 Task: Open Card Data Backup and Recovery Review in Board Data Analytics Platforms and Tools to Workspace Business Travel Services and add a team member Softage.1@softage.net, a label Green, a checklist Data Warehousing, an attachment from your onedrive, a color Green and finally, add a card description 'Plan and execute company team-building retreat with a focus on employee well-being' and a comment 'Let us approach this task with a sense of data-driven decision-making, using metrics and analytics to inform our choices.'. Add a start date 'Jan 01, 1900' with a due date 'Jan 08, 1900'
Action: Mouse moved to (203, 156)
Screenshot: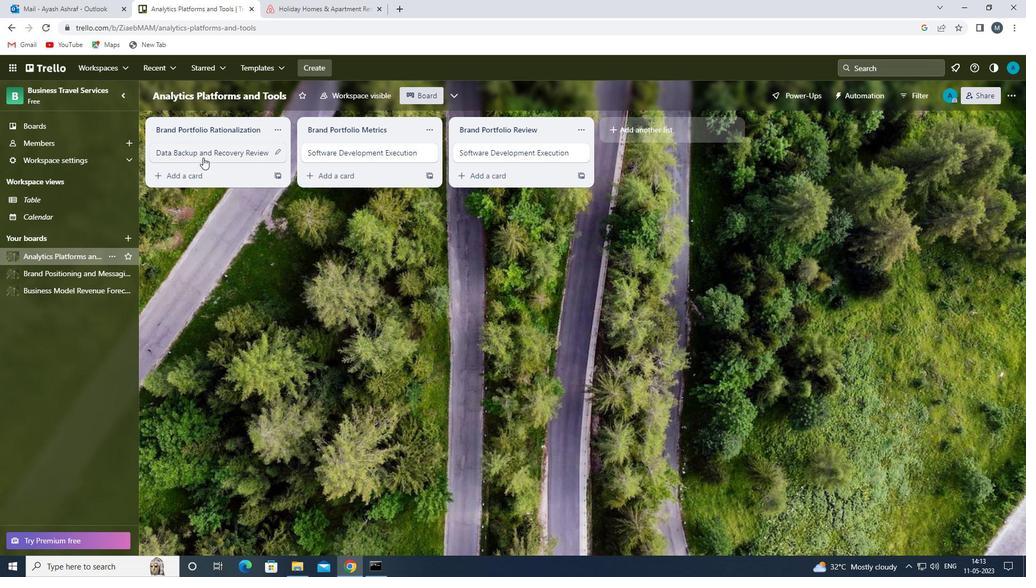 
Action: Mouse pressed left at (203, 156)
Screenshot: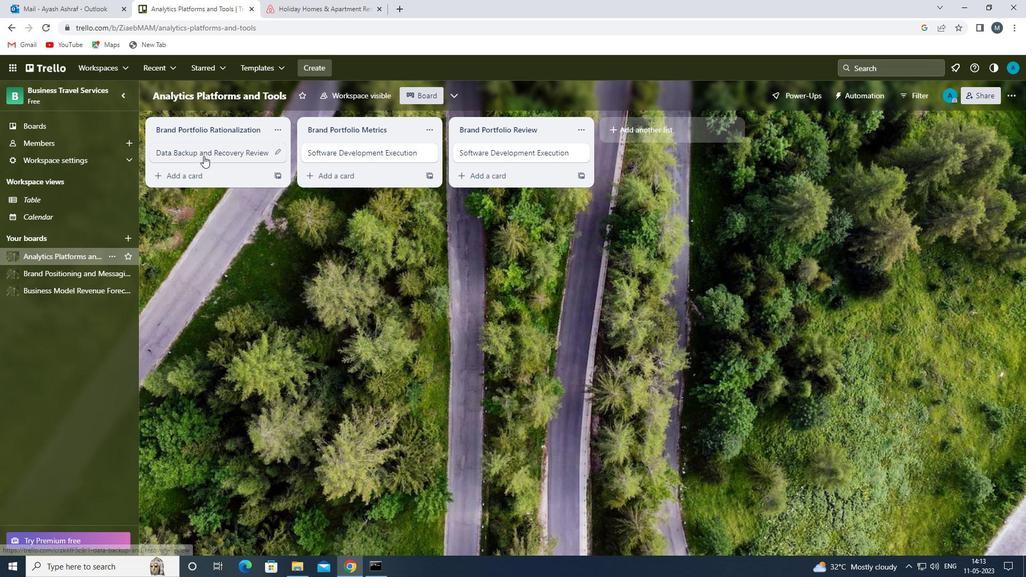 
Action: Mouse moved to (655, 153)
Screenshot: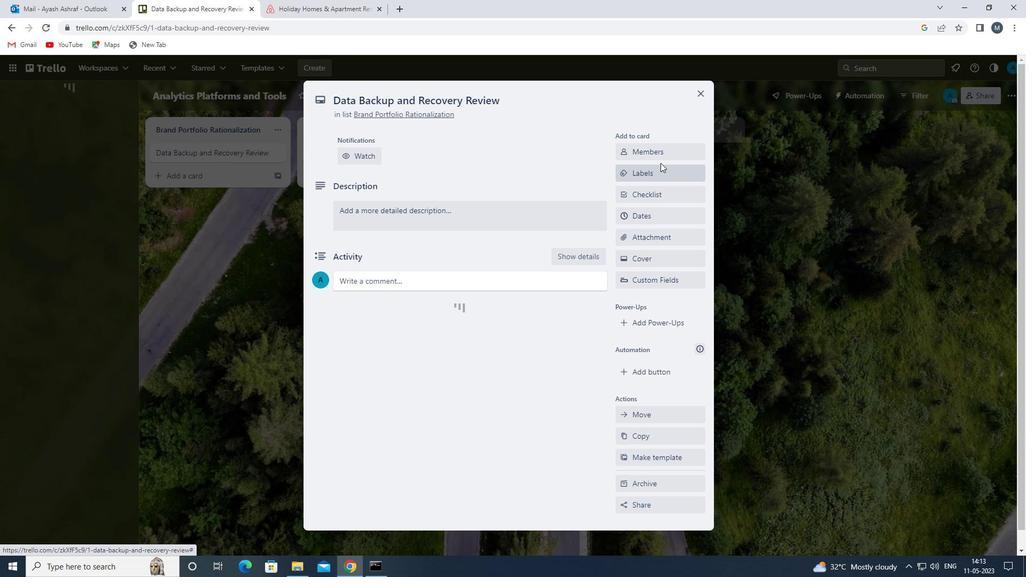 
Action: Mouse pressed left at (655, 153)
Screenshot: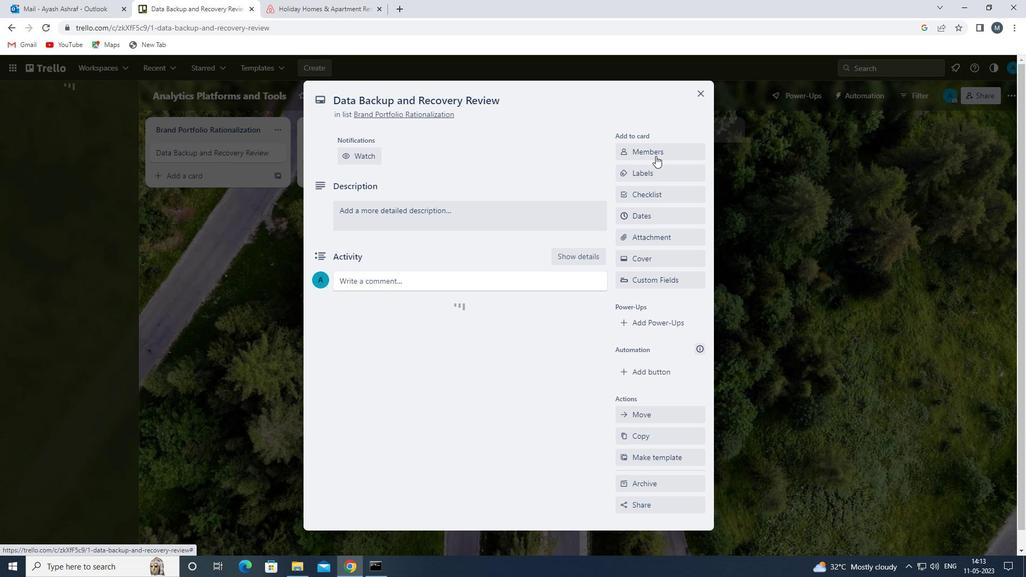 
Action: Mouse moved to (657, 202)
Screenshot: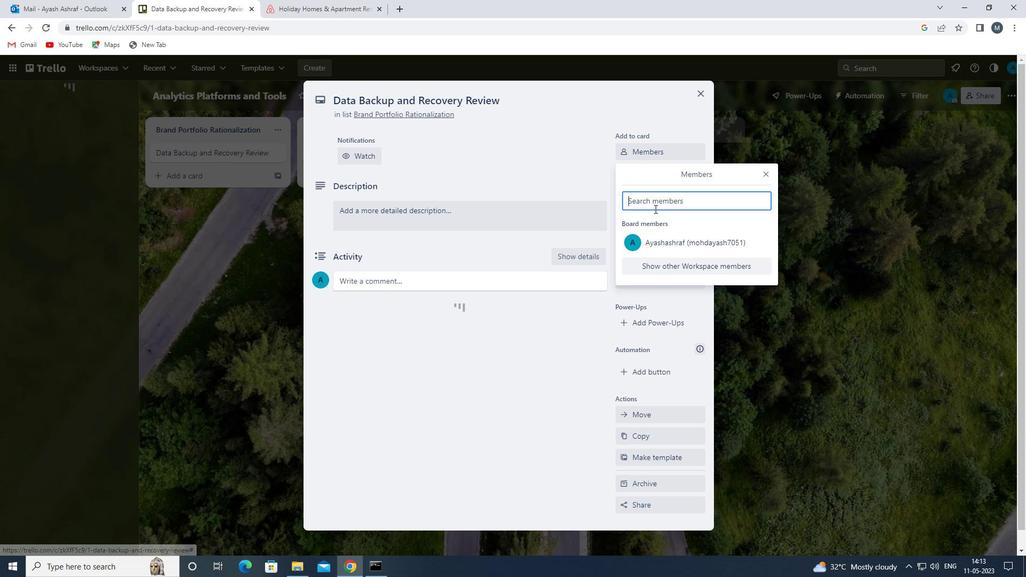 
Action: Mouse pressed left at (657, 202)
Screenshot: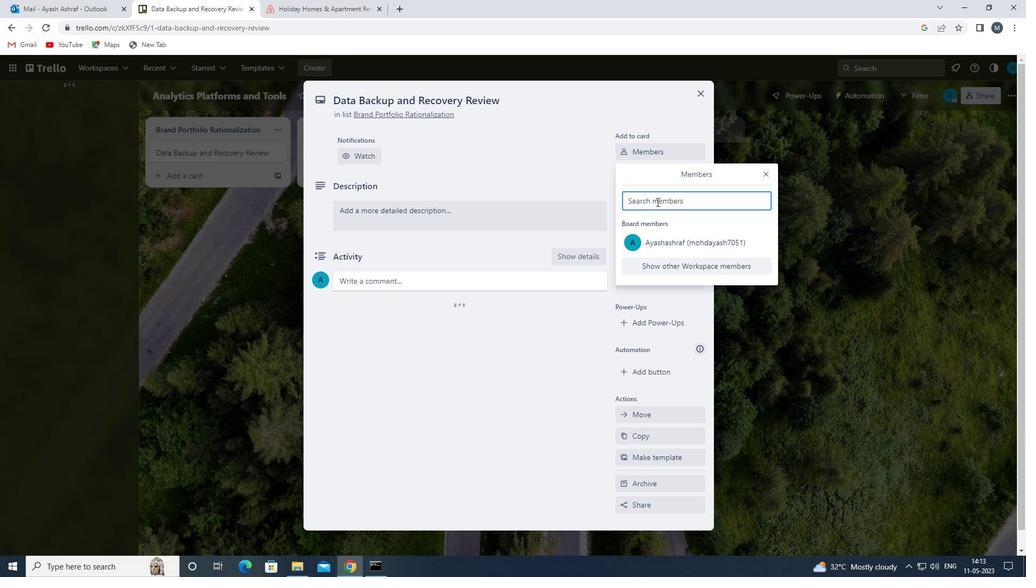 
Action: Mouse moved to (657, 202)
Screenshot: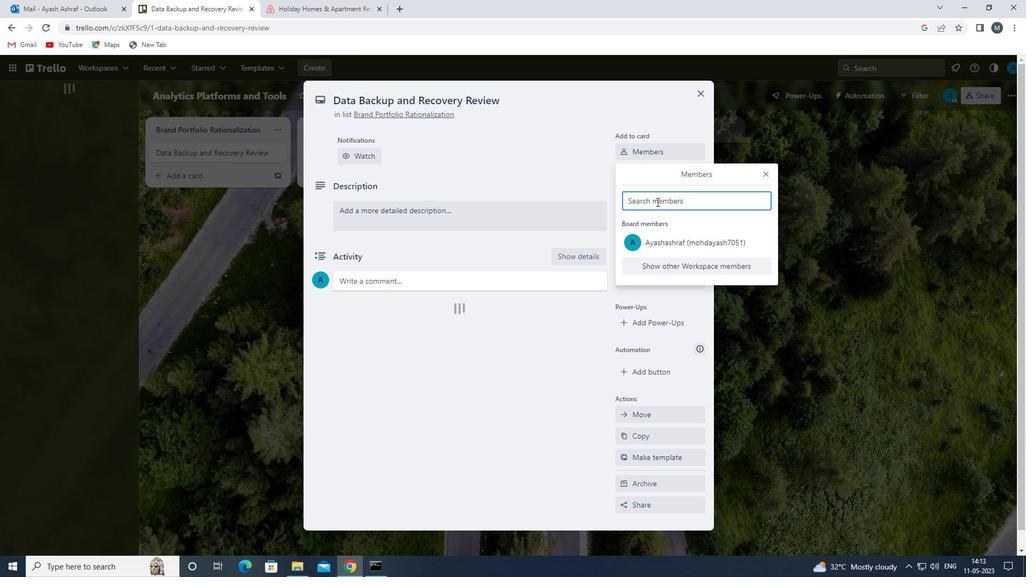 
Action: Key pressed softage.2<Key.backspace>1<Key.shift><Key.shift>@SOFTAGE.NET
Screenshot: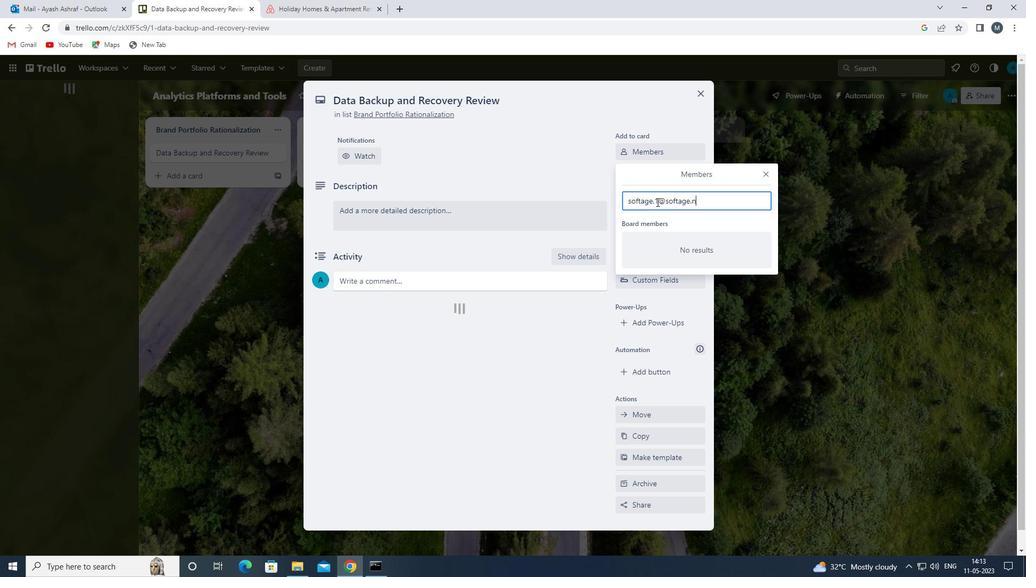 
Action: Mouse moved to (631, 201)
Screenshot: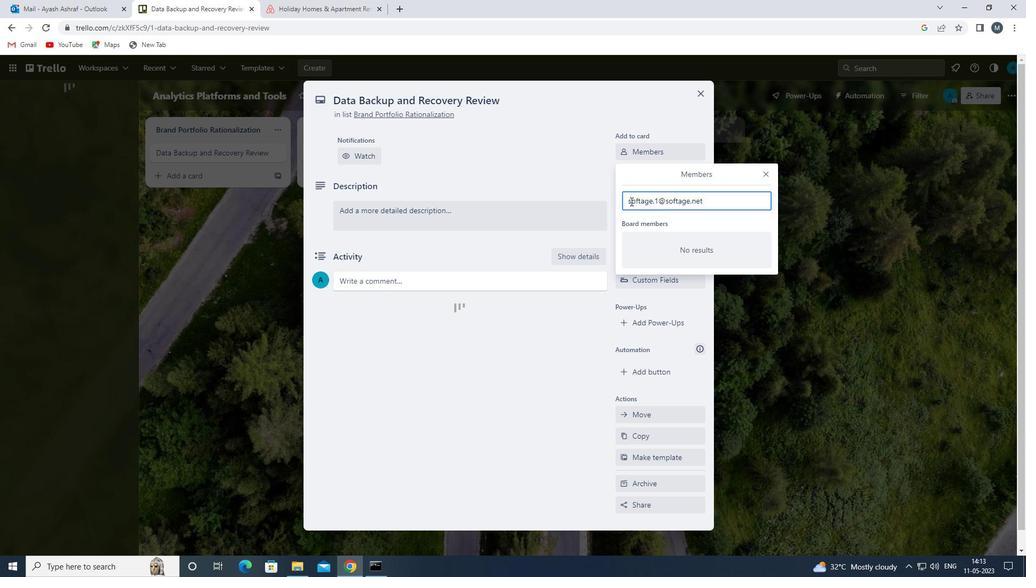 
Action: Mouse pressed left at (631, 201)
Screenshot: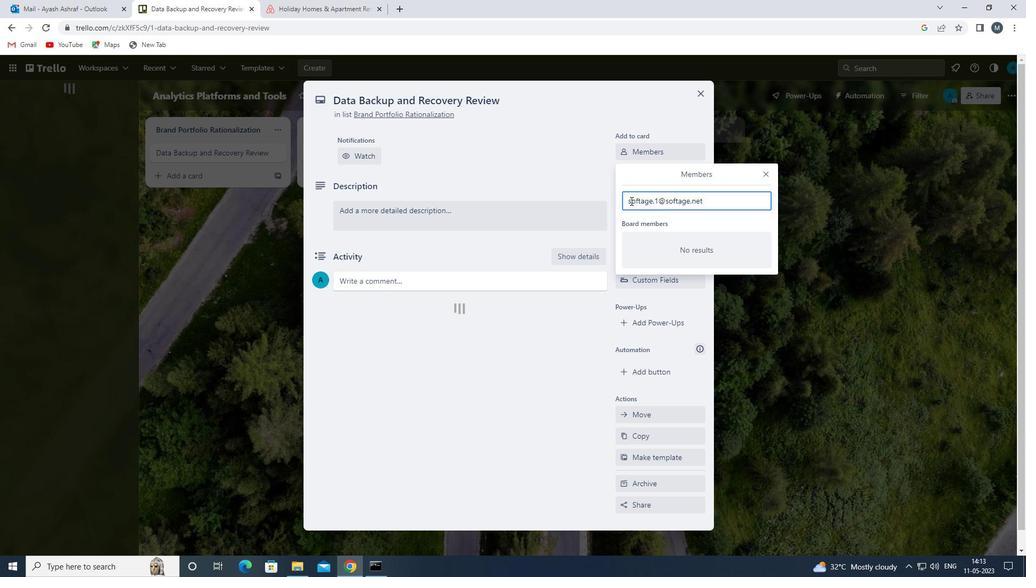 
Action: Mouse moved to (642, 205)
Screenshot: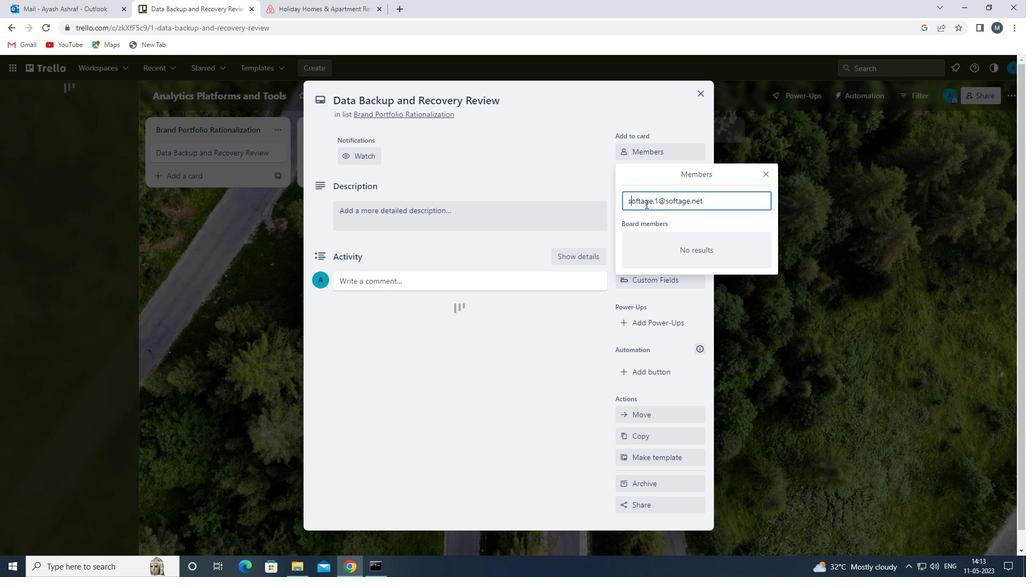 
Action: Key pressed <Key.shift><Key.shift><Key.shift><Key.shift><Key.shift><Key.shift><Key.backspace>S
Screenshot: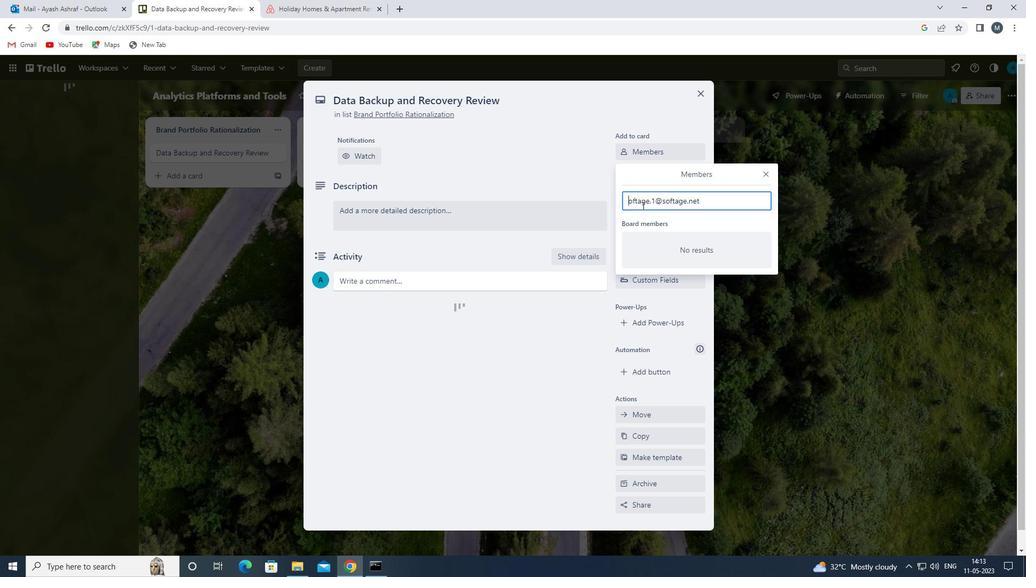 
Action: Mouse moved to (654, 200)
Screenshot: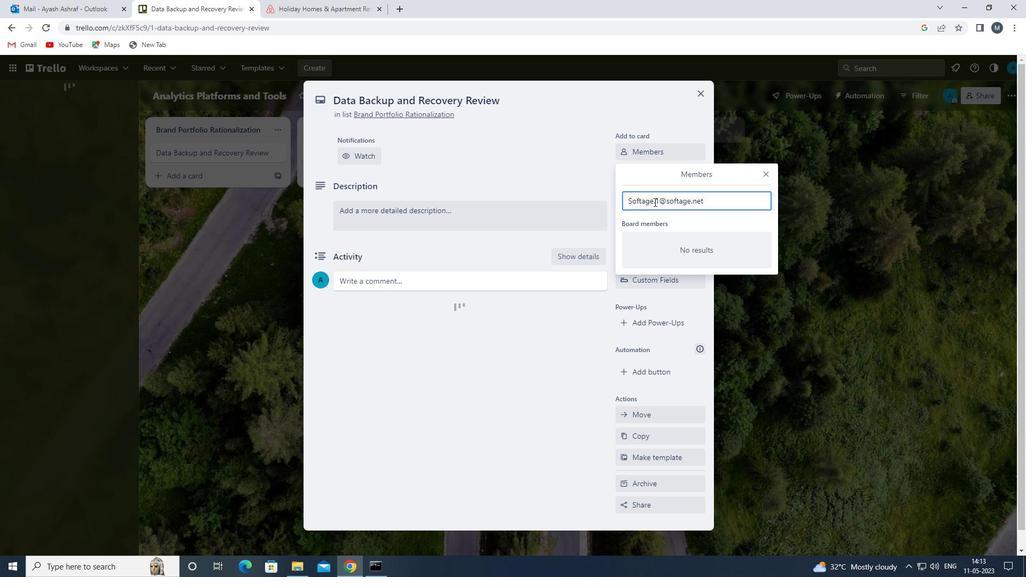 
Action: Mouse pressed left at (654, 200)
Screenshot: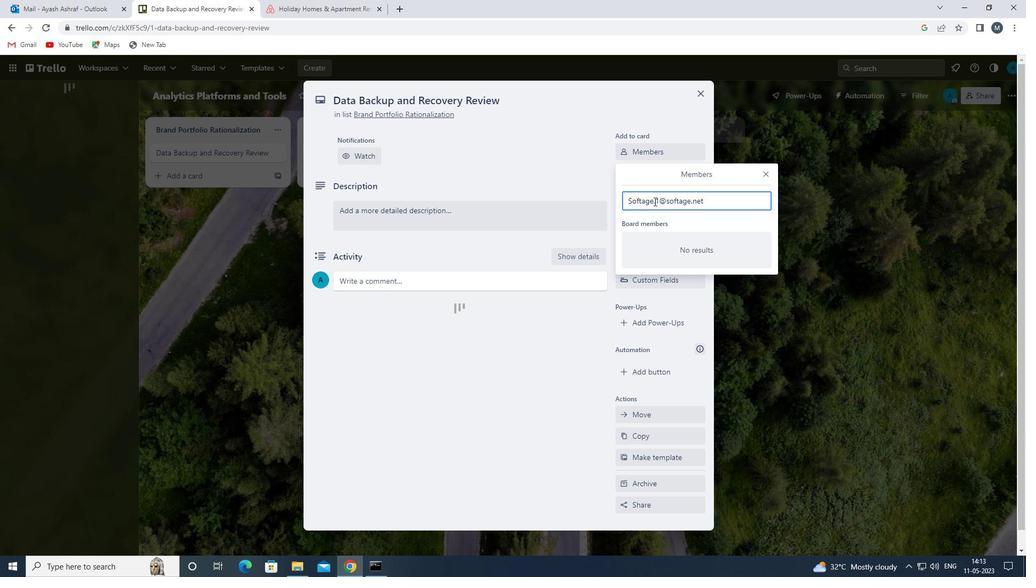 
Action: Mouse moved to (711, 200)
Screenshot: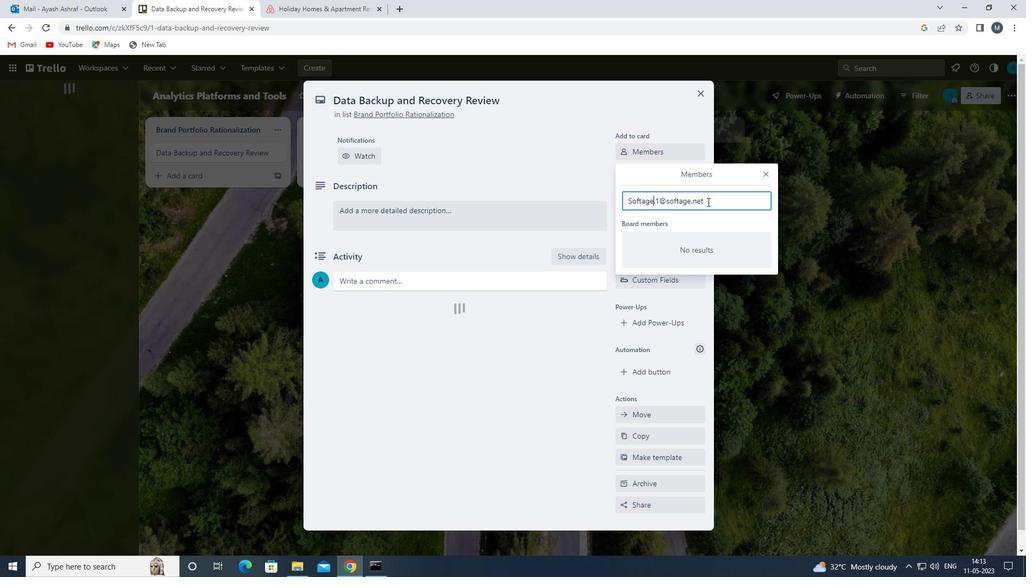
Action: Mouse pressed left at (711, 200)
Screenshot: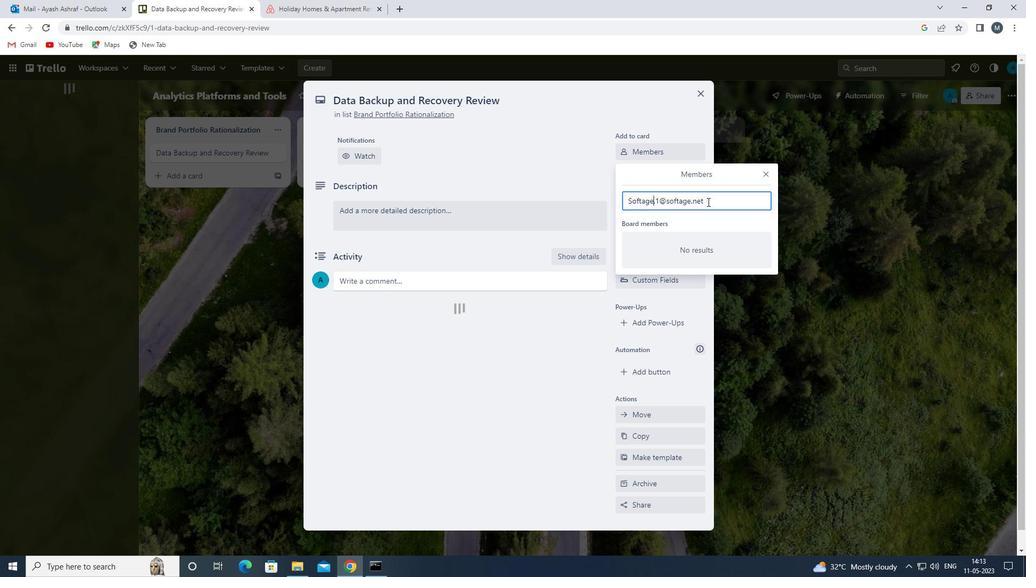 
Action: Mouse moved to (690, 254)
Screenshot: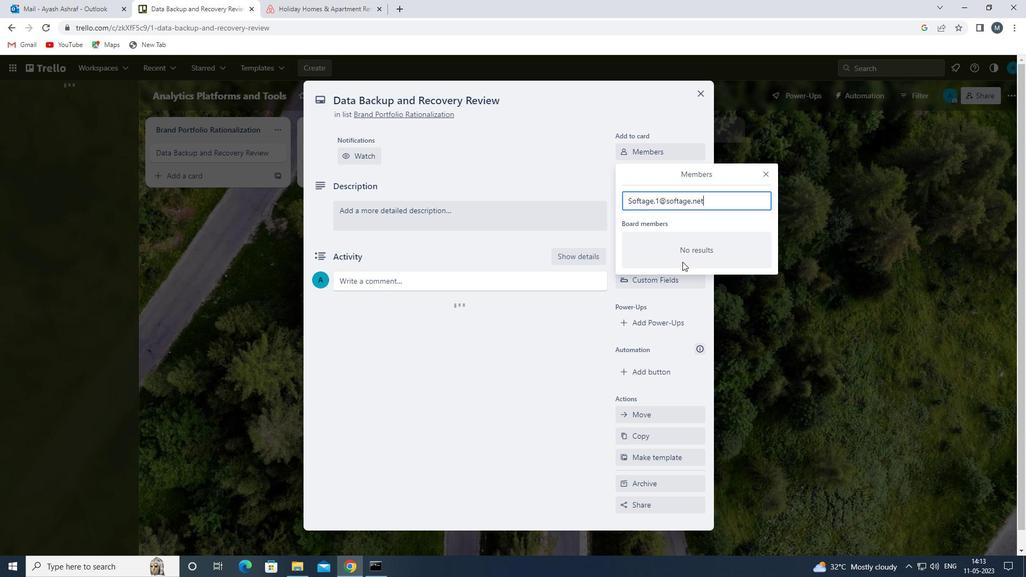 
Action: Mouse pressed left at (690, 254)
Screenshot: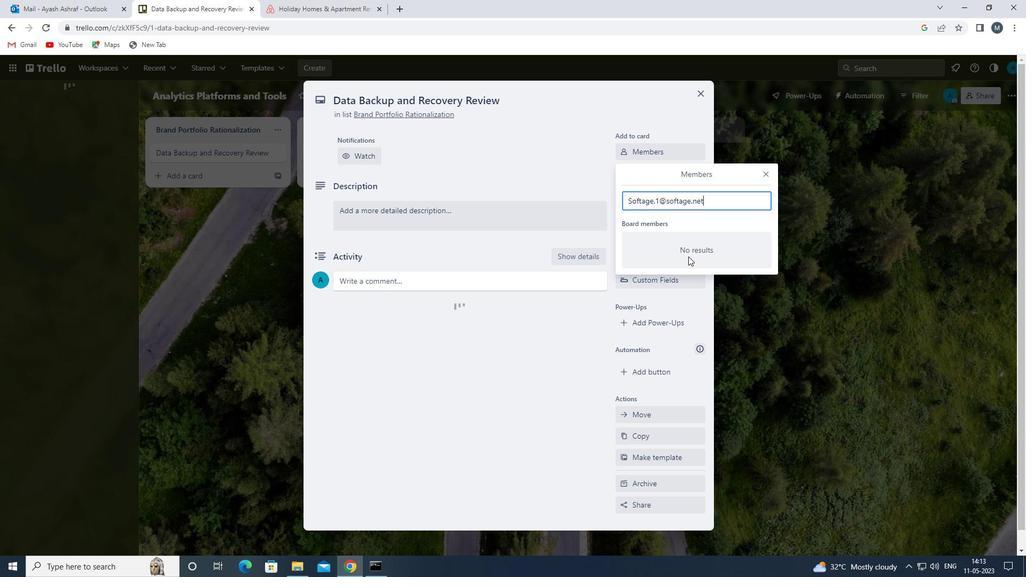 
Action: Mouse moved to (715, 198)
Screenshot: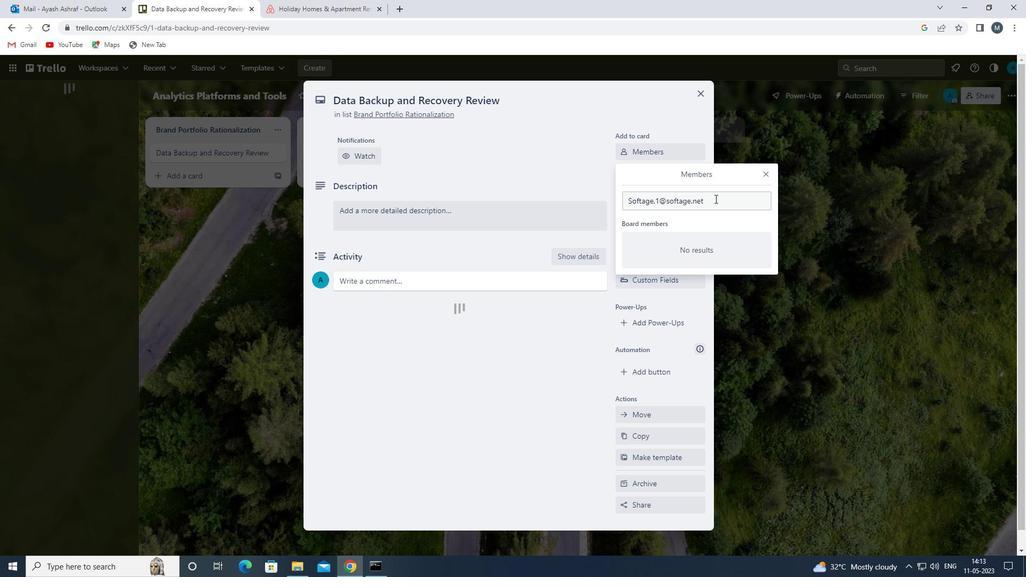 
Action: Mouse pressed left at (715, 198)
Screenshot: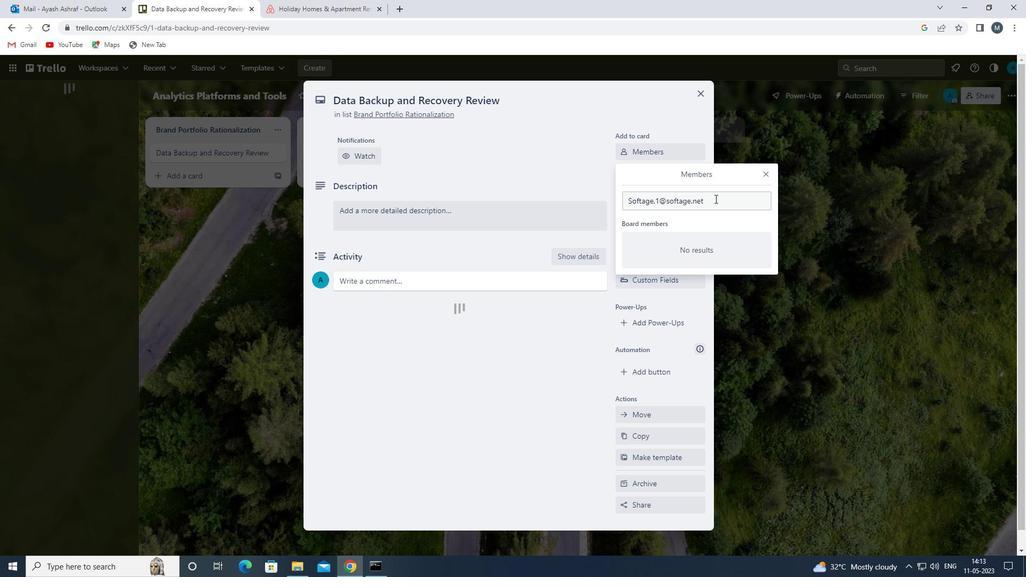 
Action: Mouse moved to (711, 201)
Screenshot: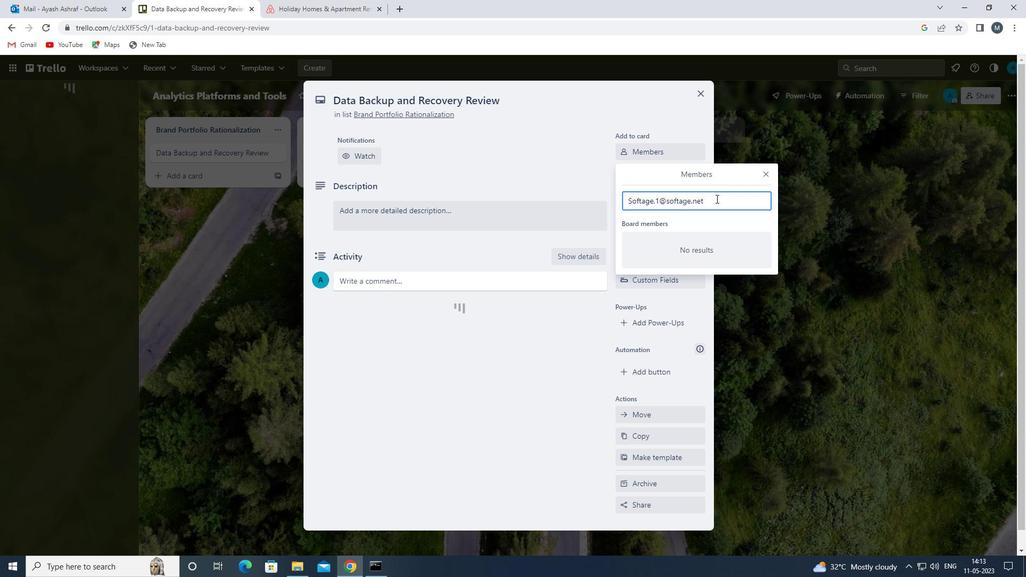 
Action: Key pressed <Key.backspace><Key.backspace><Key.backspace><Key.backspace><Key.backspace><Key.backspace><Key.backspace><Key.backspace><Key.backspace><Key.backspace><Key.backspace><Key.backspace><Key.backspace><Key.backspace><Key.backspace><Key.backspace><Key.backspace><Key.backspace><Key.backspace><Key.backspace><Key.backspace><Key.backspace><Key.backspace><Key.backspace><Key.backspace><Key.backspace><Key.backspace><Key.backspace><Key.backspace><Key.backspace><Key.backspace><Key.shift>SOFTAGE.1<Key.shift>@SOFTAGE.NET
Screenshot: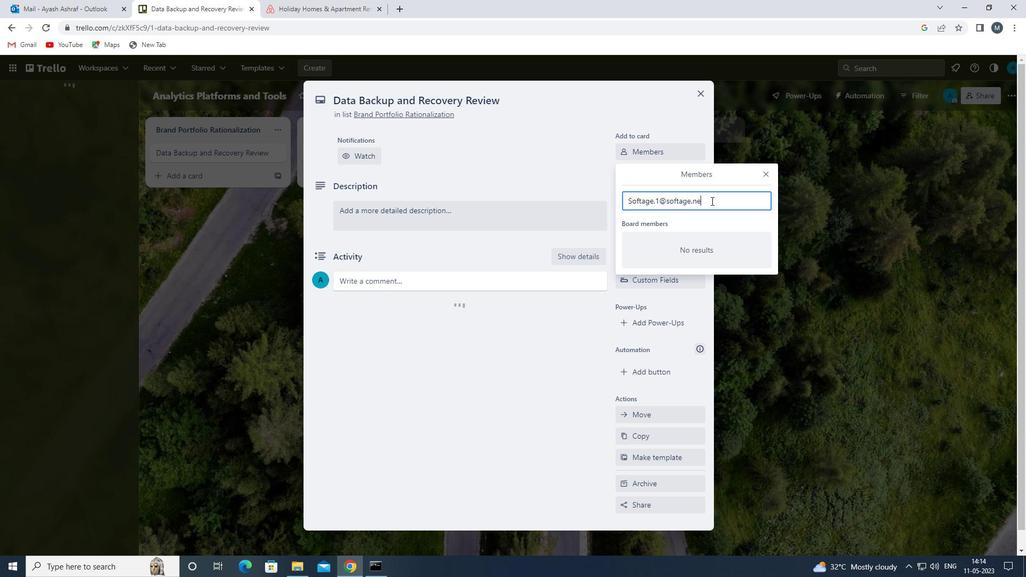 
Action: Mouse moved to (641, 283)
Screenshot: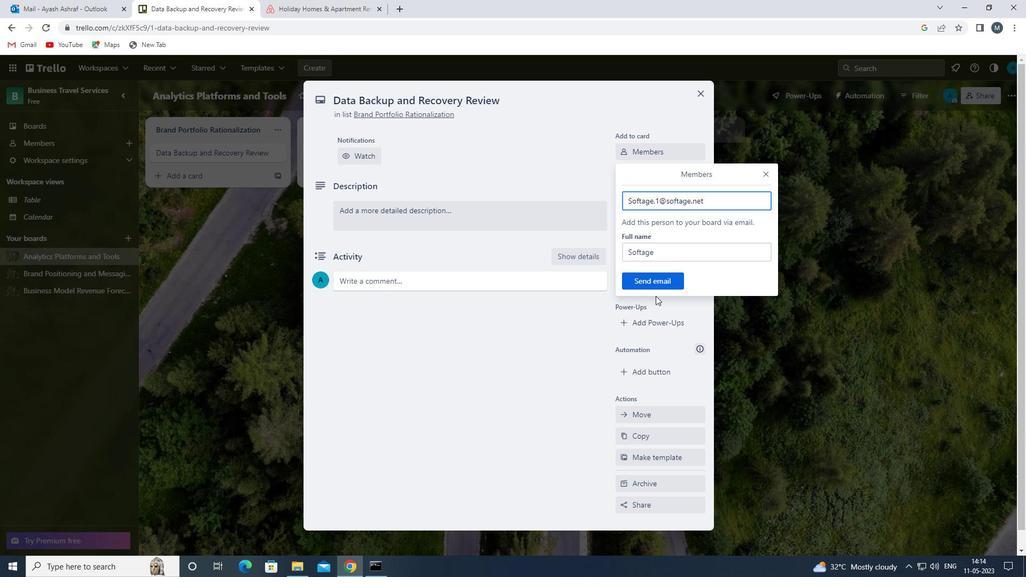 
Action: Mouse pressed left at (641, 283)
Screenshot: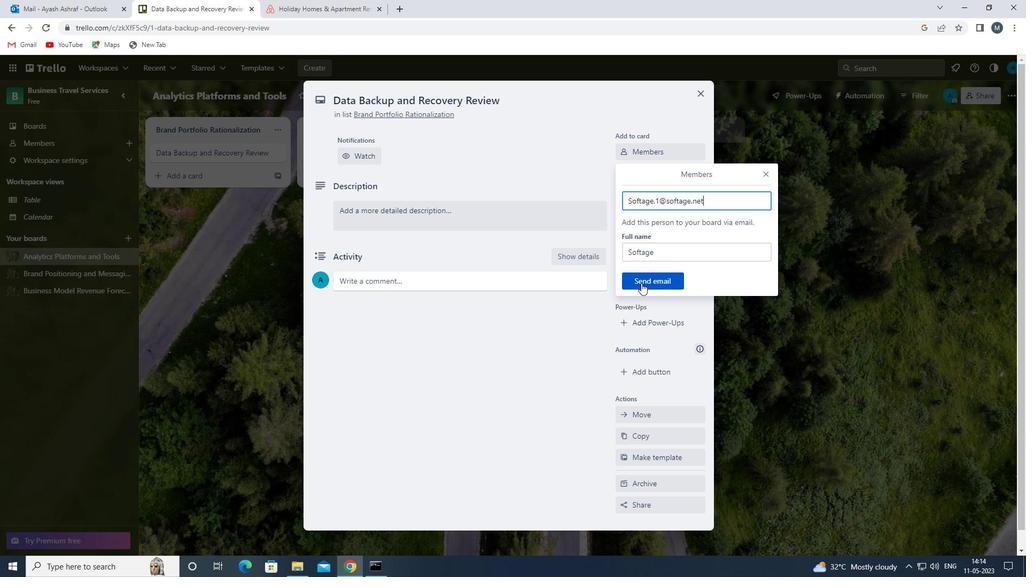 
Action: Mouse moved to (646, 208)
Screenshot: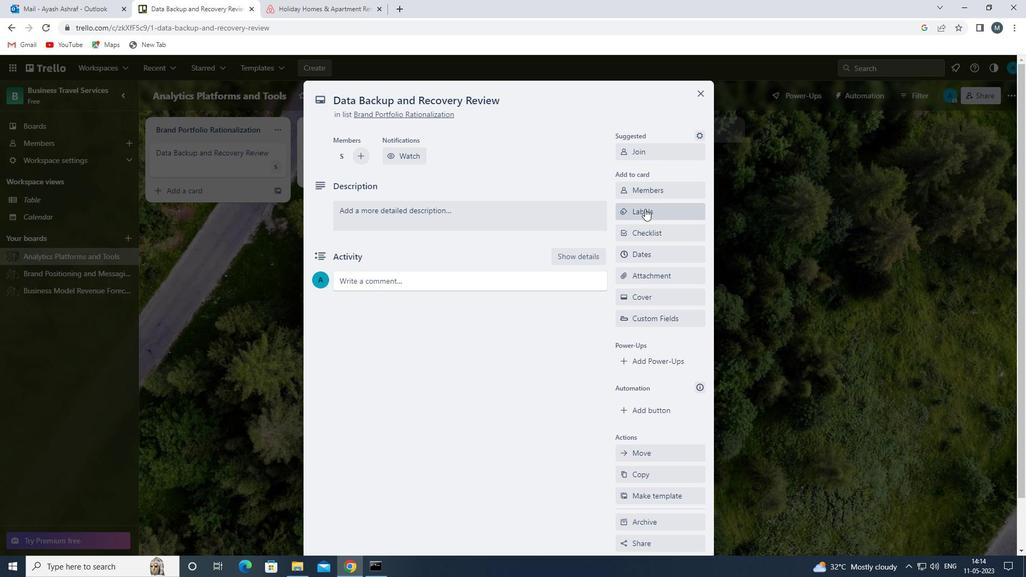 
Action: Mouse pressed left at (646, 208)
Screenshot: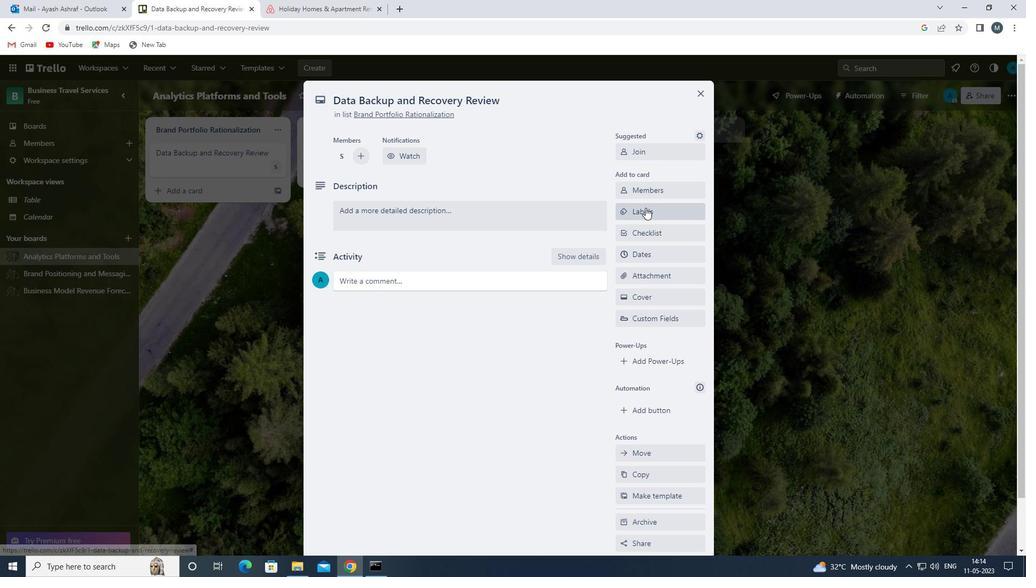 
Action: Mouse moved to (630, 297)
Screenshot: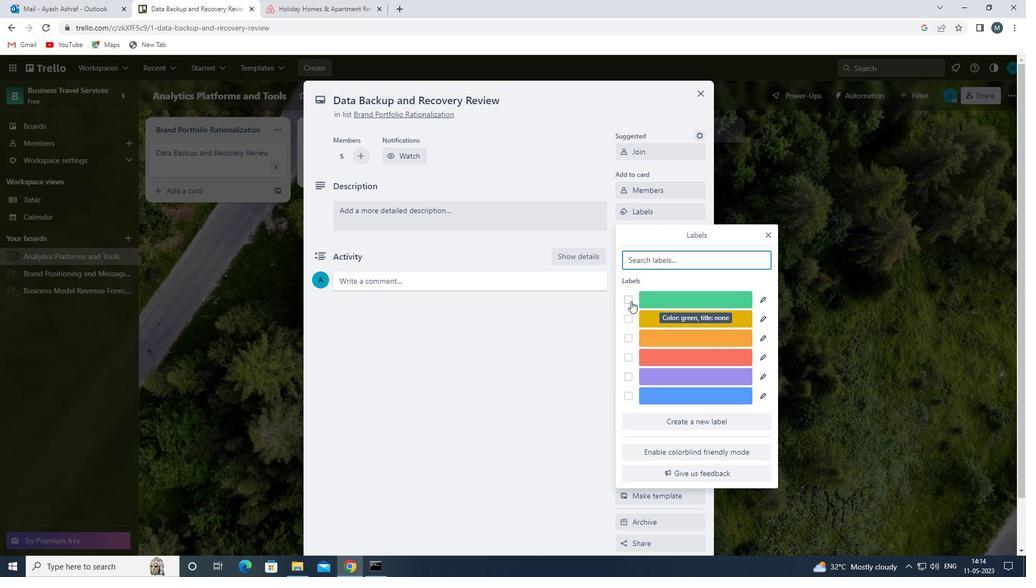 
Action: Mouse pressed left at (630, 297)
Screenshot: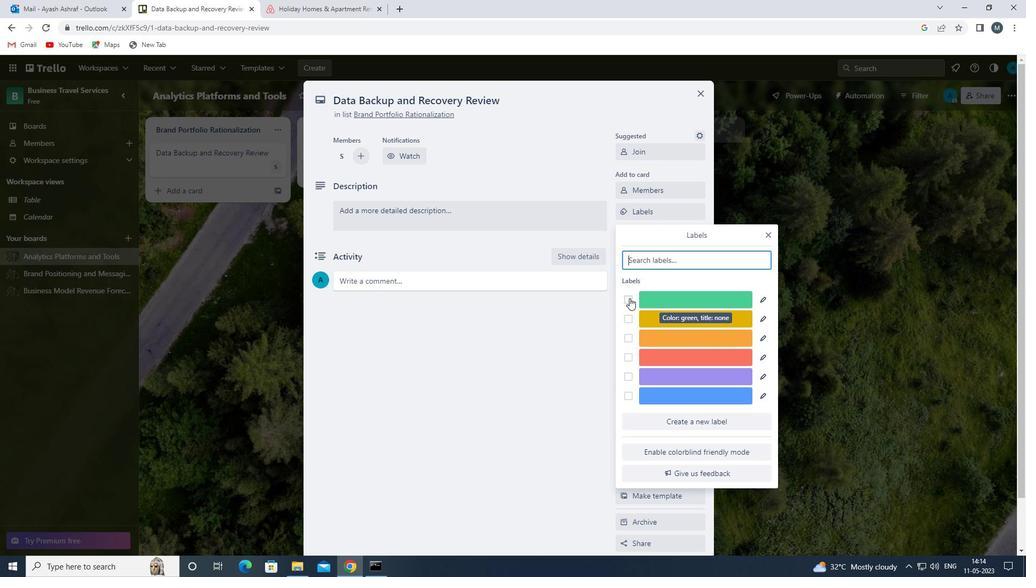 
Action: Mouse moved to (772, 234)
Screenshot: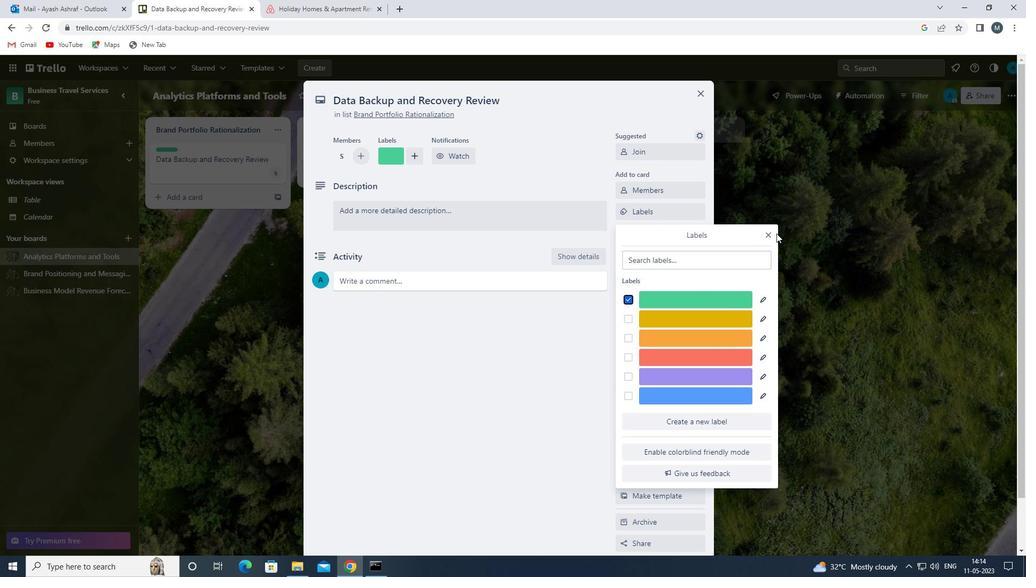 
Action: Mouse pressed left at (772, 234)
Screenshot: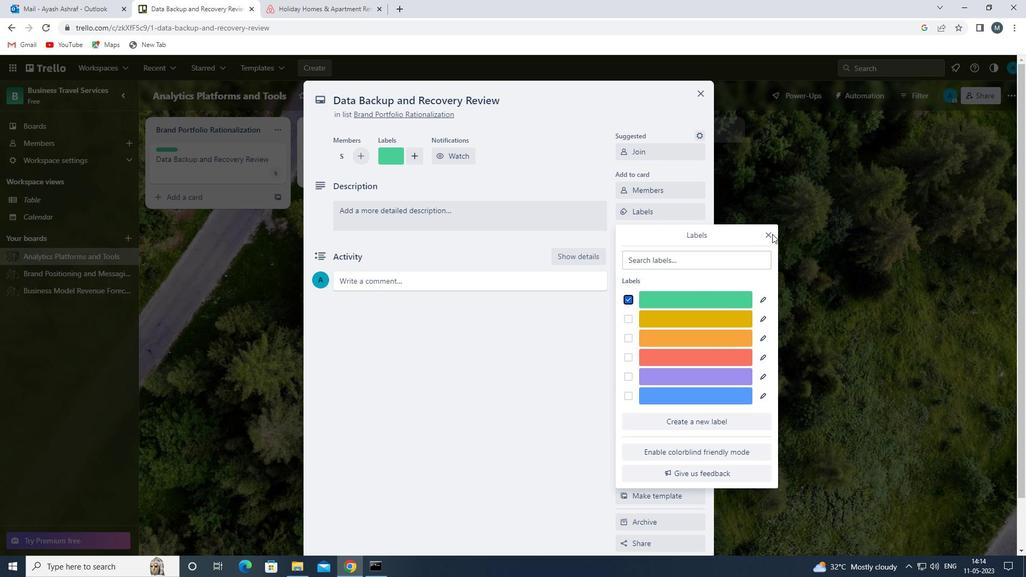 
Action: Mouse moved to (770, 235)
Screenshot: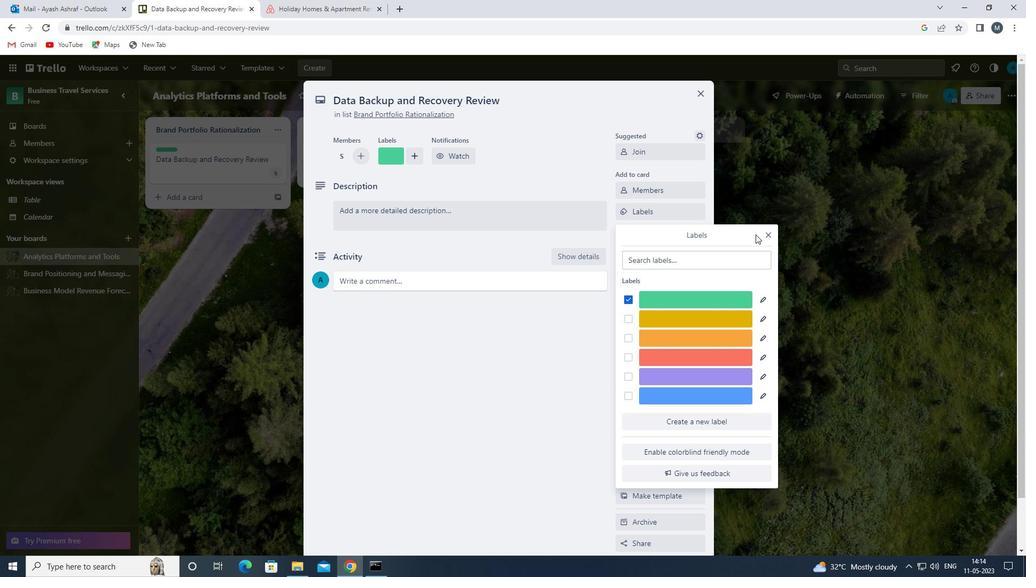 
Action: Mouse pressed left at (770, 235)
Screenshot: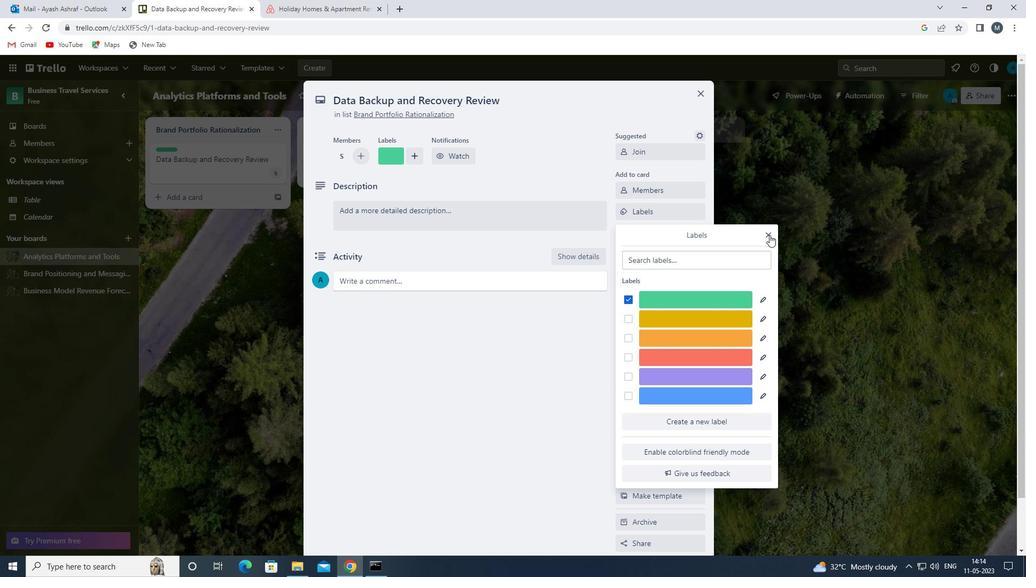 
Action: Mouse moved to (659, 231)
Screenshot: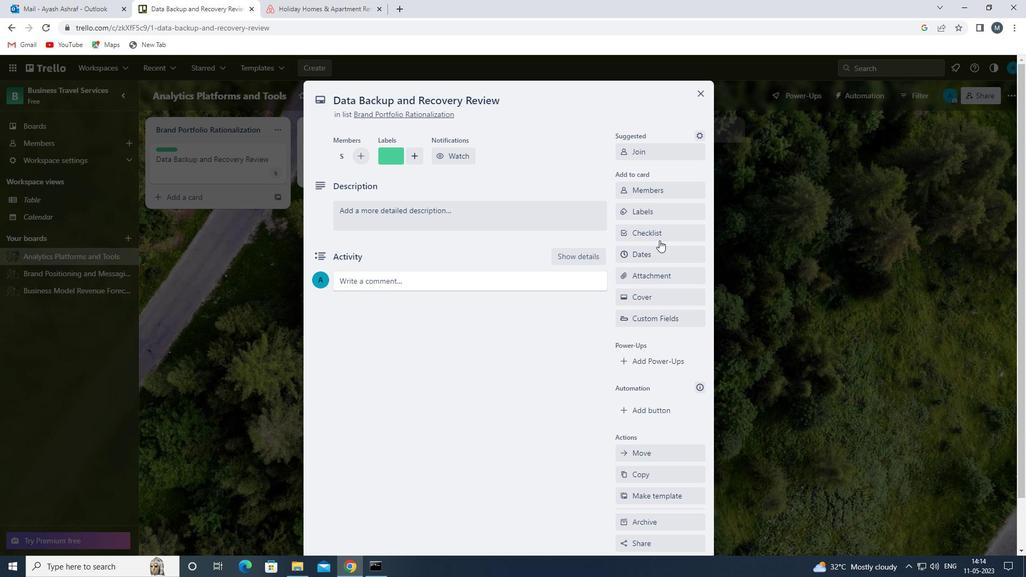 
Action: Mouse pressed left at (659, 231)
Screenshot: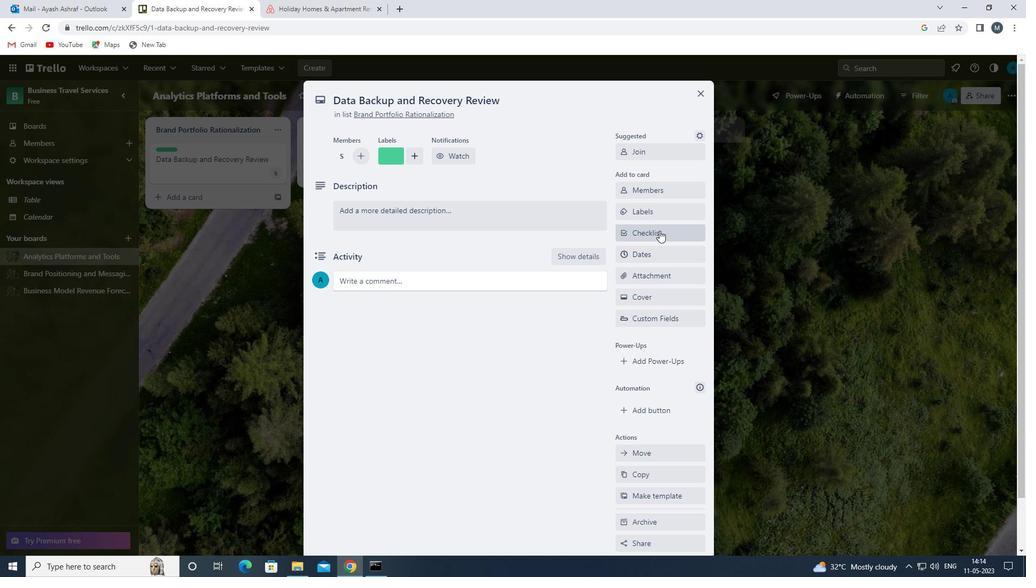 
Action: Mouse moved to (673, 290)
Screenshot: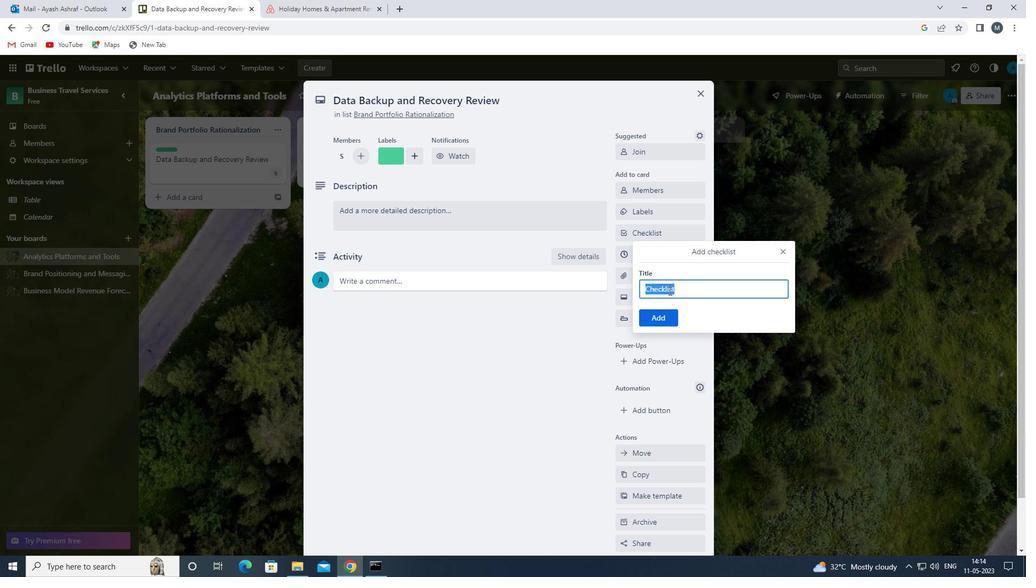 
Action: Key pressed <Key.shift>DATA<Key.space><Key.shift>WAREHOUSING<Key.space>
Screenshot: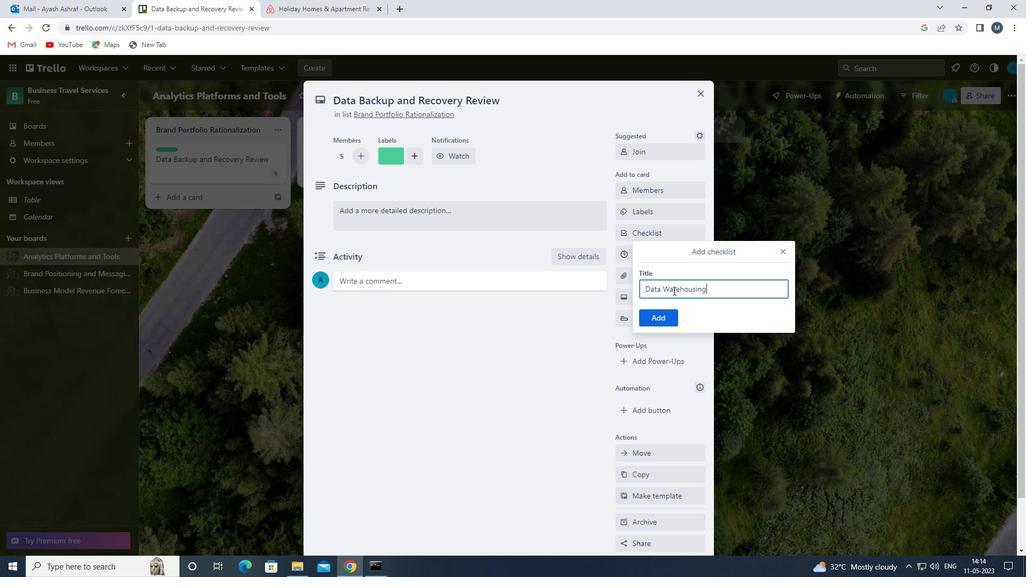 
Action: Mouse moved to (666, 316)
Screenshot: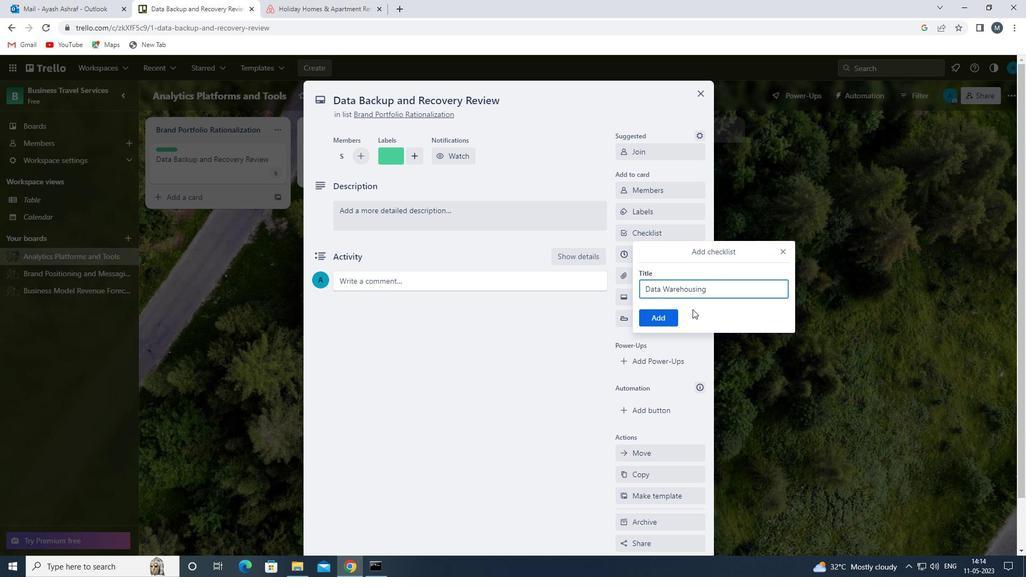 
Action: Mouse pressed left at (666, 316)
Screenshot: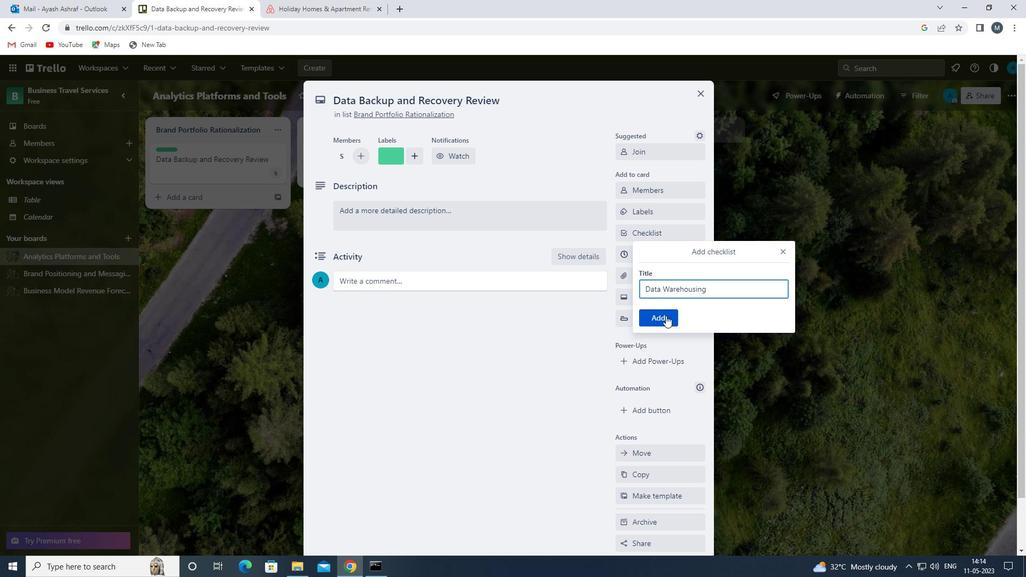 
Action: Mouse moved to (655, 272)
Screenshot: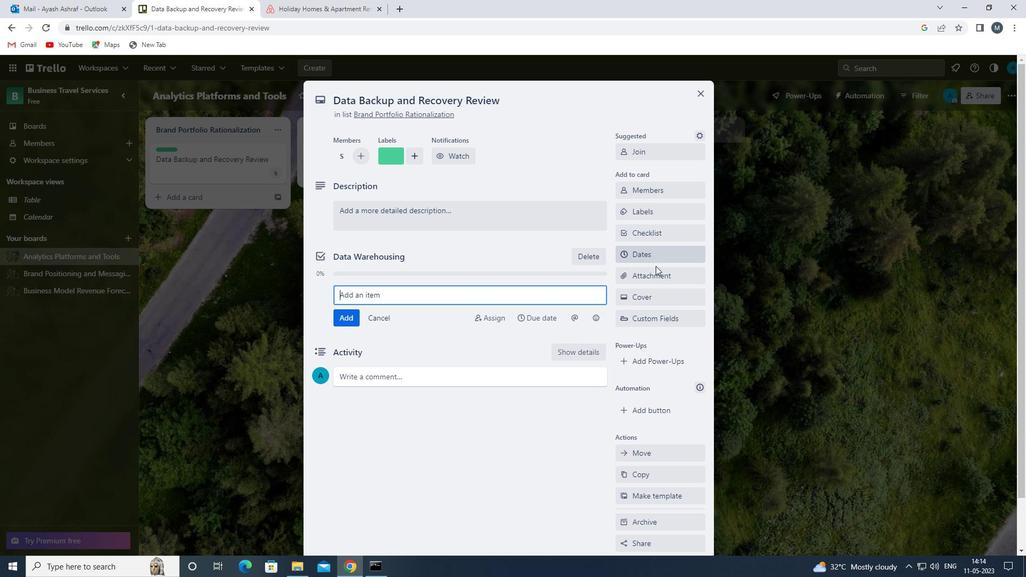 
Action: Mouse pressed left at (655, 272)
Screenshot: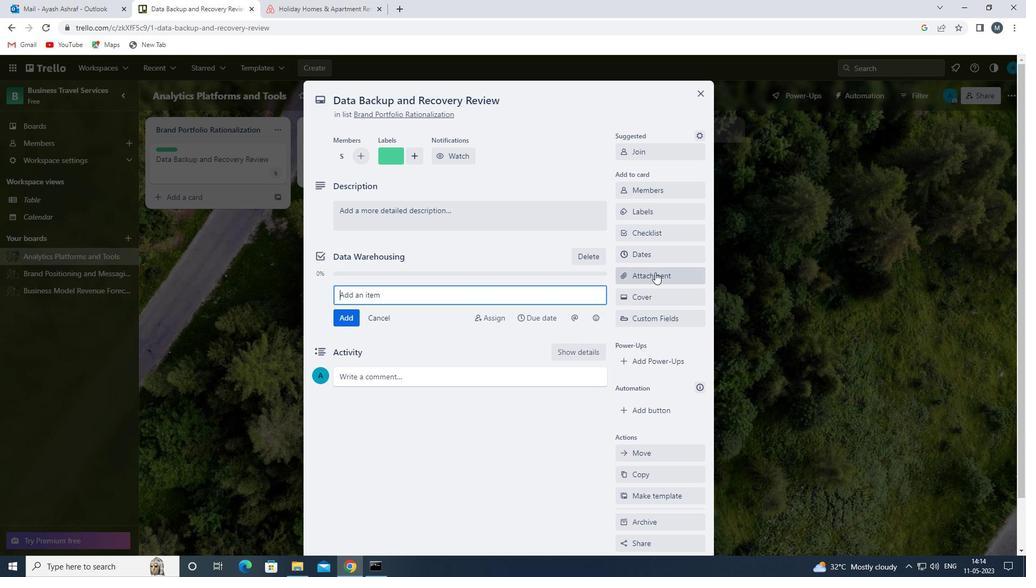 
Action: Mouse moved to (658, 412)
Screenshot: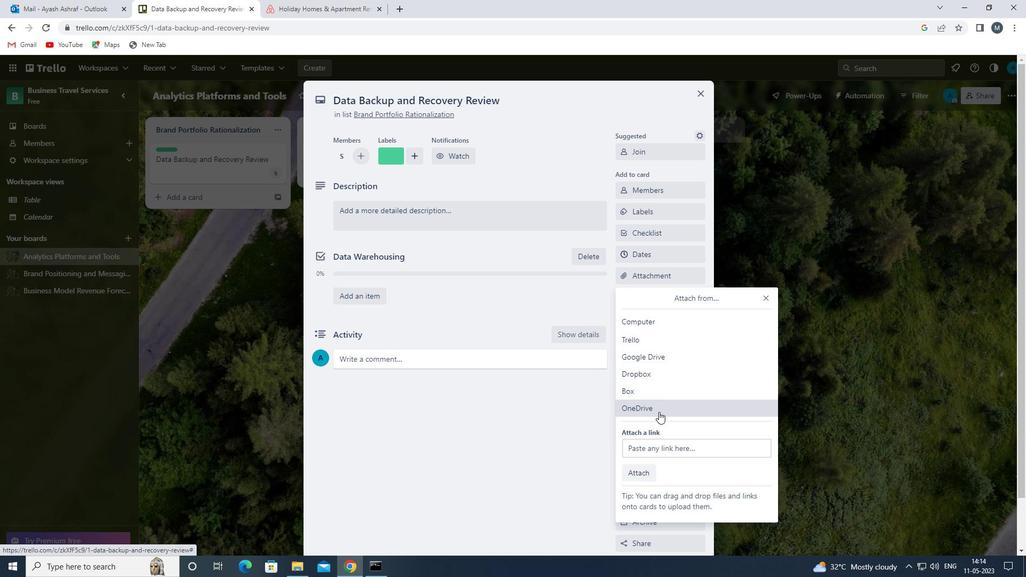 
Action: Mouse pressed left at (658, 412)
Screenshot: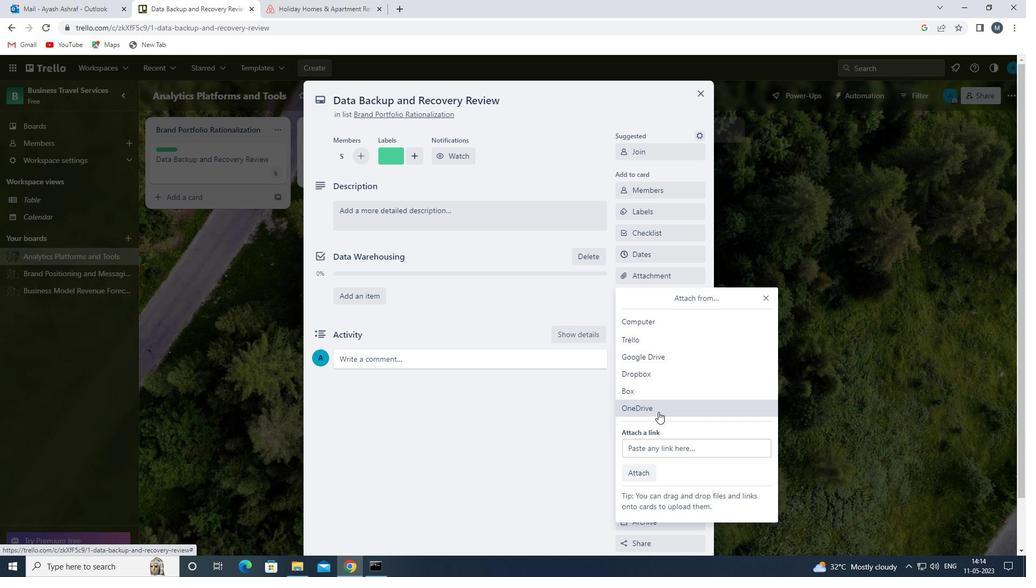 
Action: Mouse moved to (395, 260)
Screenshot: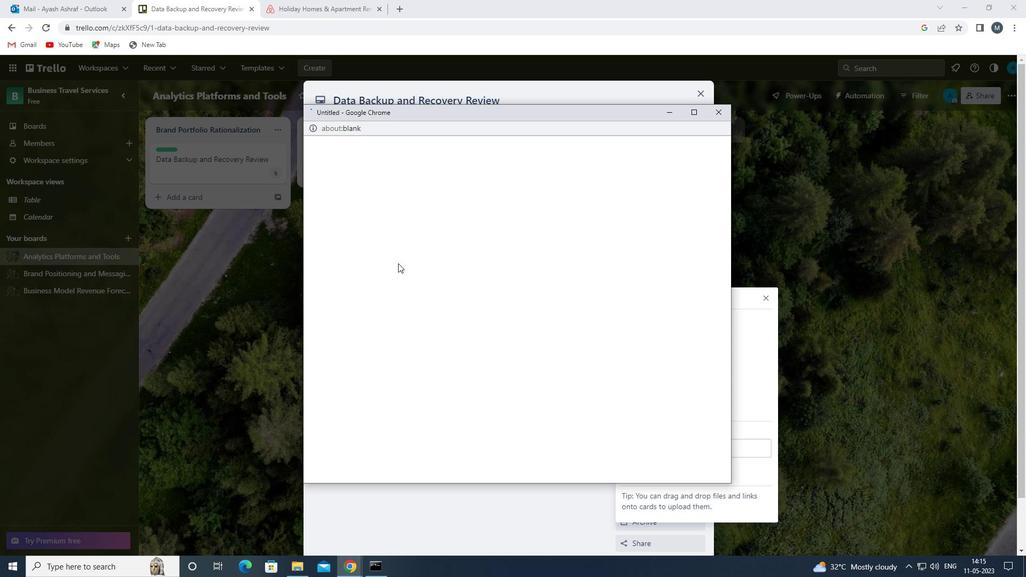 
Action: Mouse scrolled (395, 260) with delta (0, 0)
Screenshot: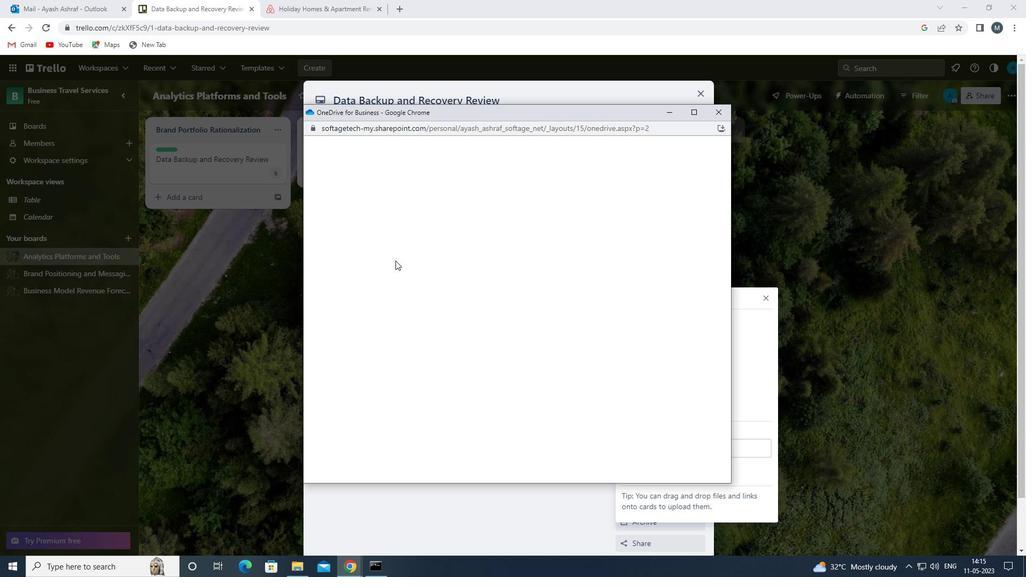 
Action: Mouse scrolled (395, 260) with delta (0, 0)
Screenshot: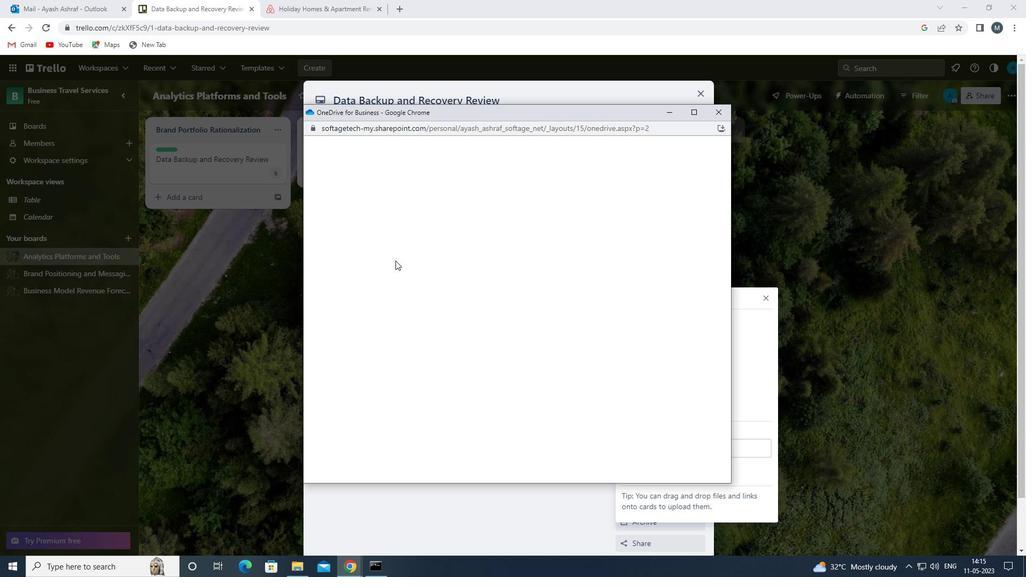 
Action: Mouse scrolled (395, 261) with delta (0, 0)
Screenshot: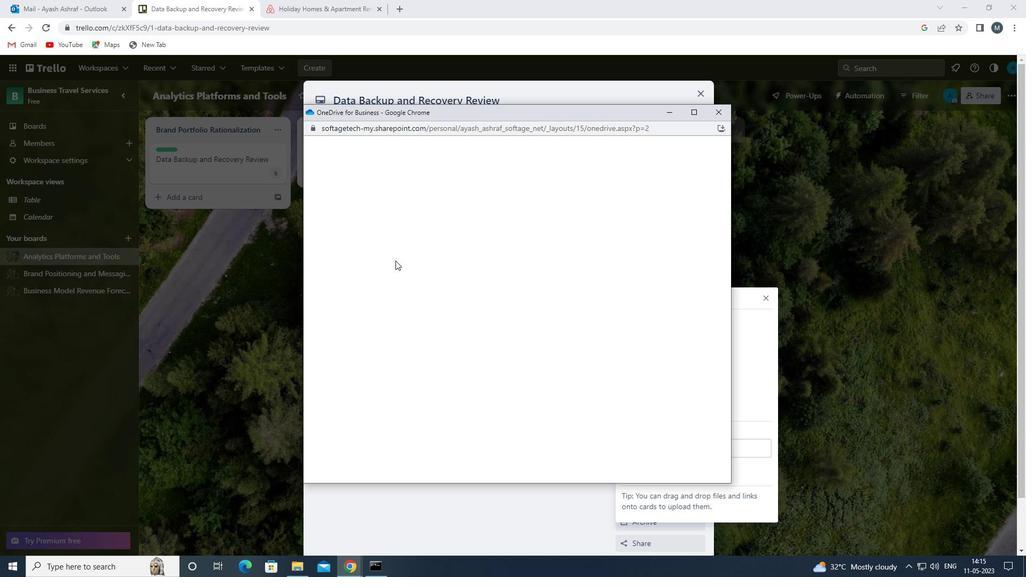 
Action: Mouse scrolled (395, 261) with delta (0, 0)
Screenshot: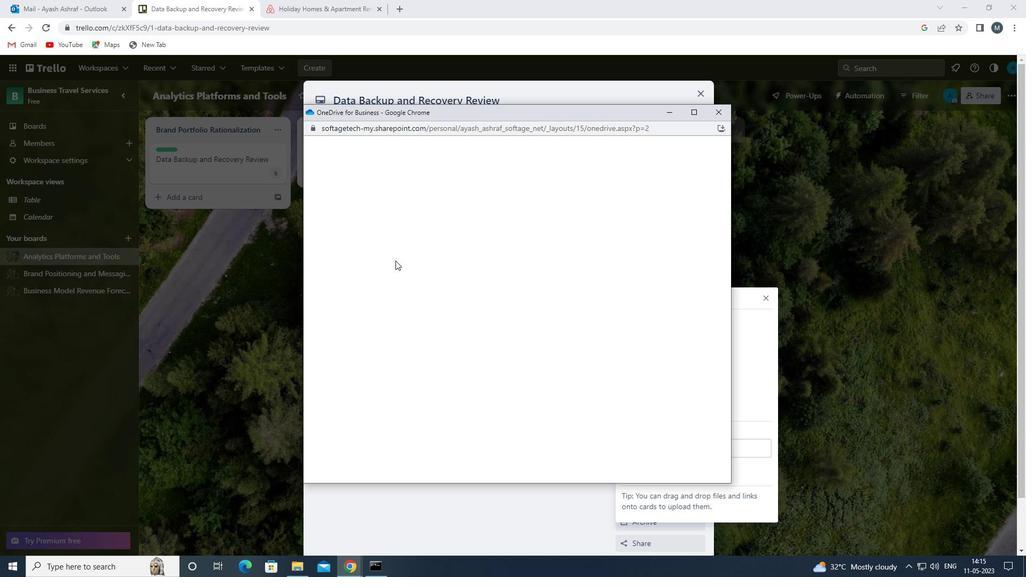 
Action: Mouse scrolled (395, 261) with delta (0, 0)
Screenshot: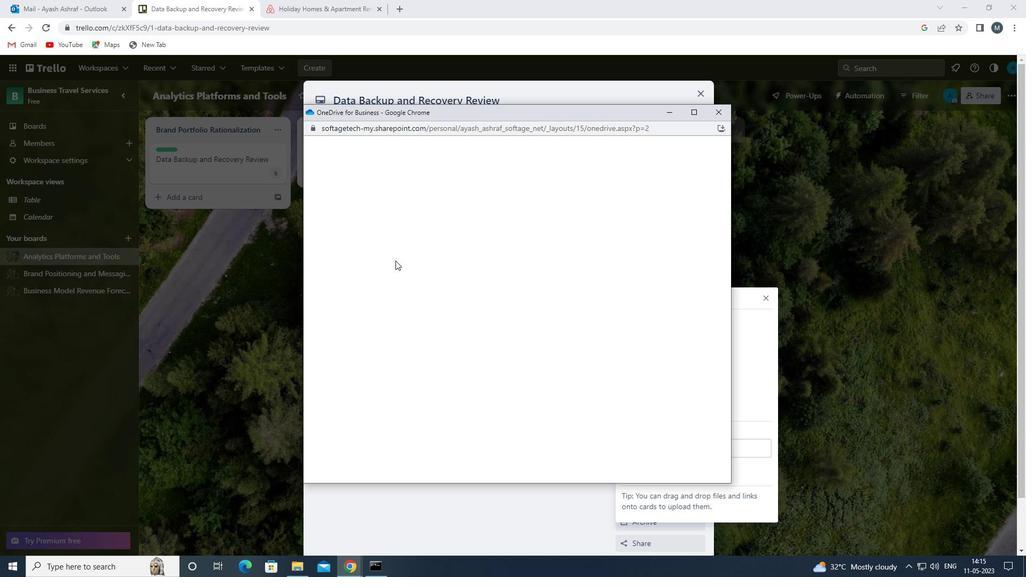 
Action: Mouse moved to (440, 216)
Screenshot: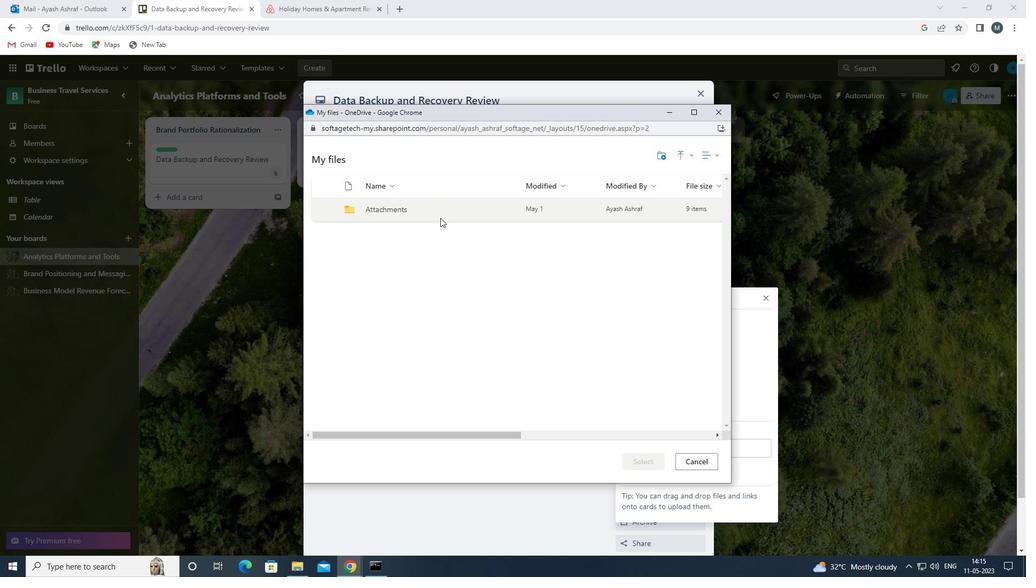 
Action: Mouse pressed left at (440, 216)
Screenshot: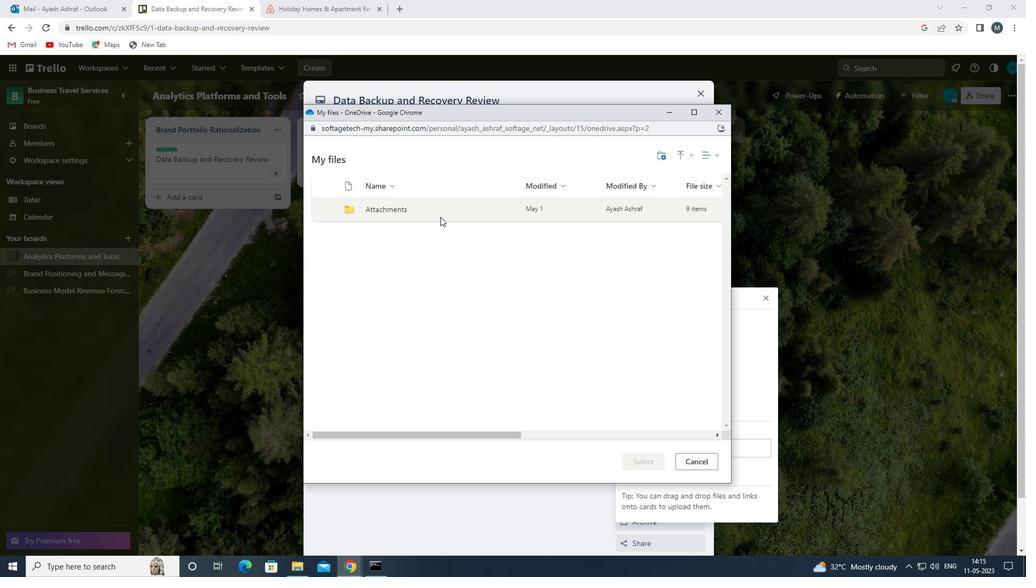 
Action: Mouse moved to (444, 211)
Screenshot: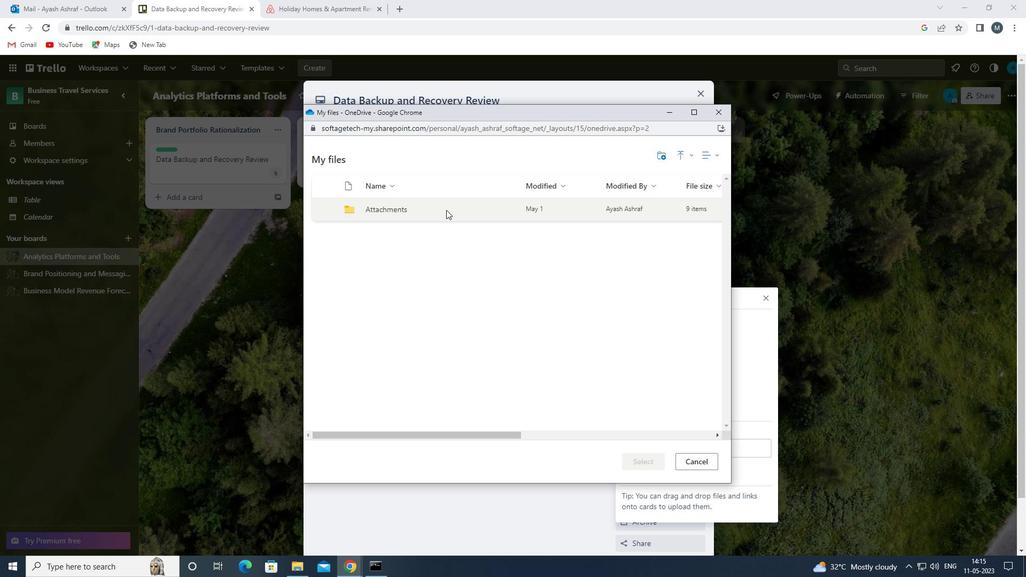 
Action: Mouse pressed left at (444, 211)
Screenshot: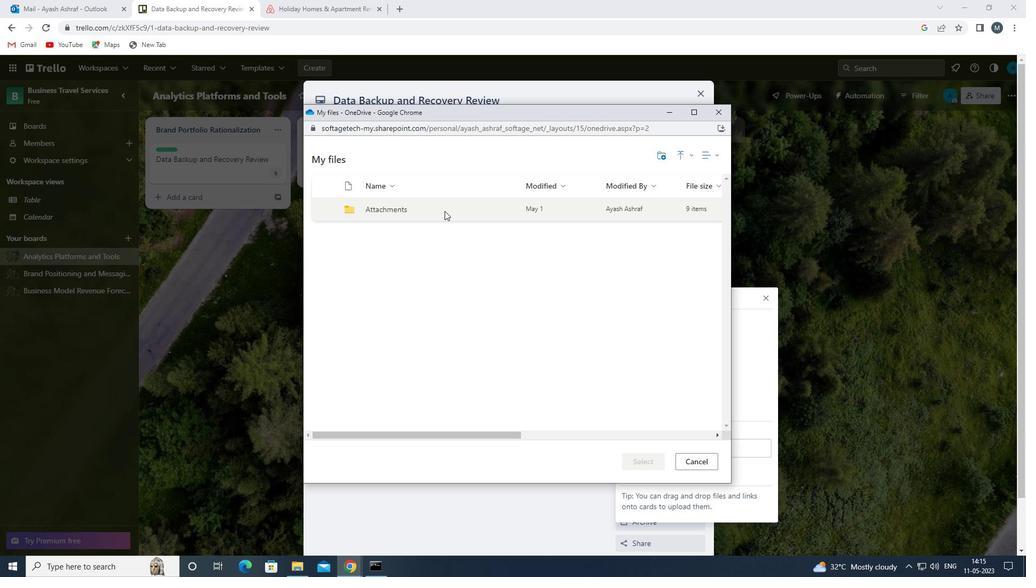 
Action: Mouse pressed left at (444, 211)
Screenshot: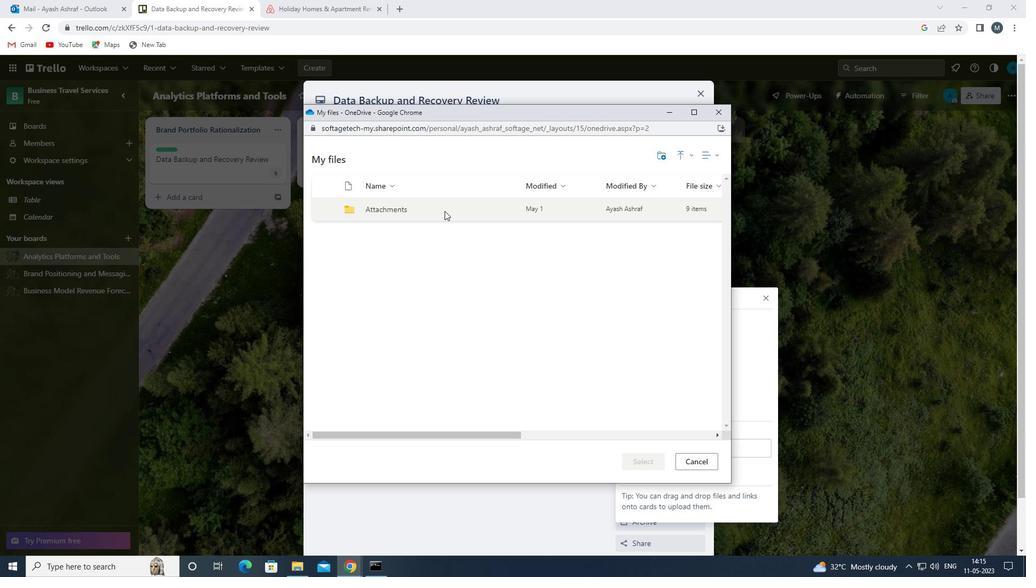 
Action: Mouse pressed left at (444, 211)
Screenshot: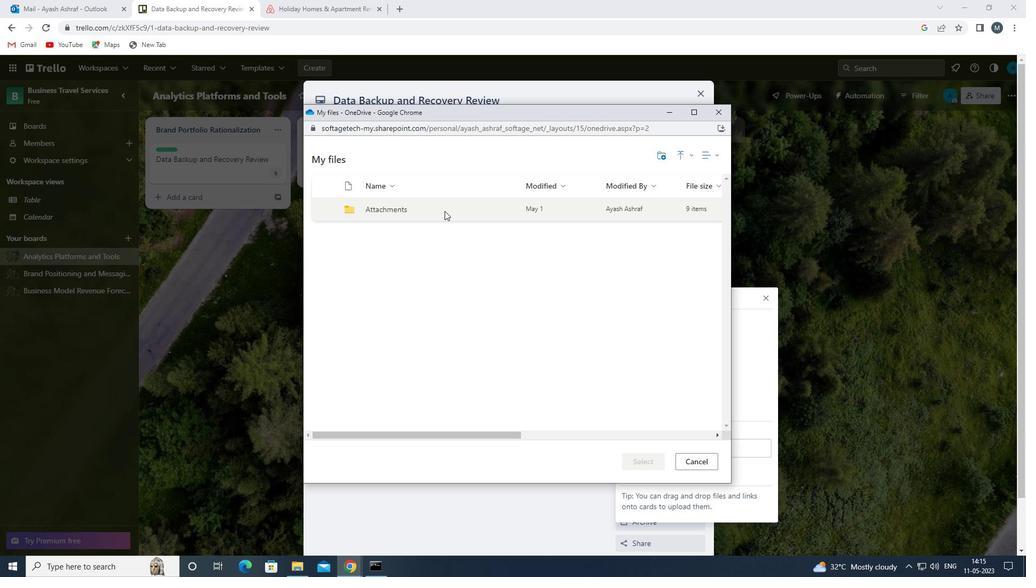 
Action: Mouse moved to (435, 231)
Screenshot: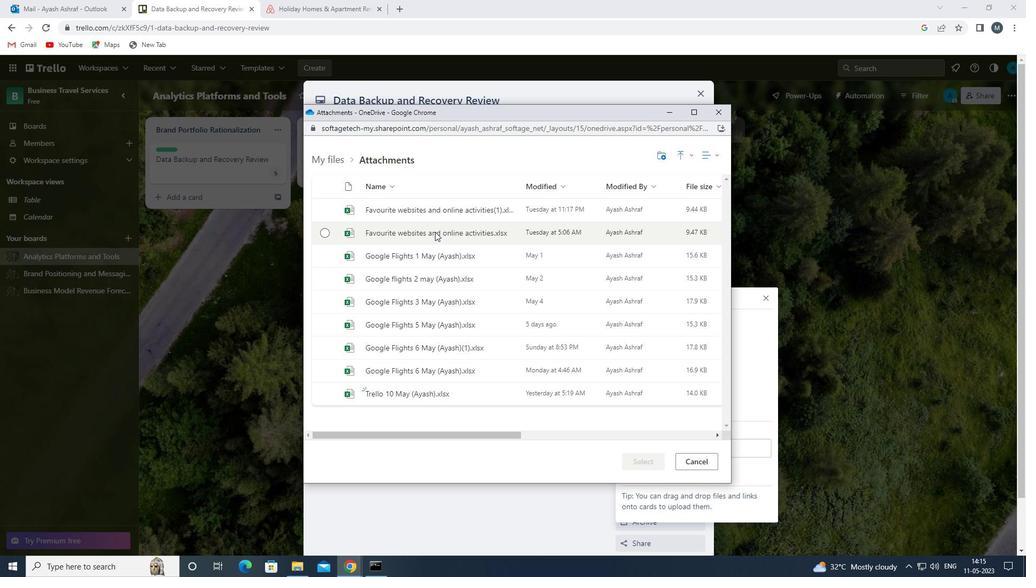 
Action: Mouse pressed left at (435, 231)
Screenshot: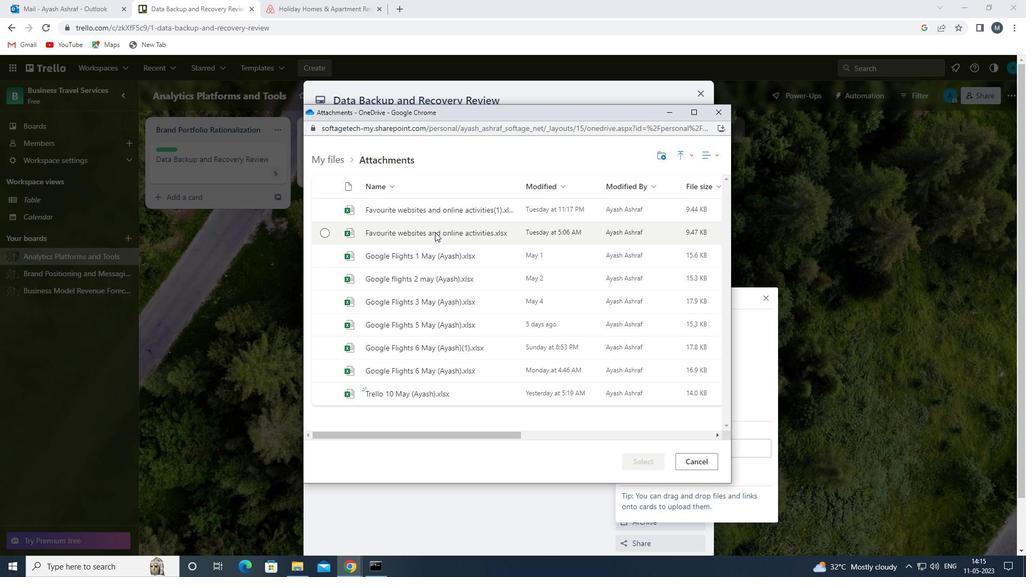 
Action: Mouse moved to (629, 457)
Screenshot: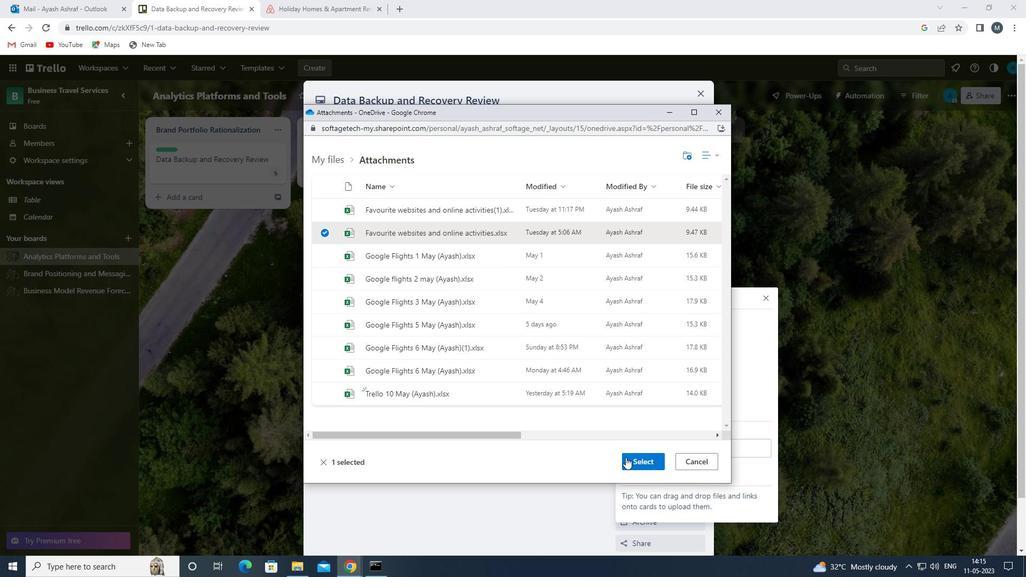 
Action: Mouse pressed left at (629, 457)
Screenshot: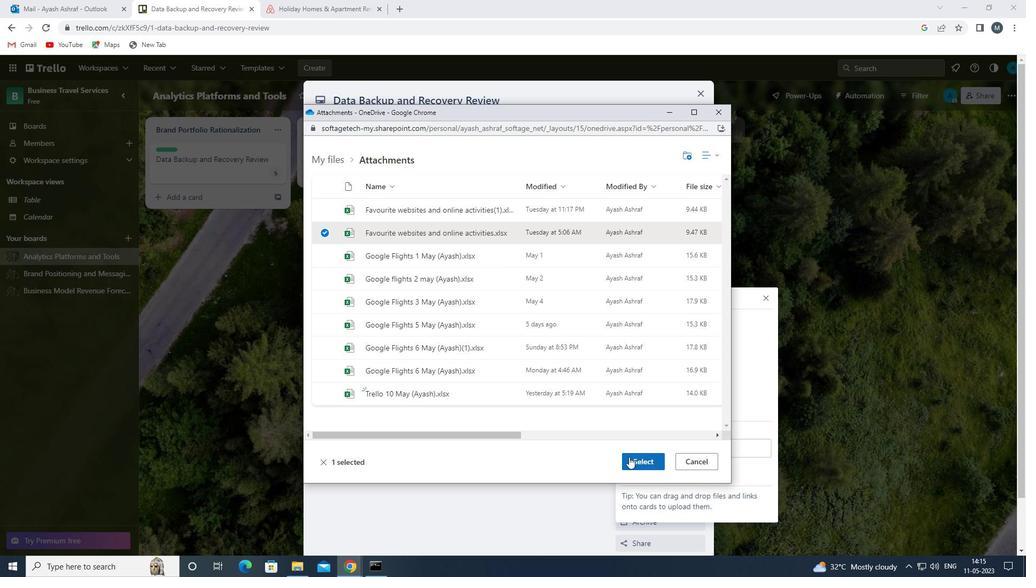 
Action: Mouse moved to (640, 459)
Screenshot: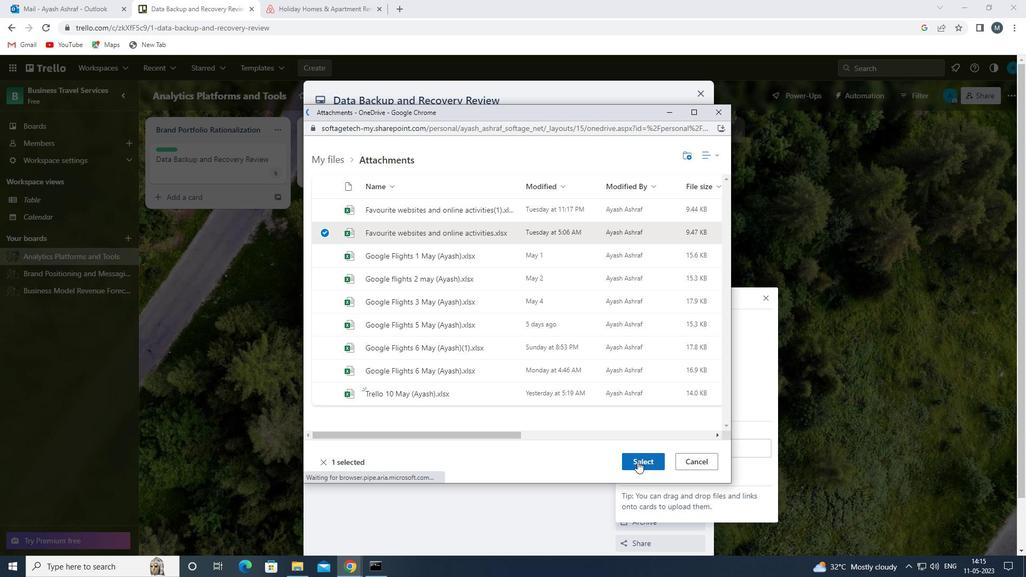 
Action: Mouse pressed left at (640, 459)
Screenshot: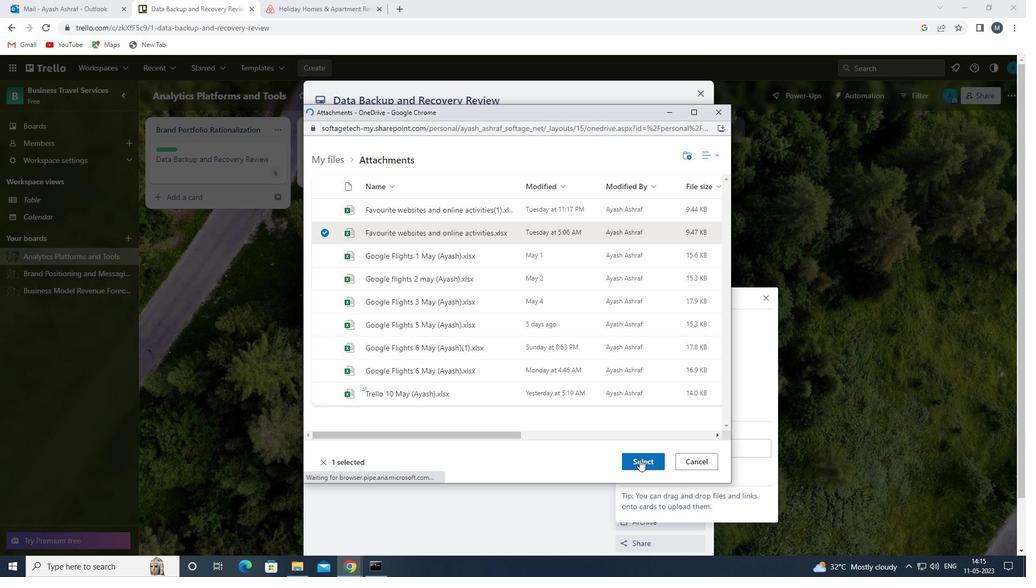 
Action: Mouse moved to (762, 297)
Screenshot: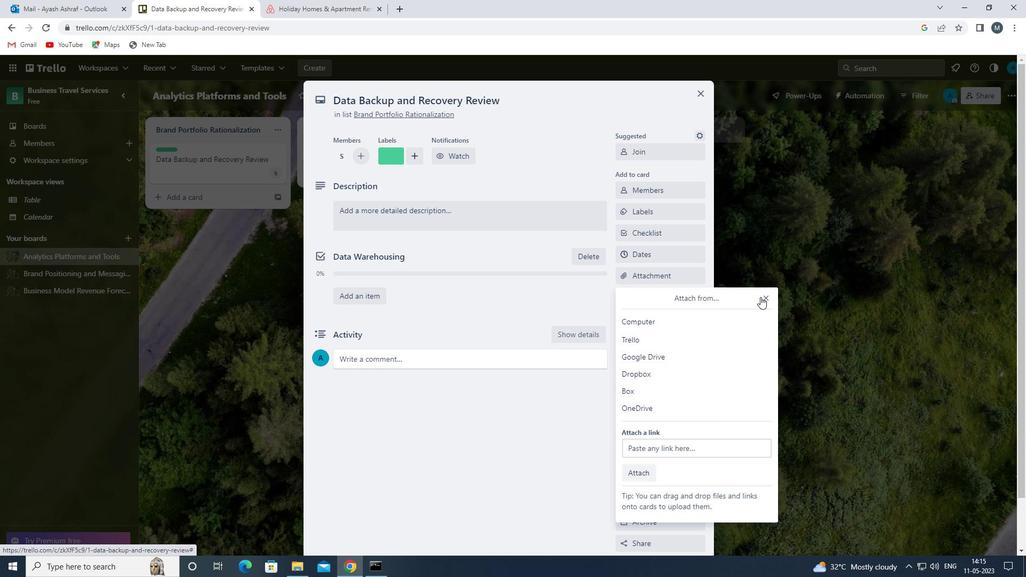 
Action: Mouse pressed left at (762, 297)
Screenshot: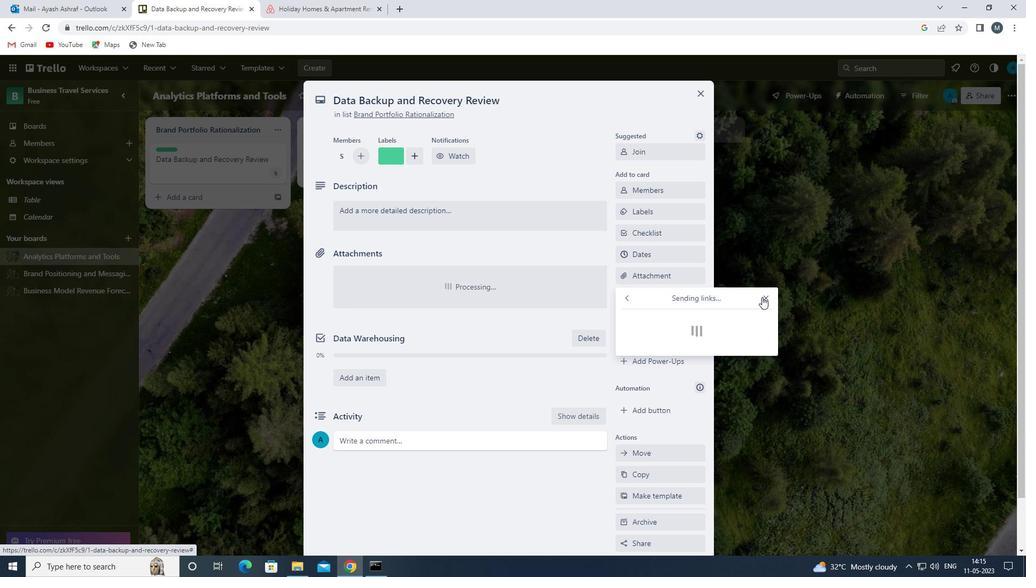 
Action: Mouse moved to (656, 293)
Screenshot: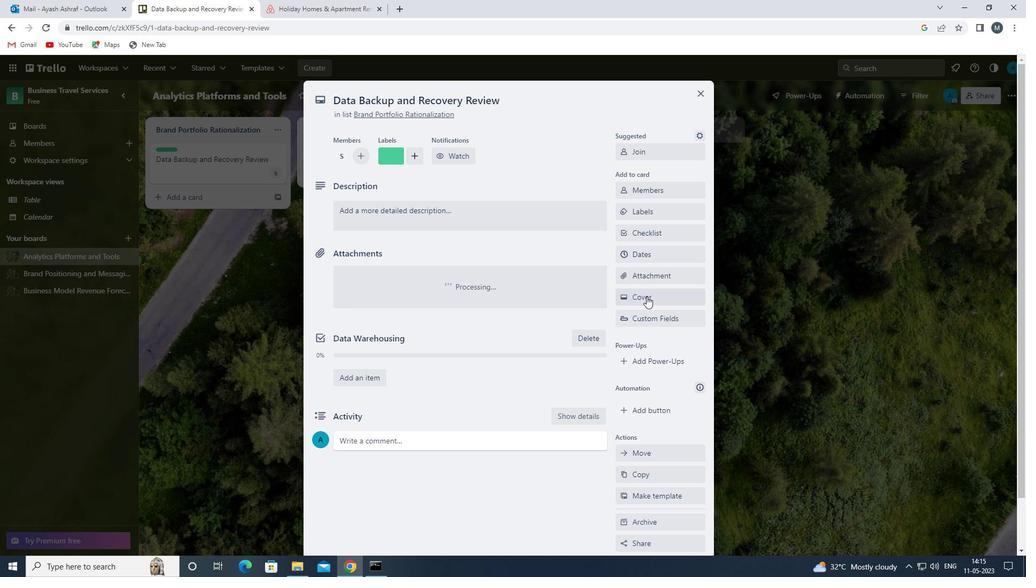 
Action: Mouse pressed left at (656, 293)
Screenshot: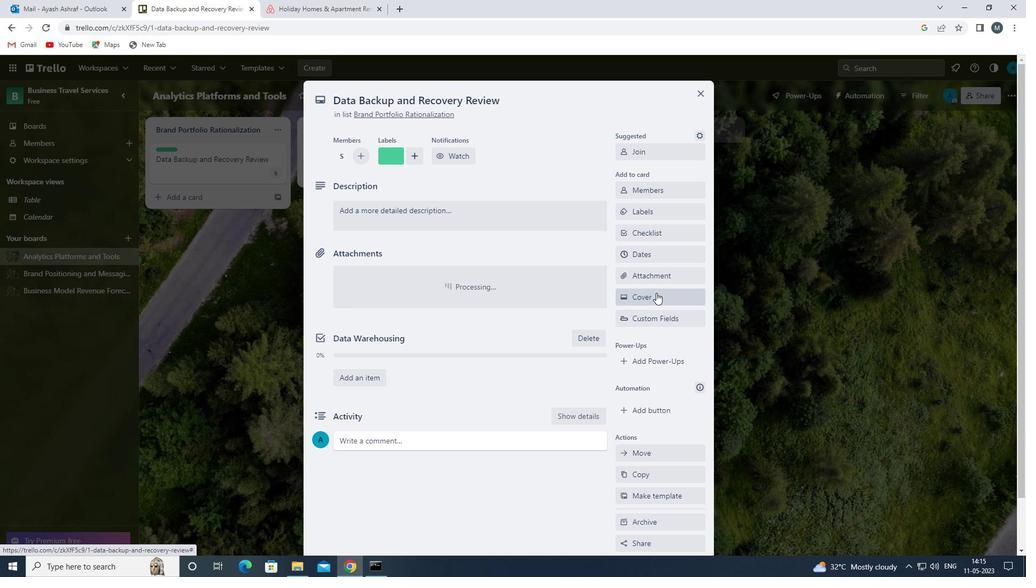 
Action: Mouse moved to (653, 295)
Screenshot: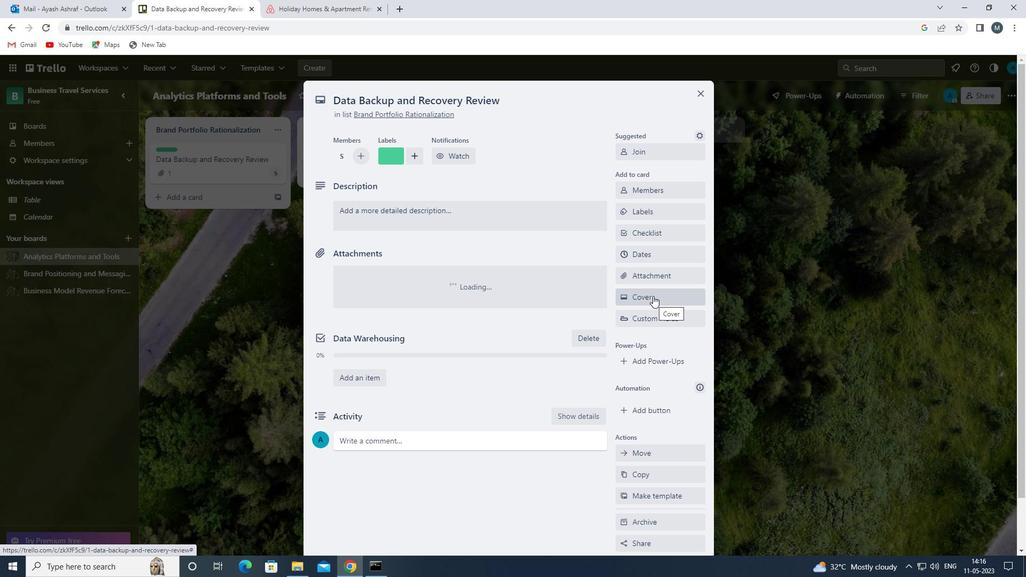 
Action: Mouse pressed left at (653, 295)
Screenshot: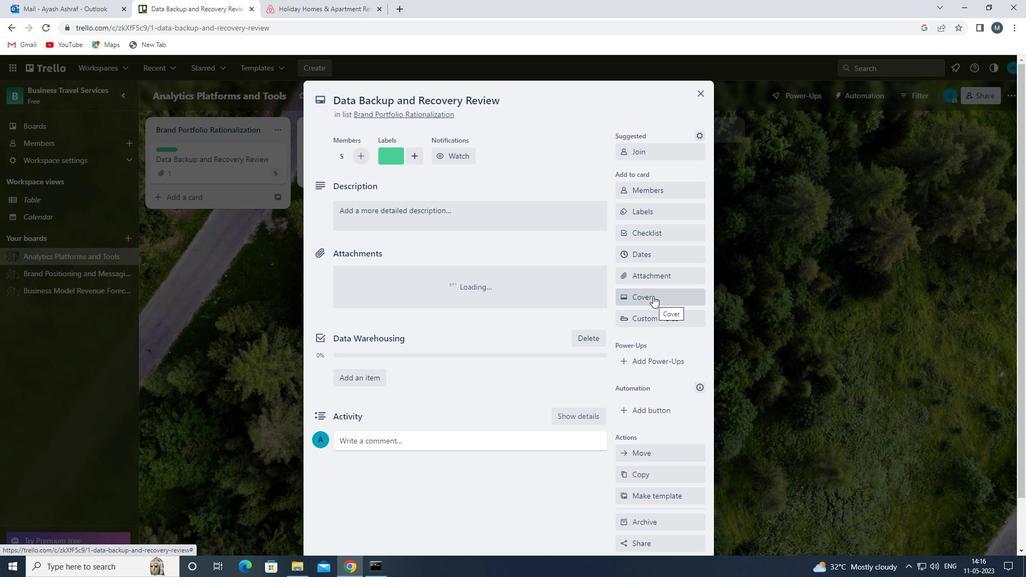 
Action: Mouse moved to (626, 337)
Screenshot: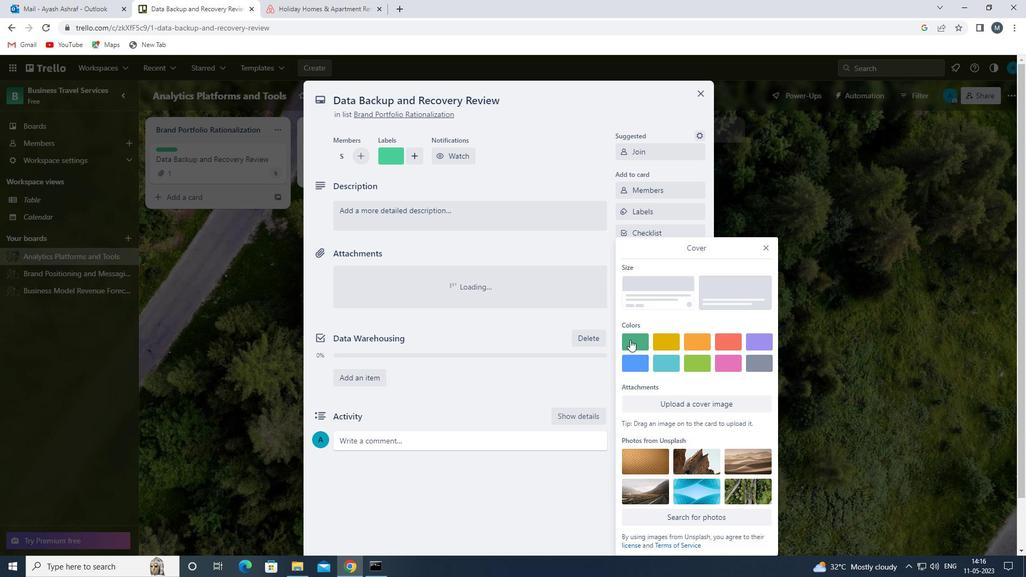 
Action: Mouse pressed left at (626, 337)
Screenshot: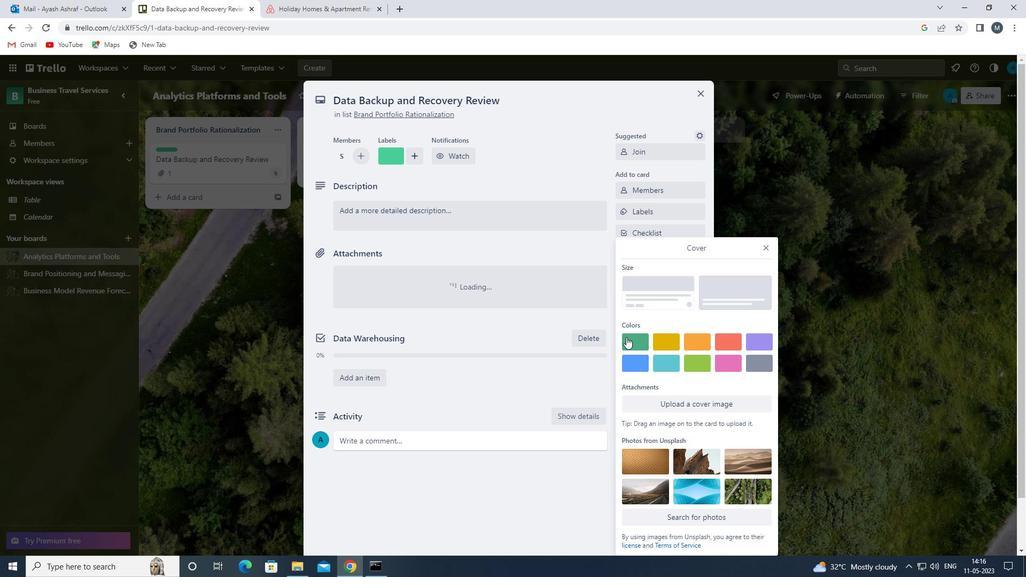 
Action: Mouse moved to (766, 228)
Screenshot: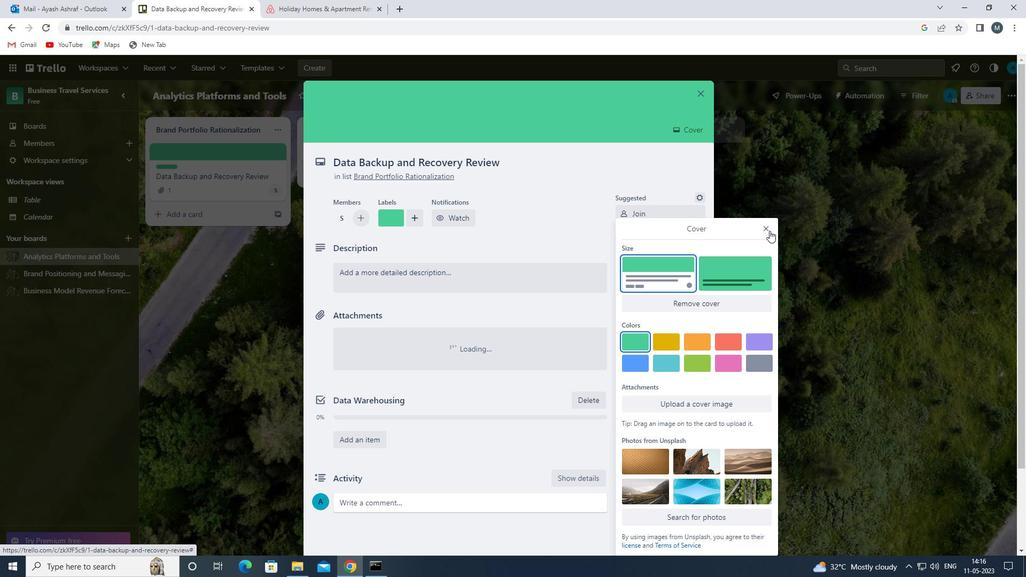 
Action: Mouse pressed left at (766, 228)
Screenshot: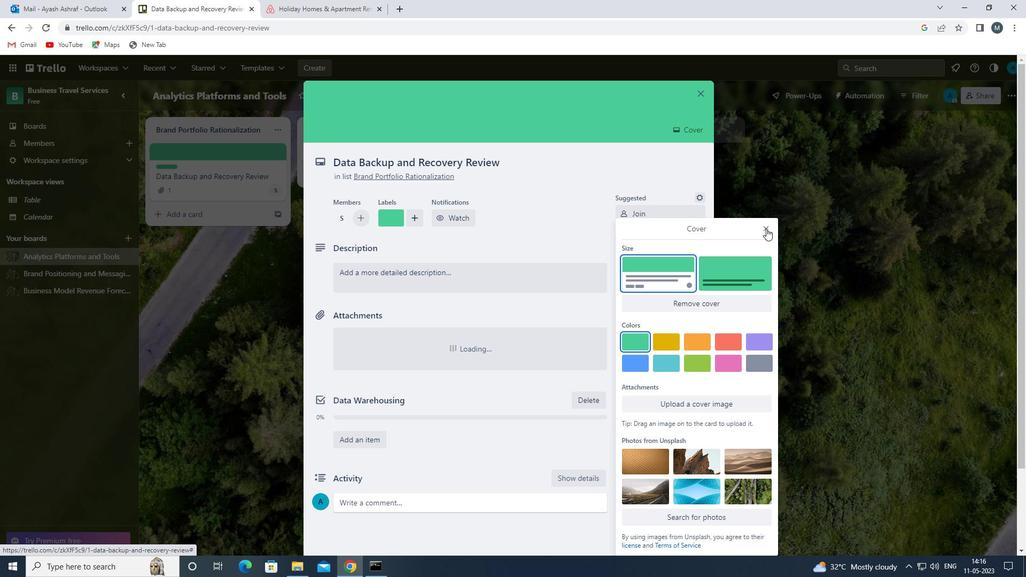 
Action: Mouse moved to (387, 279)
Screenshot: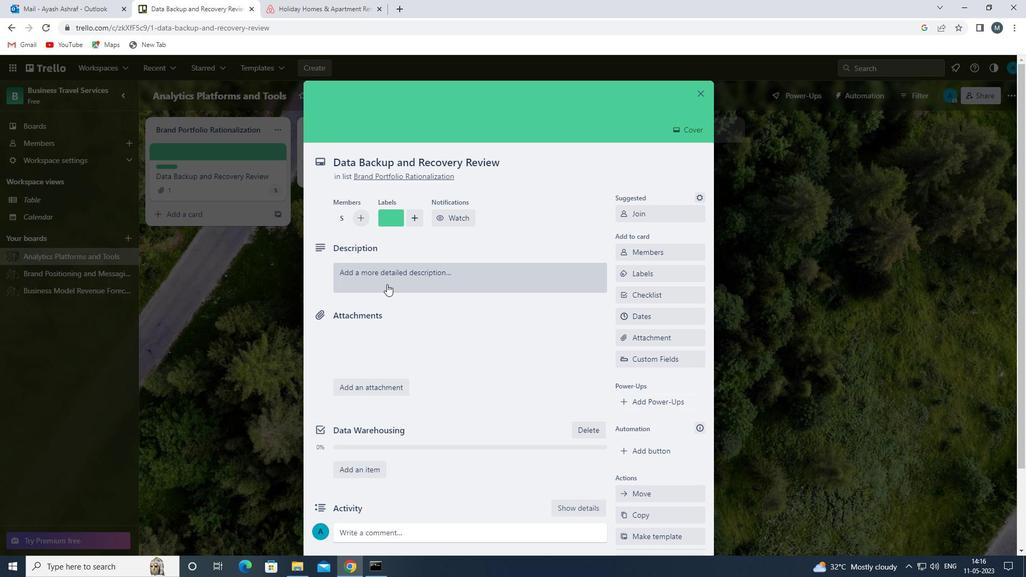 
Action: Mouse pressed left at (387, 279)
Screenshot: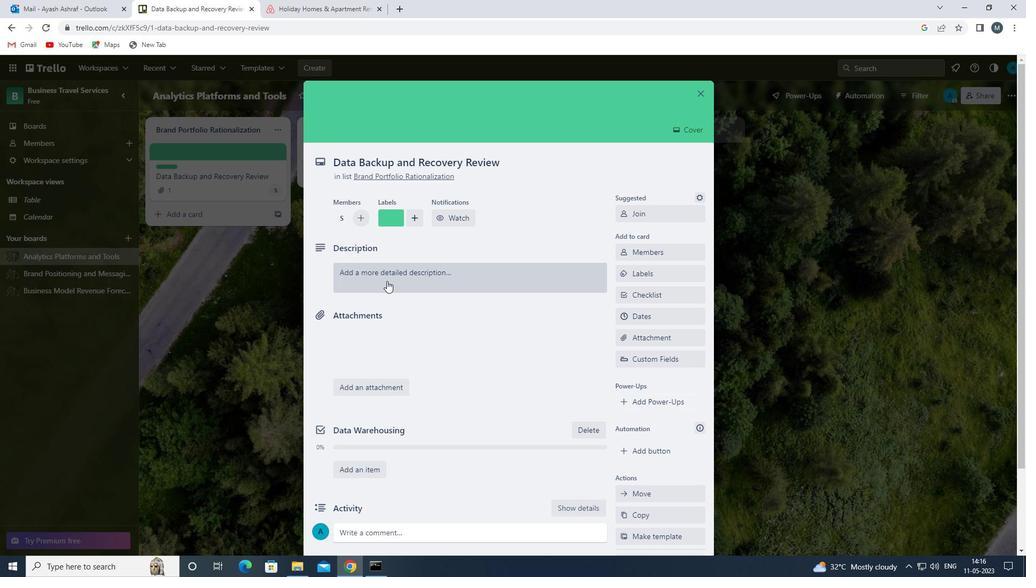 
Action: Mouse moved to (379, 311)
Screenshot: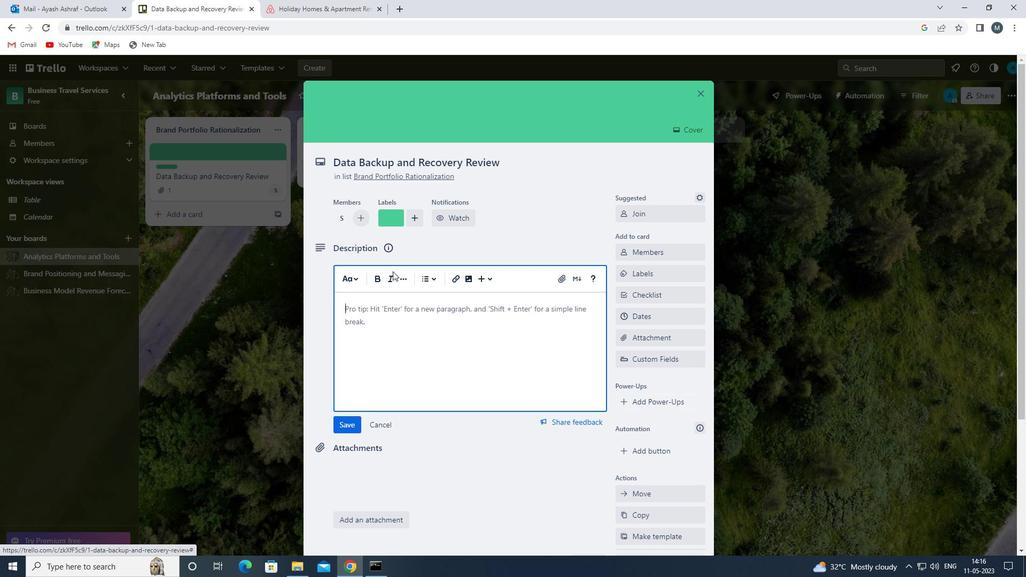 
Action: Mouse pressed left at (379, 311)
Screenshot: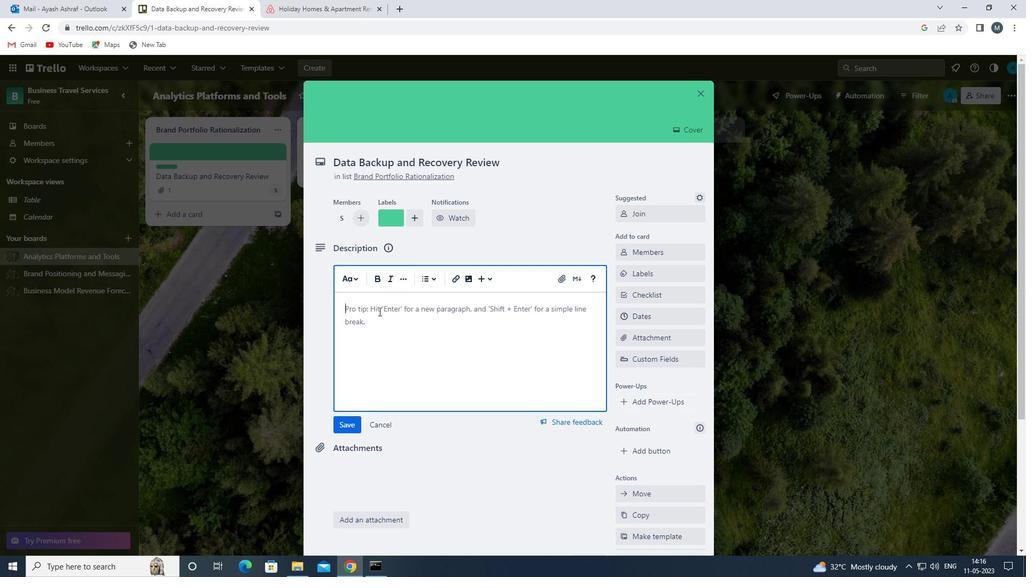 
Action: Mouse moved to (622, 275)
Screenshot: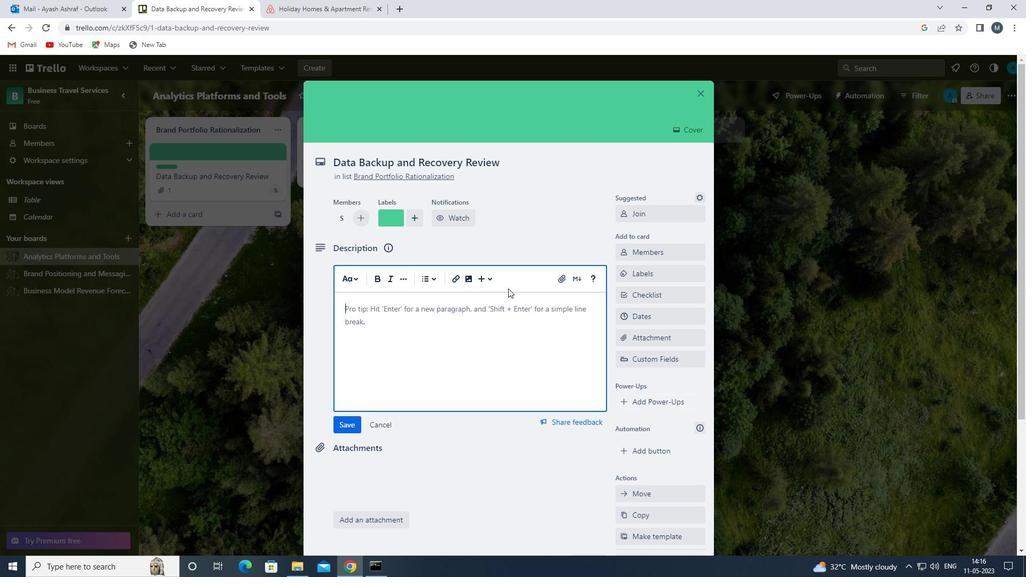 
Action: Key pressed <Key.shift>PLAN<Key.space>AND<Key.space>EXECUTE<Key.space>COMPANY<Key.space>TEAM-BUILDING<Key.space>RETREAT<Key.space>WITH<Key.space>A<Key.space>FOCUS<Key.space>ON<Key.space>EMPLOT<Key.backspace>YEE<Key.space>WELL-BEING
Screenshot: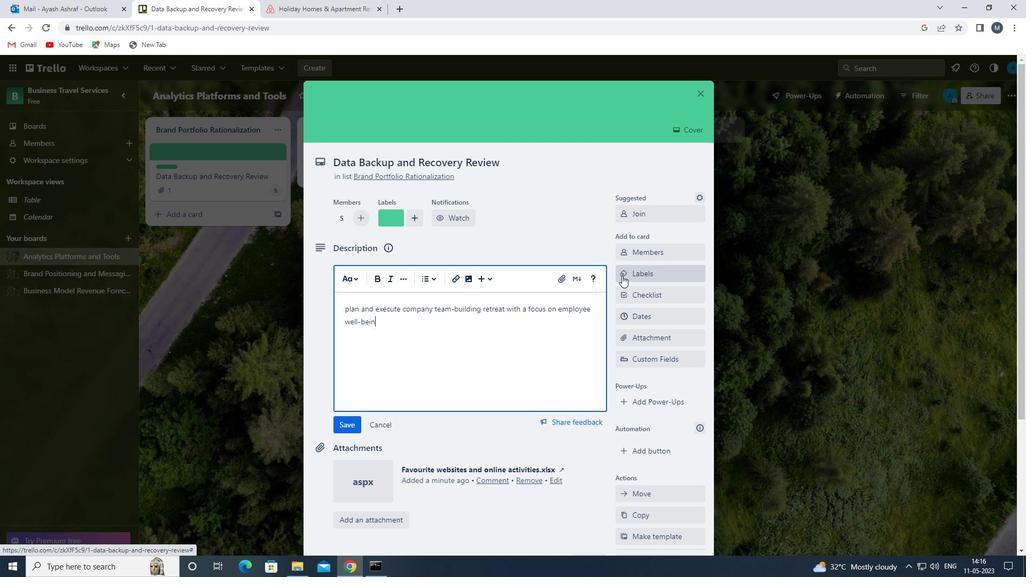 
Action: Mouse moved to (356, 423)
Screenshot: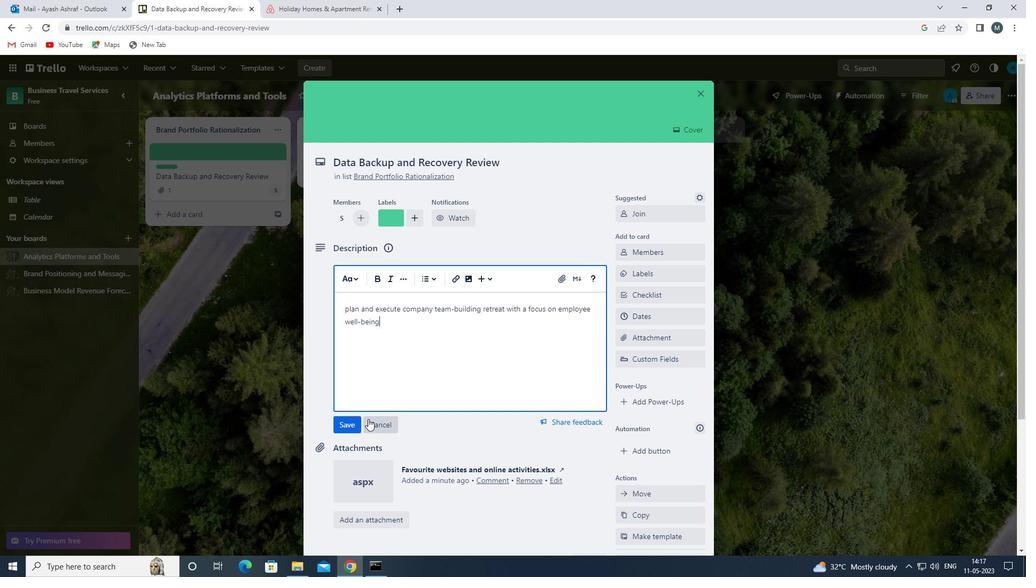 
Action: Mouse pressed left at (356, 423)
Screenshot: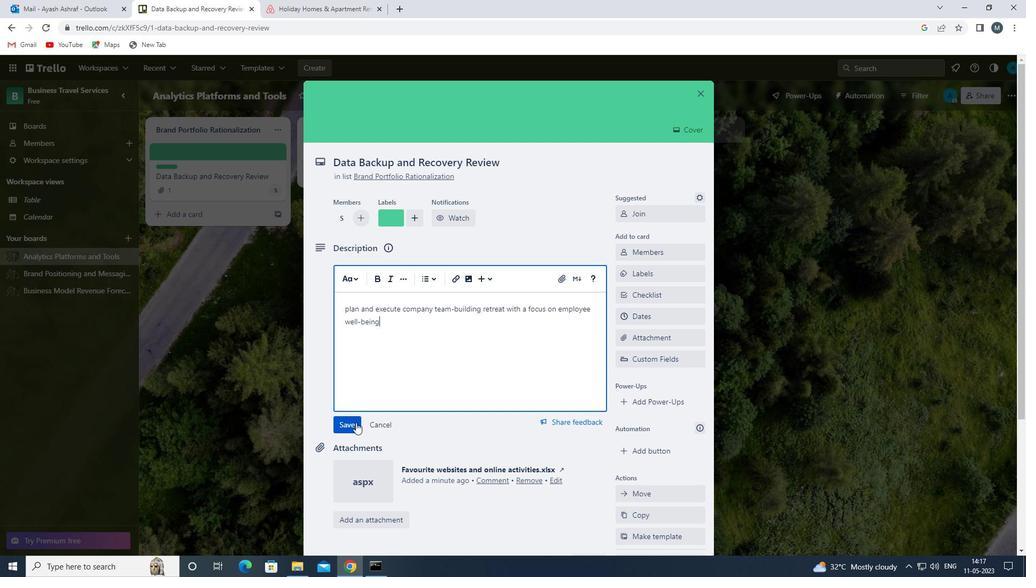 
Action: Mouse moved to (400, 390)
Screenshot: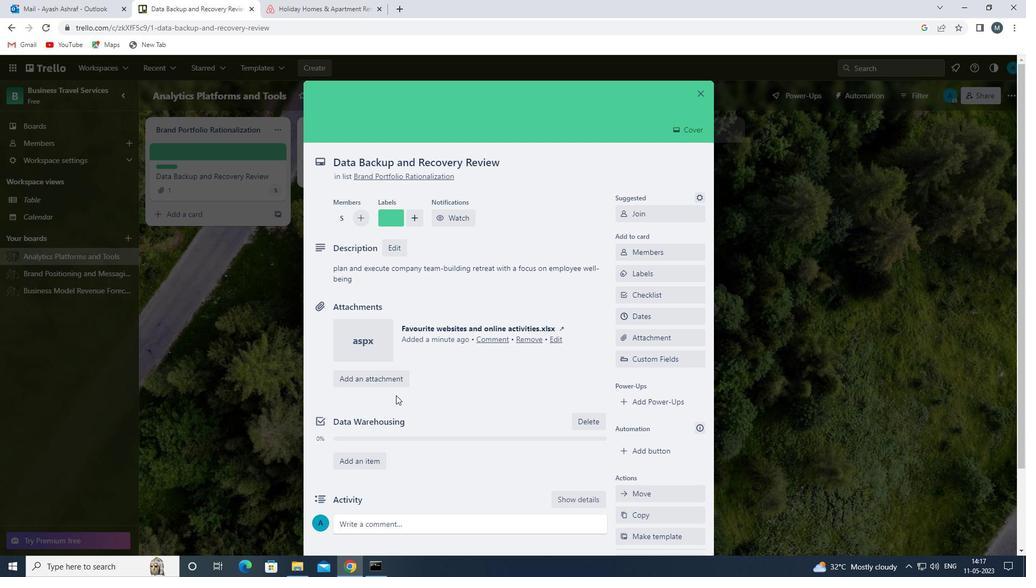 
Action: Mouse scrolled (400, 390) with delta (0, 0)
Screenshot: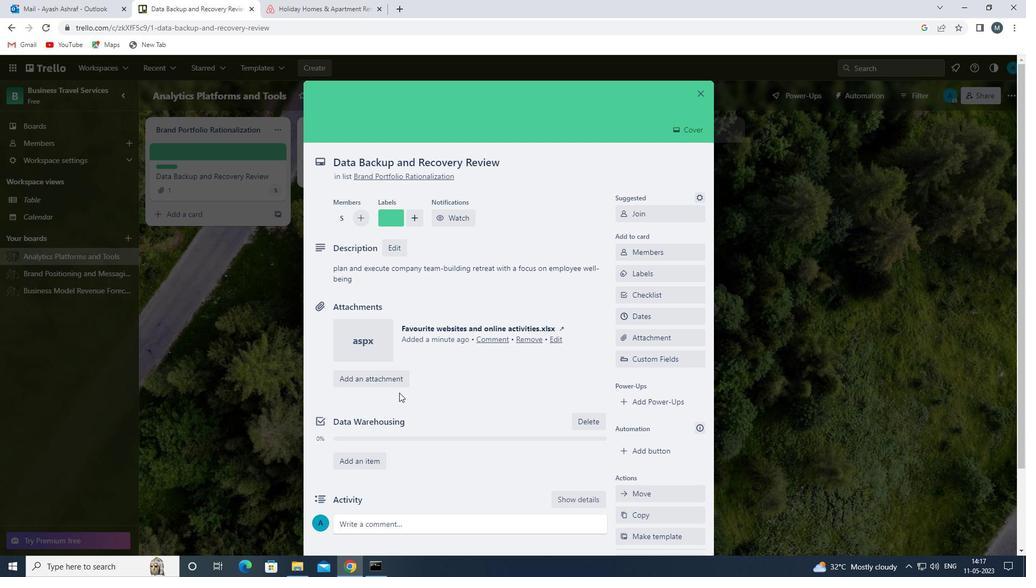 
Action: Mouse scrolled (400, 390) with delta (0, 0)
Screenshot: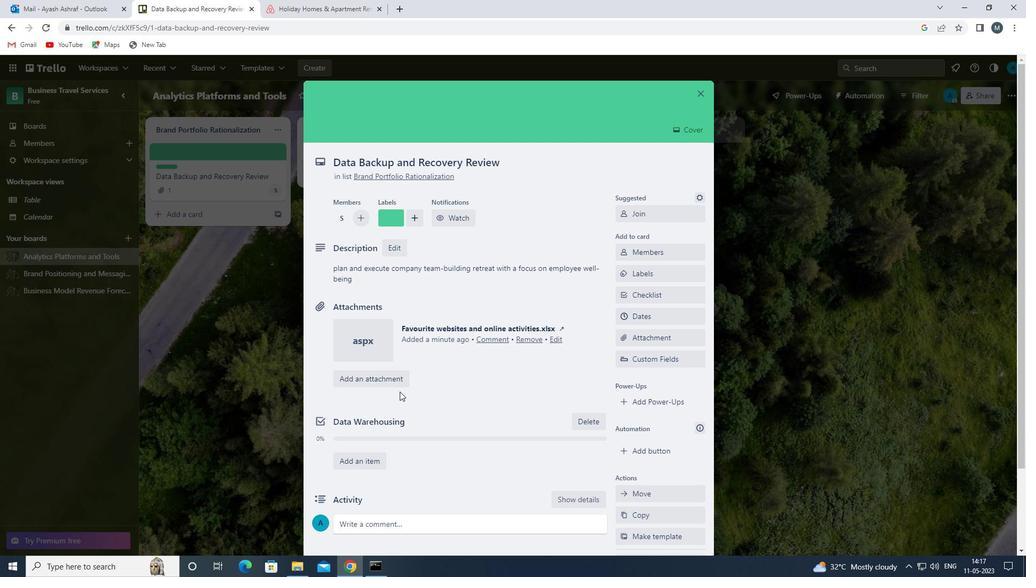 
Action: Mouse moved to (395, 430)
Screenshot: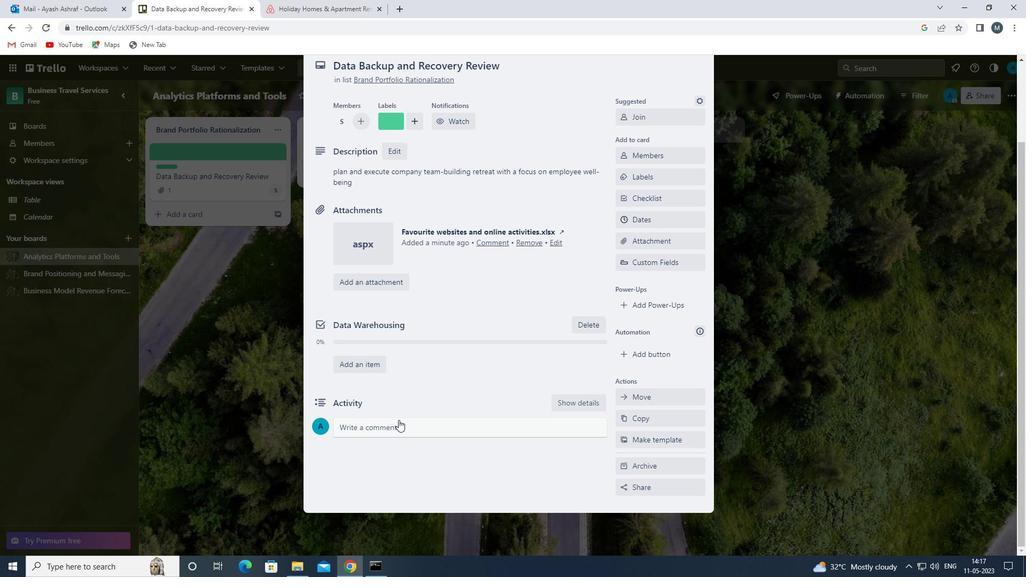 
Action: Mouse pressed left at (395, 430)
Screenshot: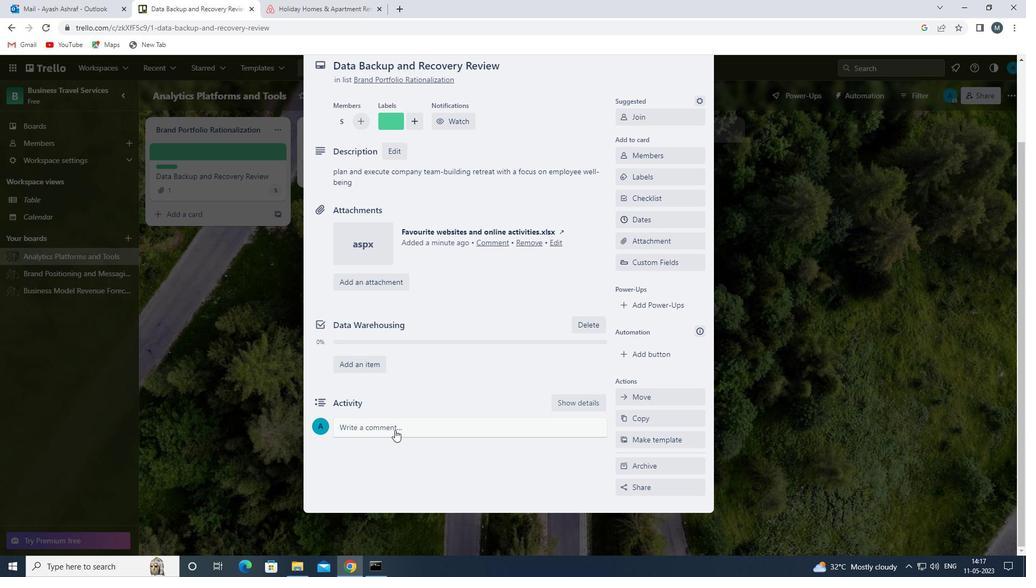 
Action: Mouse moved to (393, 460)
Screenshot: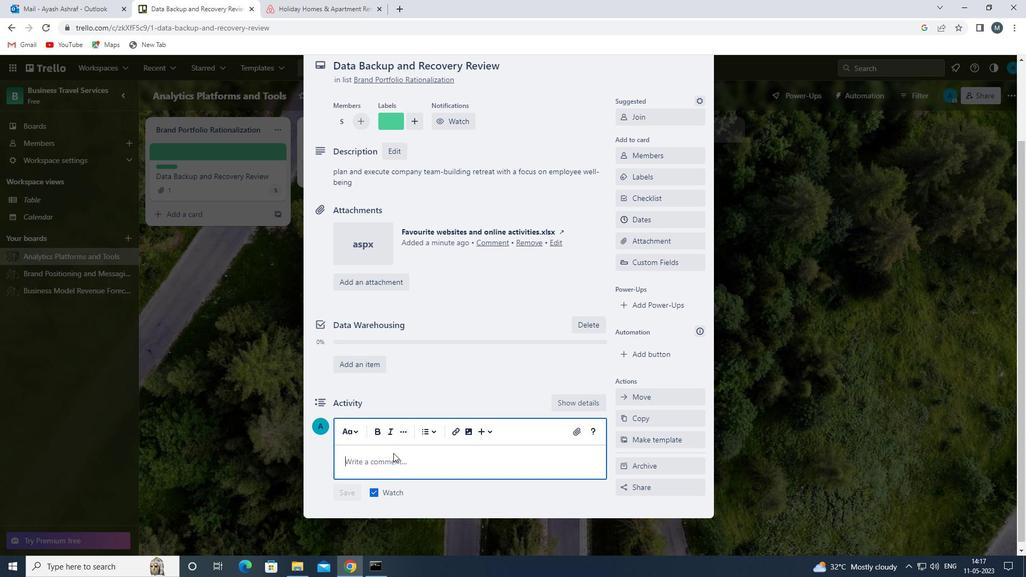 
Action: Mouse pressed left at (393, 460)
Screenshot: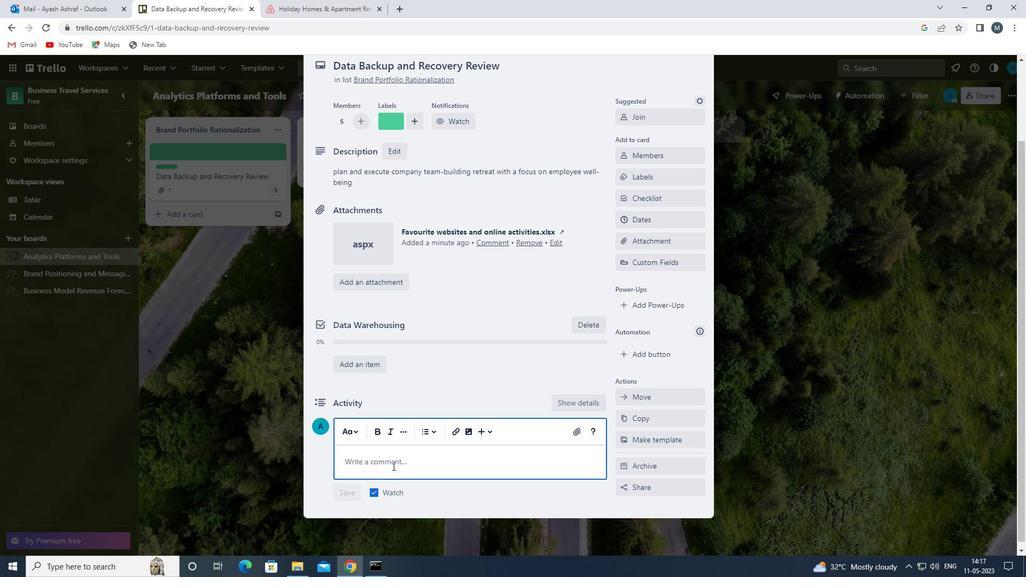 
Action: Mouse moved to (396, 448)
Screenshot: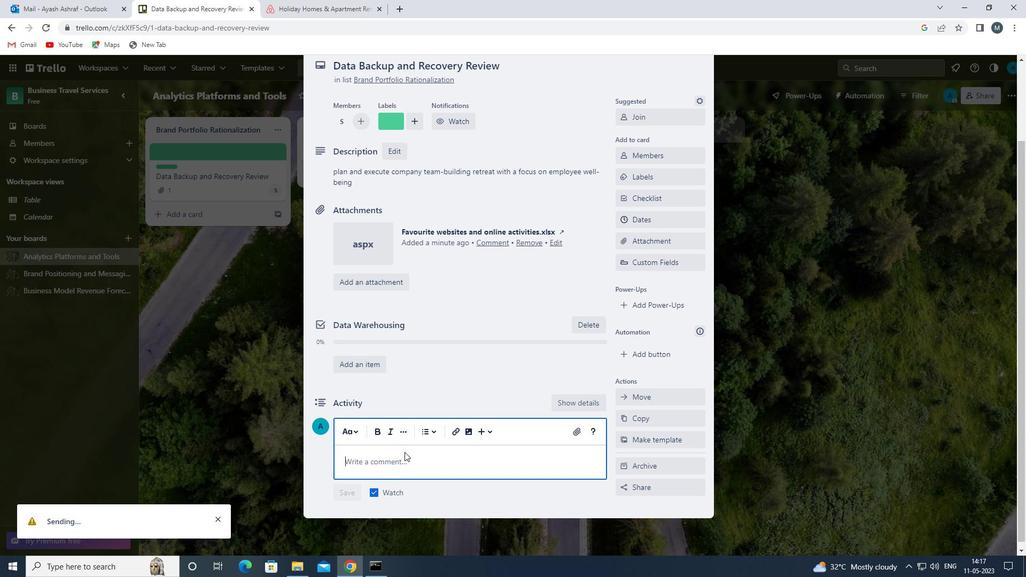 
Action: Key pressed <Key.shift>LET<Key.space><Key.shift>US<Key.space><Key.backspace><Key.backspace><Key.backspace>US<Key.space>APPROACH<Key.space>THIS<Key.space>TASK<Key.space>WITH<Key.space>A<Key.space>SENSE<Key.space>OF<Key.space>DATA<Key.space><Key.backspace>-DE<Key.backspace>RIVEN<Key.space>DECISIONS<Key.backspace>-MAKING<Key.space><Key.backspace>,USING<Key.space>MET
Screenshot: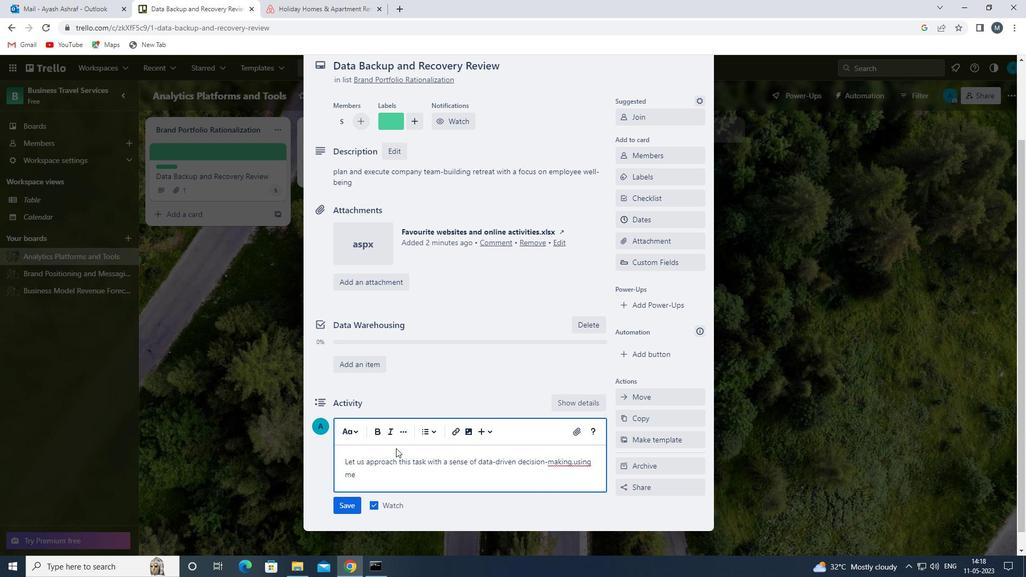 
Action: Mouse moved to (572, 464)
Screenshot: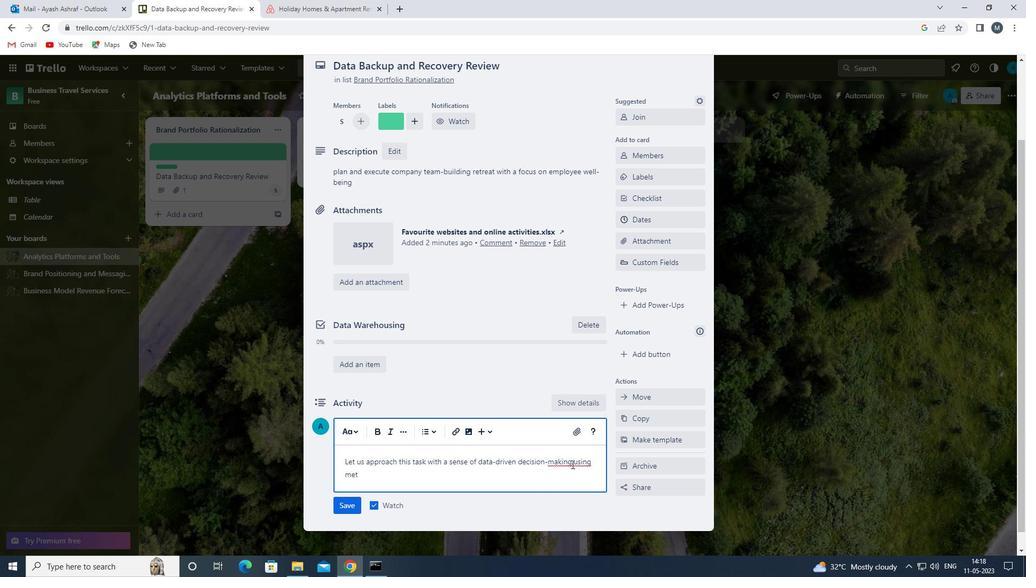 
Action: Mouse pressed left at (572, 464)
Screenshot: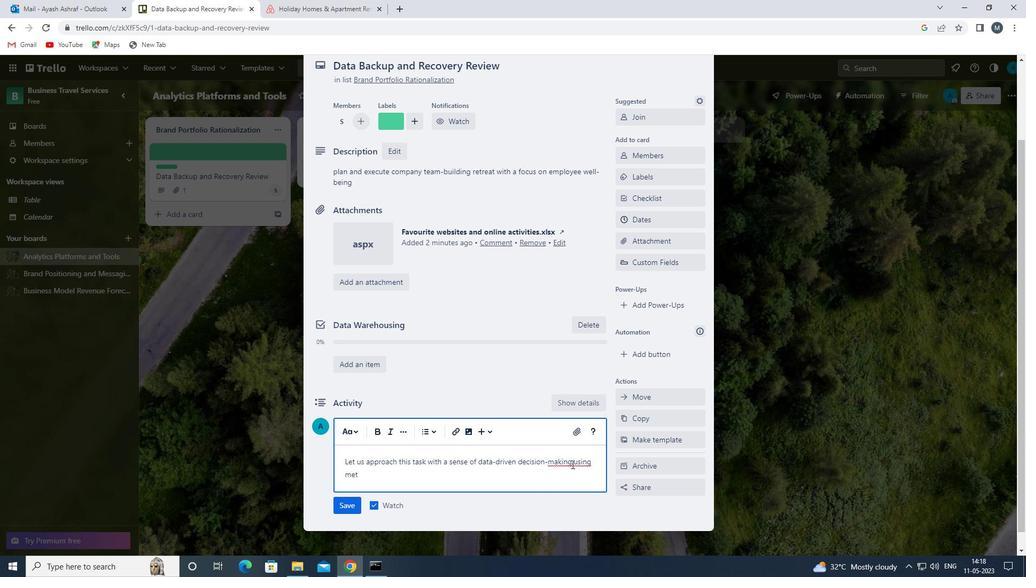 
Action: Mouse moved to (573, 461)
Screenshot: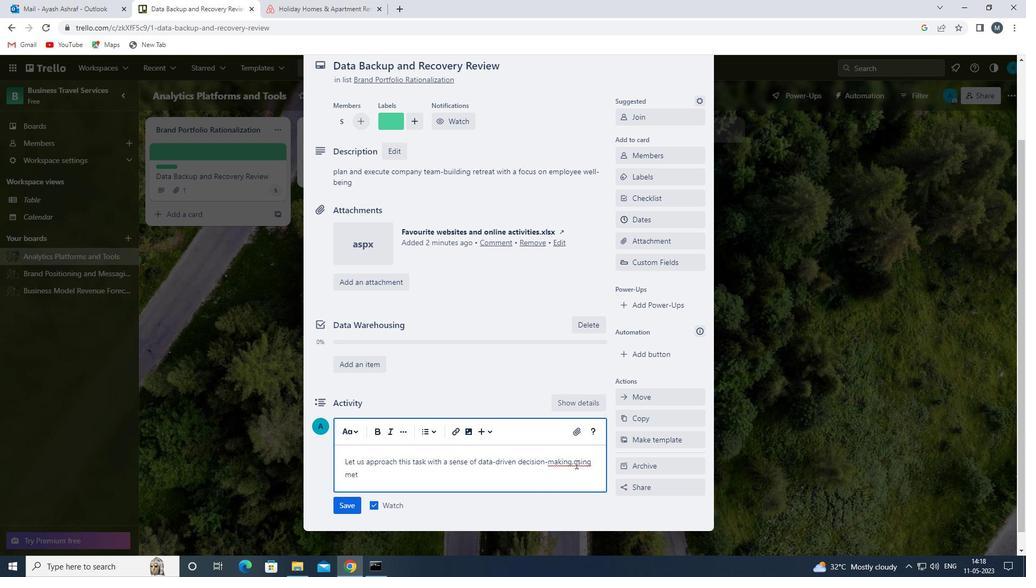 
Action: Mouse pressed left at (573, 461)
Screenshot: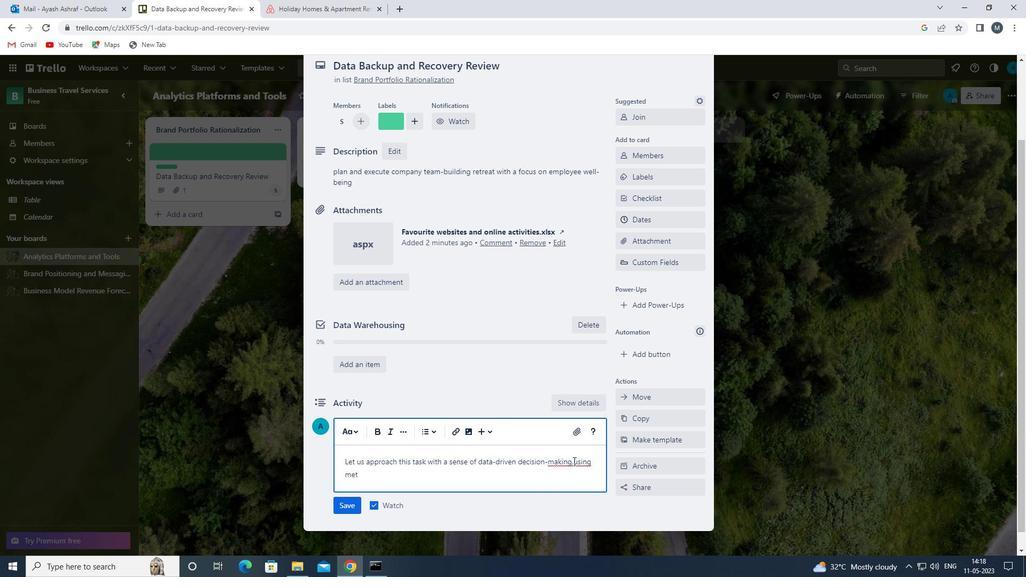 
Action: Mouse moved to (577, 463)
Screenshot: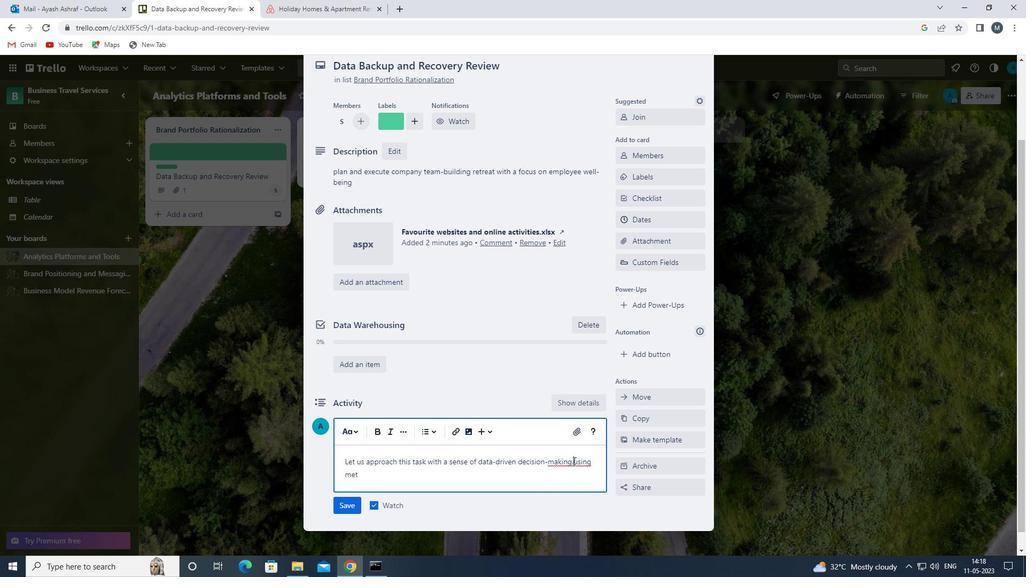 
Action: Key pressed <Key.space>
Screenshot: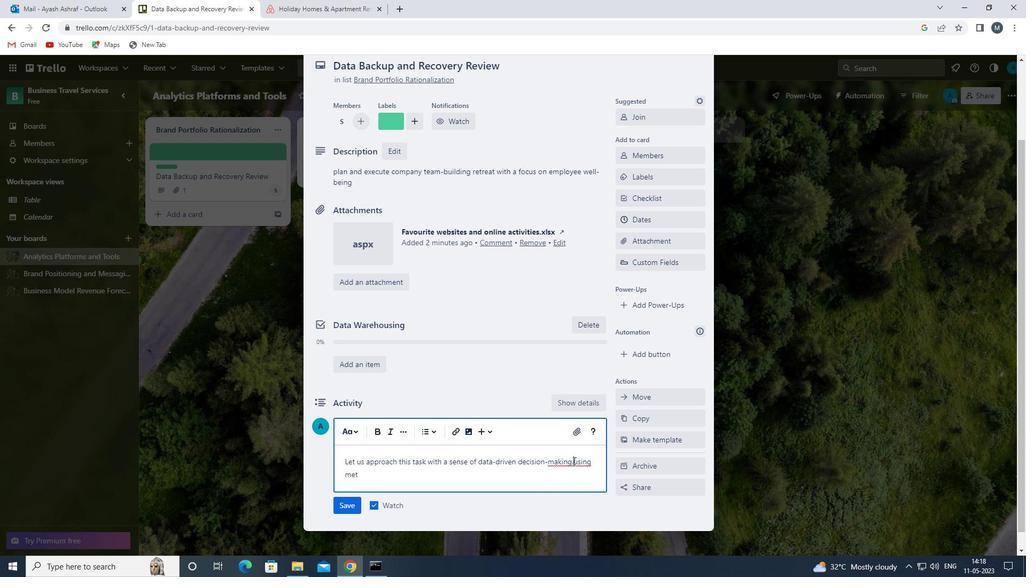 
Action: Mouse moved to (387, 479)
Screenshot: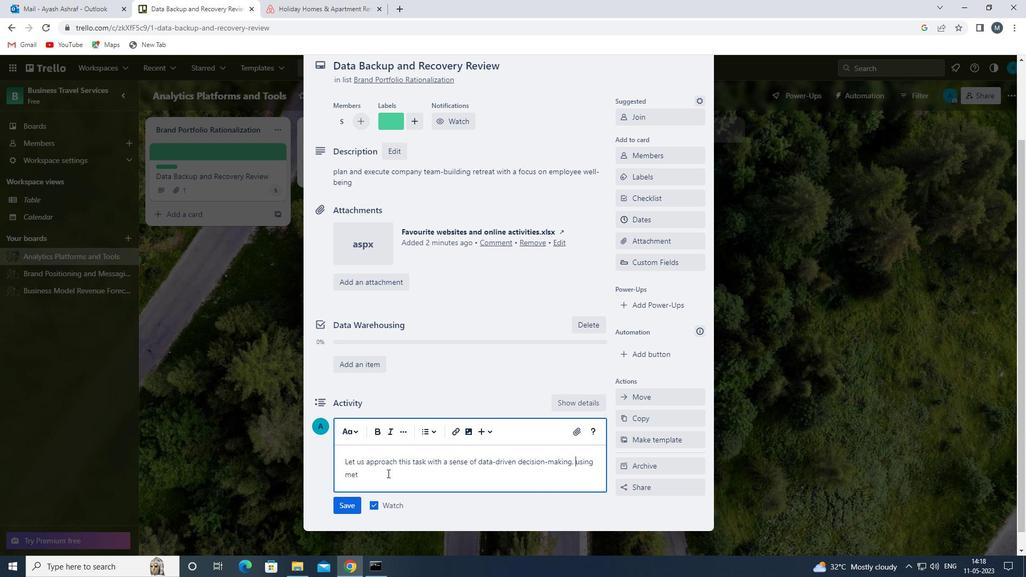 
Action: Mouse pressed left at (387, 479)
Screenshot: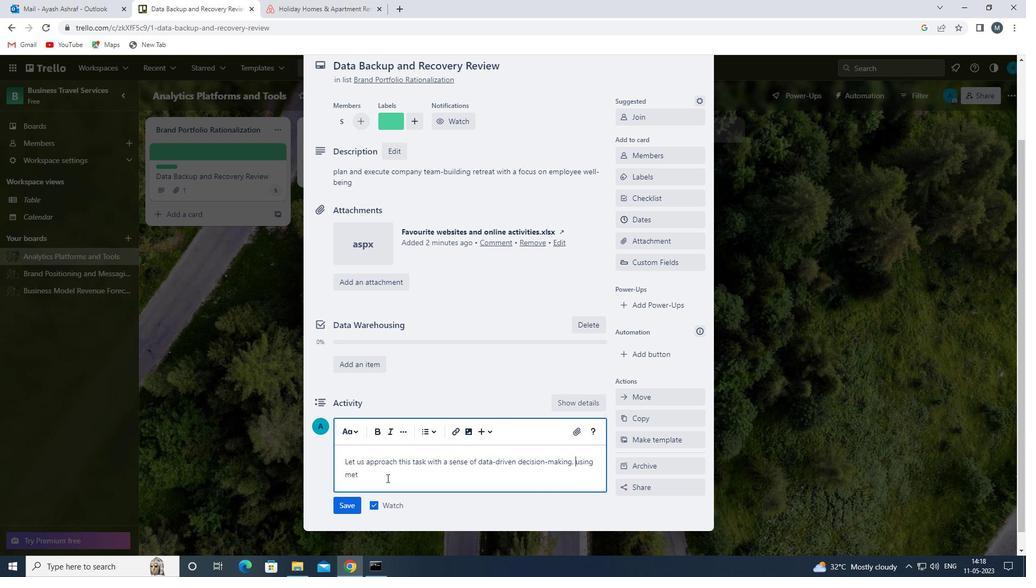 
Action: Key pressed RICS<Key.space>AND<Key.space>ANALYTICS<Key.space>TO<Key.space>INFORM<Key.space>OUR<Key.space>CHOICES.
Screenshot: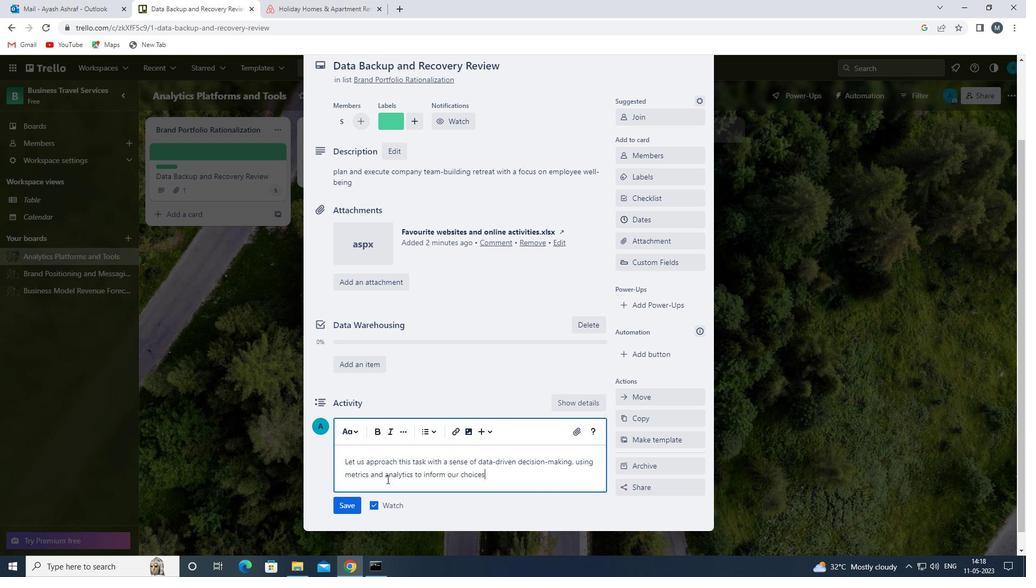 
Action: Mouse moved to (351, 501)
Screenshot: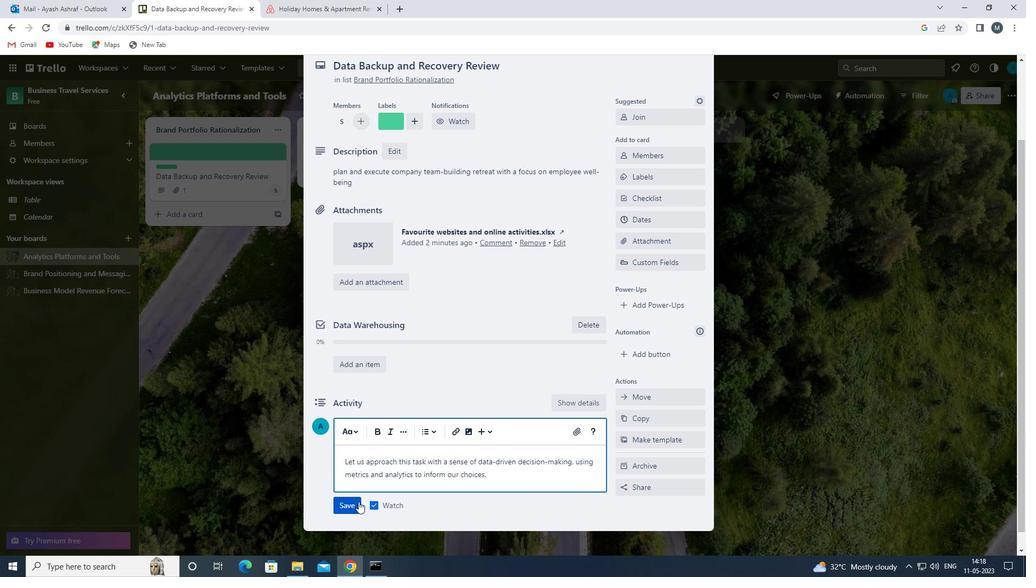 
Action: Mouse pressed left at (351, 501)
Screenshot: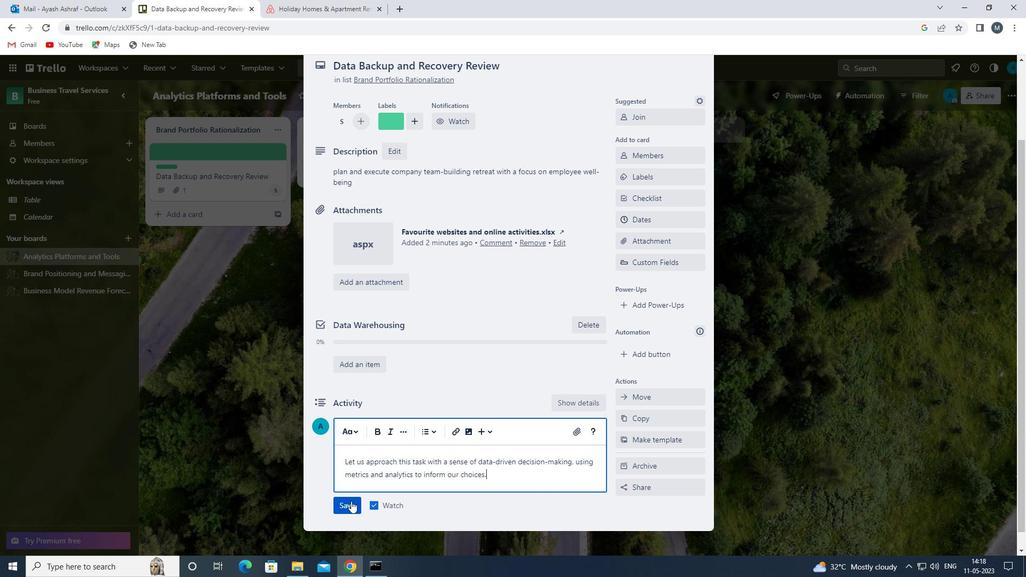 
Action: Mouse moved to (644, 221)
Screenshot: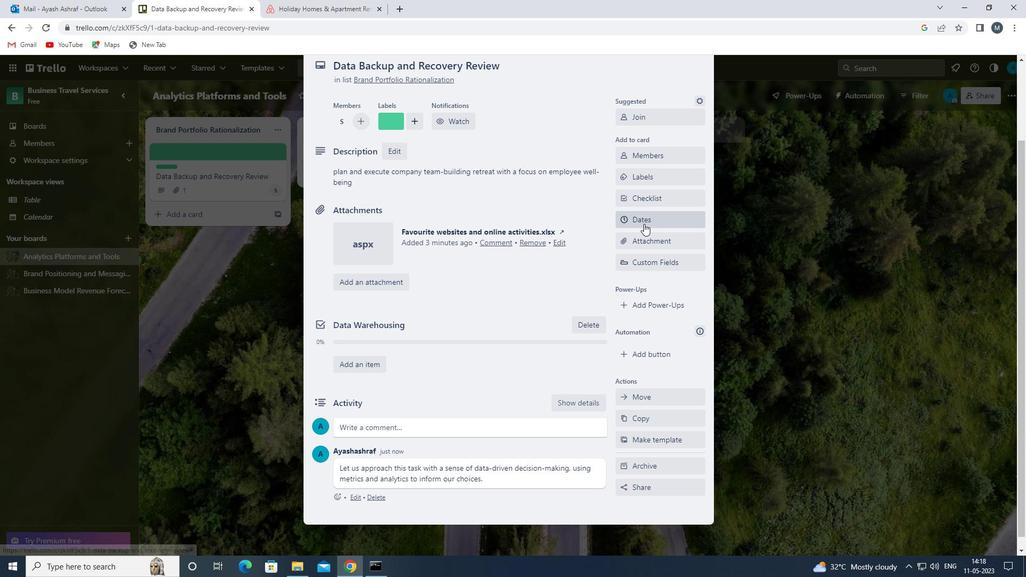
Action: Mouse pressed left at (644, 221)
Screenshot: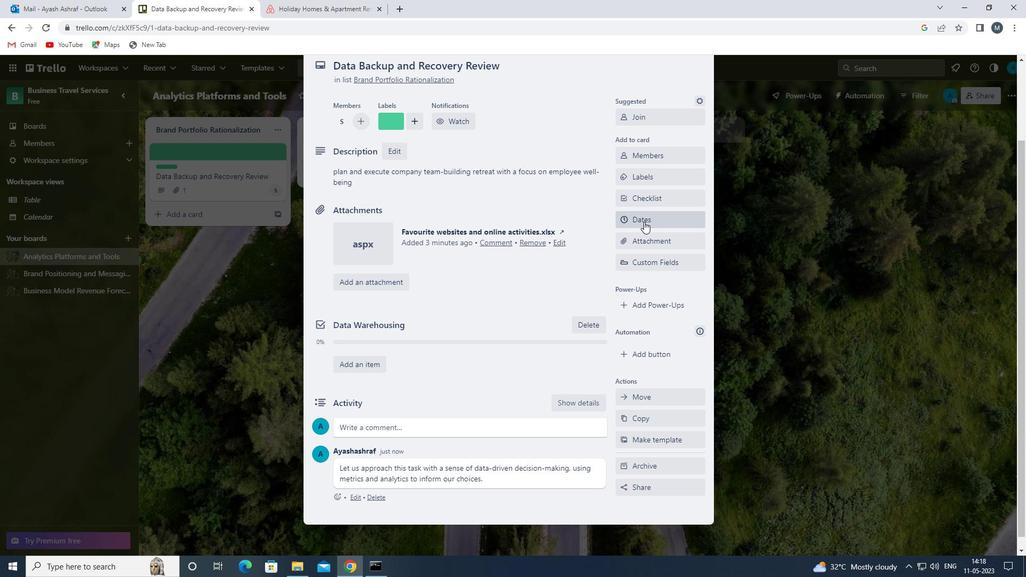 
Action: Mouse moved to (624, 289)
Screenshot: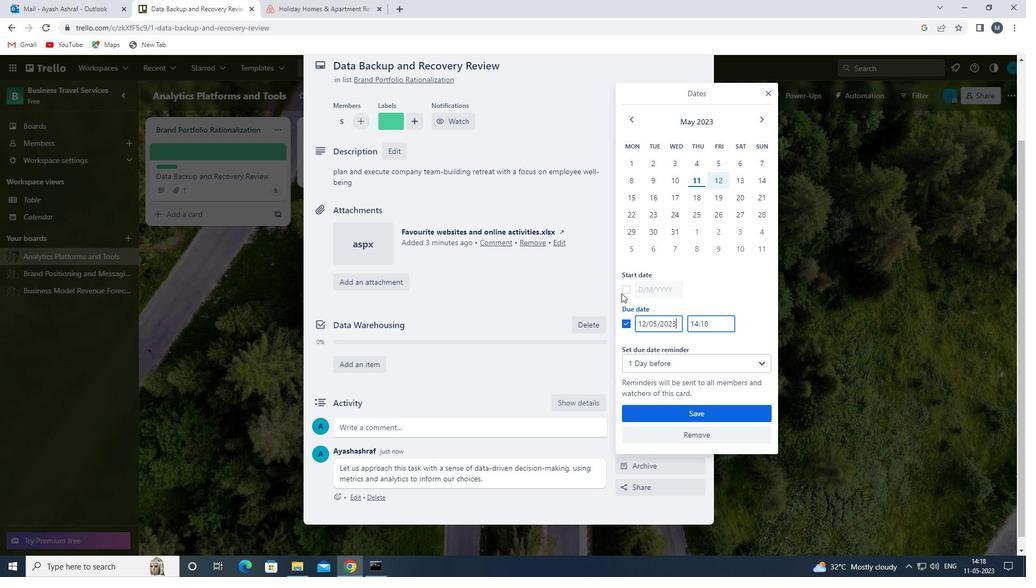 
Action: Mouse pressed left at (624, 289)
Screenshot: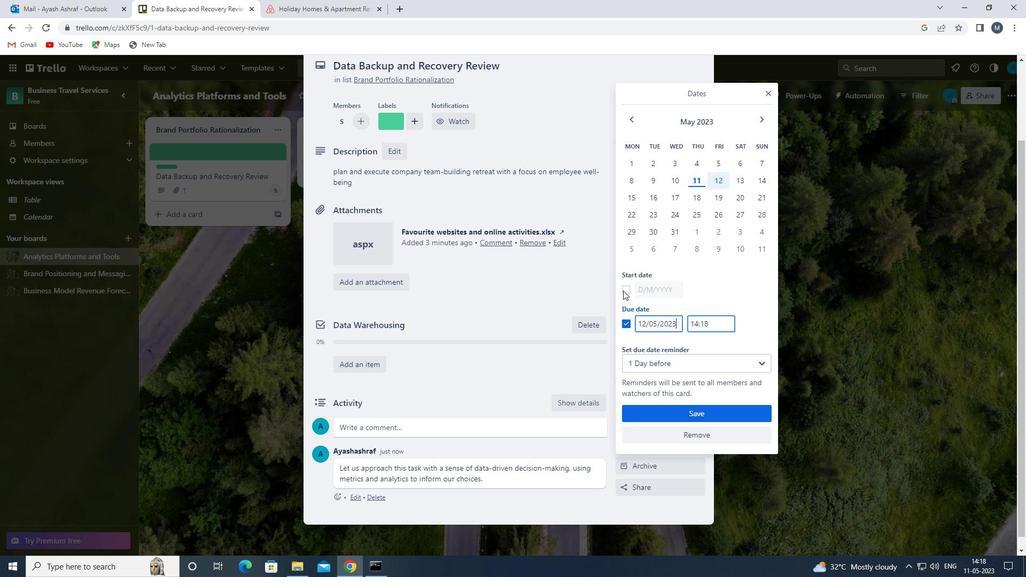 
Action: Mouse moved to (645, 292)
Screenshot: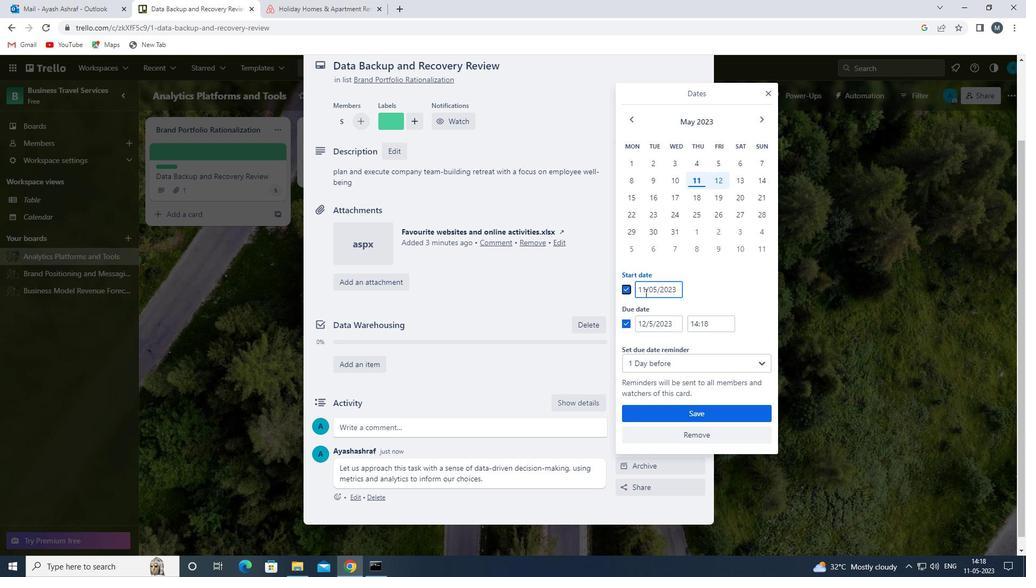
Action: Mouse pressed left at (645, 292)
Screenshot: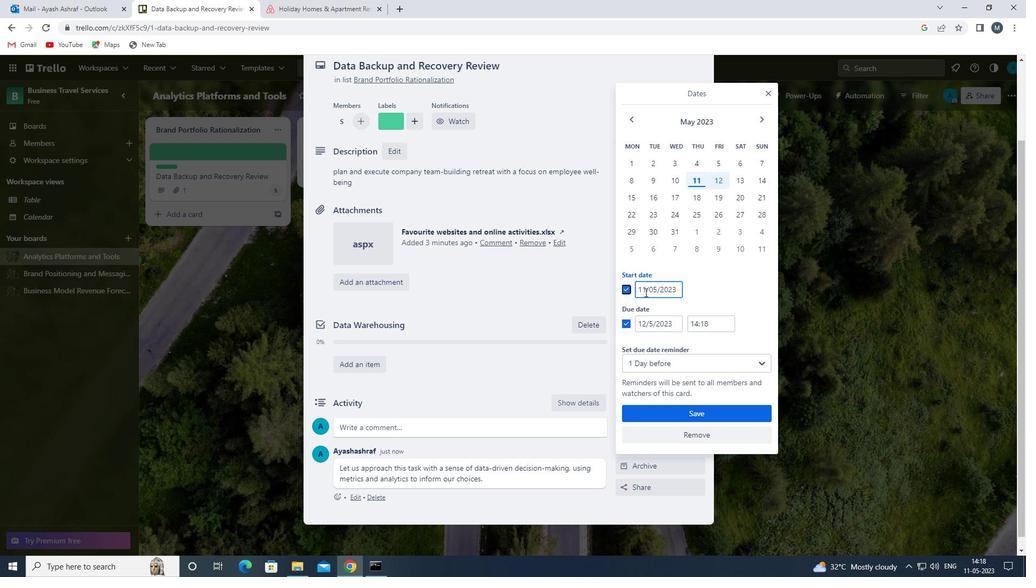 
Action: Mouse moved to (640, 288)
Screenshot: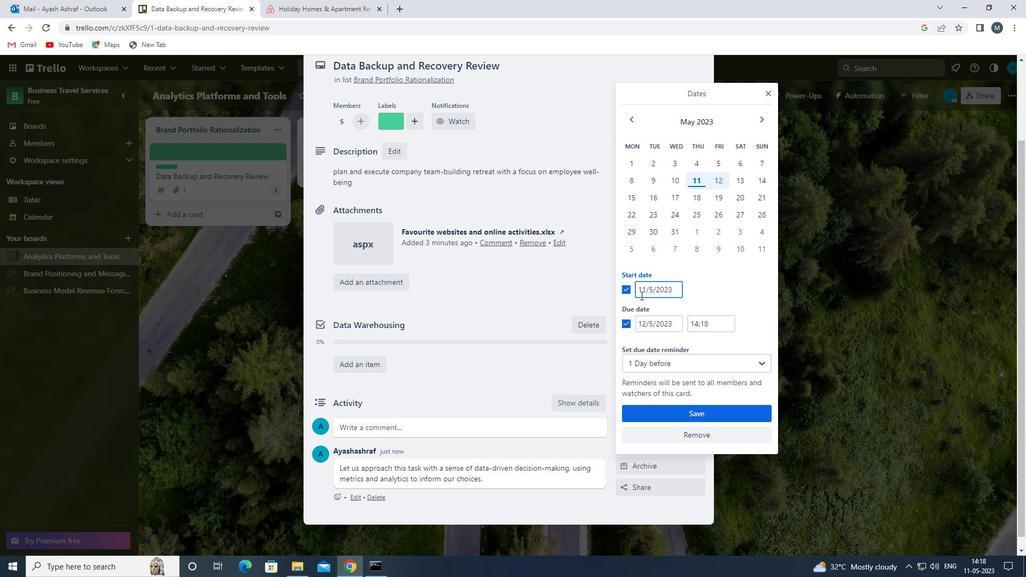 
Action: Mouse pressed left at (640, 288)
Screenshot: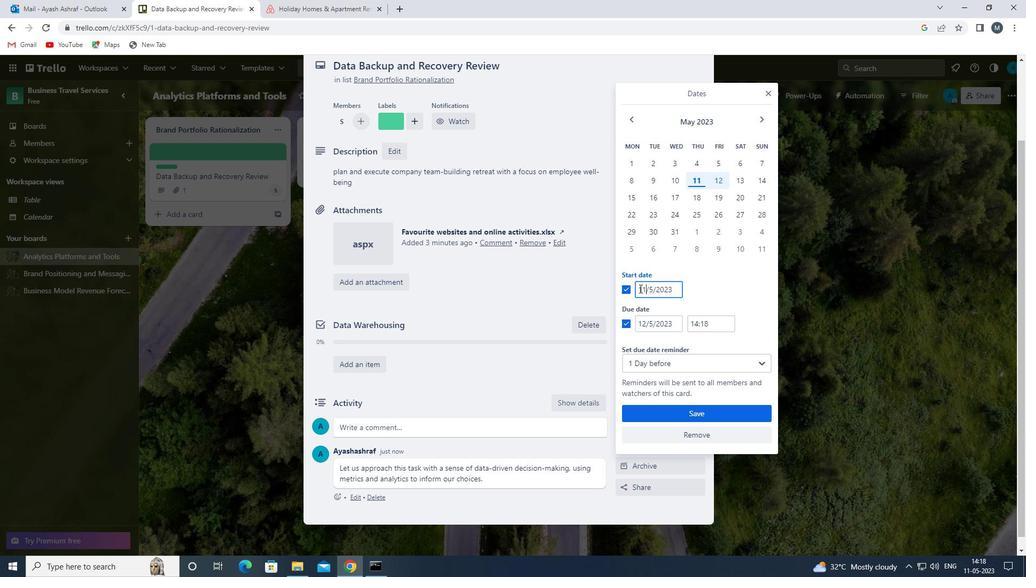 
Action: Mouse moved to (648, 287)
Screenshot: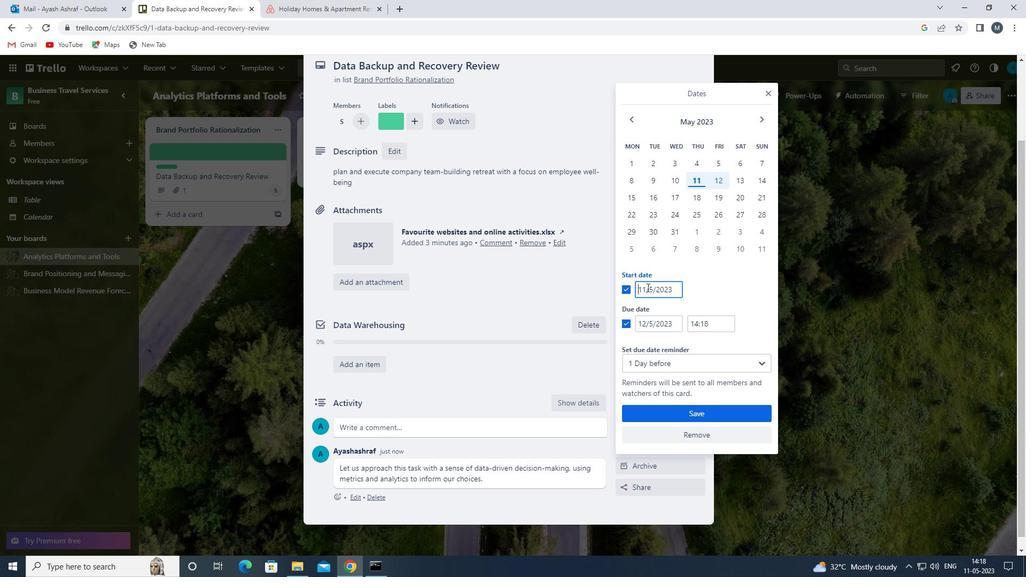 
Action: Key pressed <<96>><<97>>
Screenshot: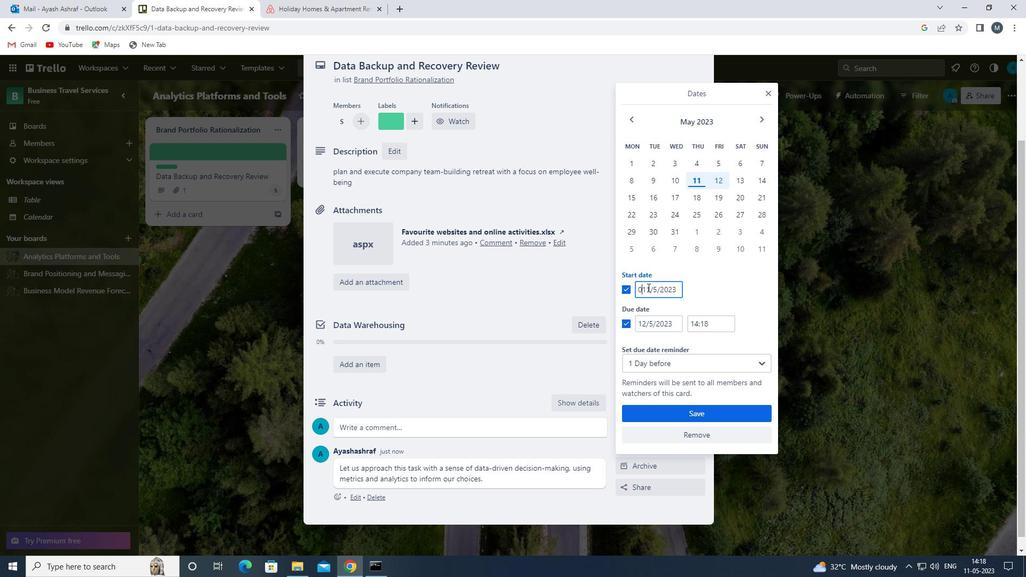 
Action: Mouse moved to (655, 290)
Screenshot: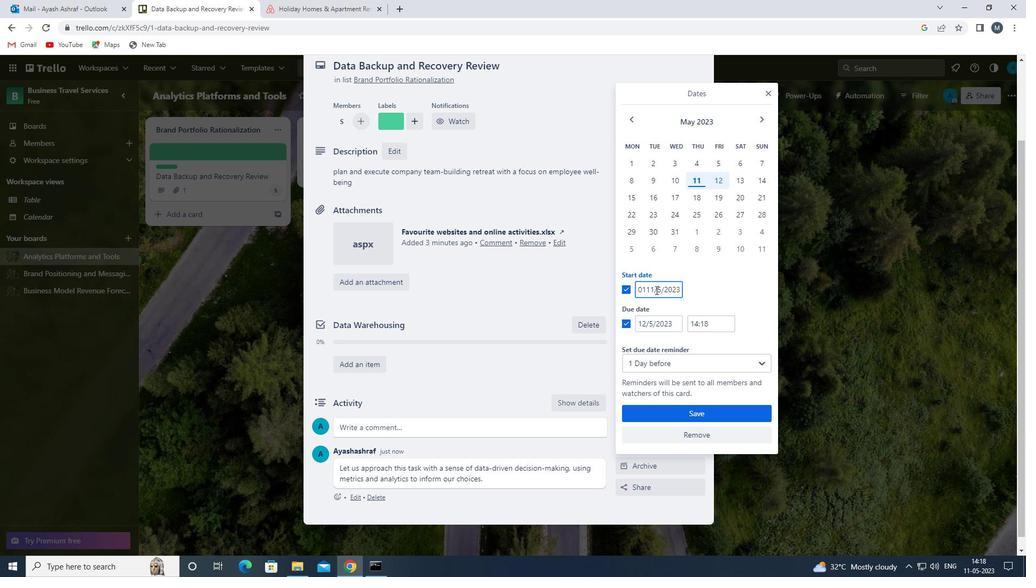 
Action: Mouse pressed left at (655, 290)
Screenshot: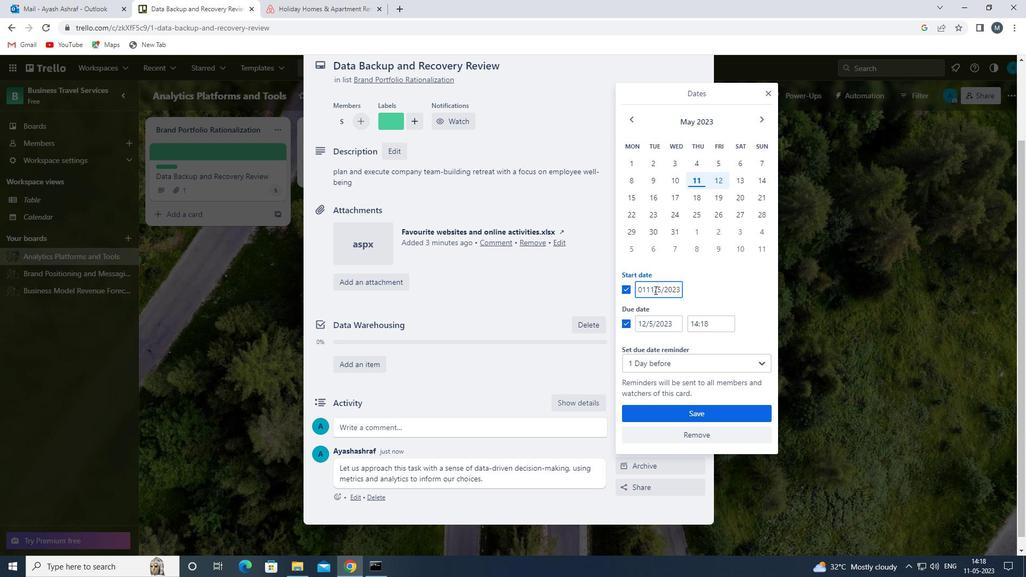 
Action: Mouse moved to (671, 285)
Screenshot: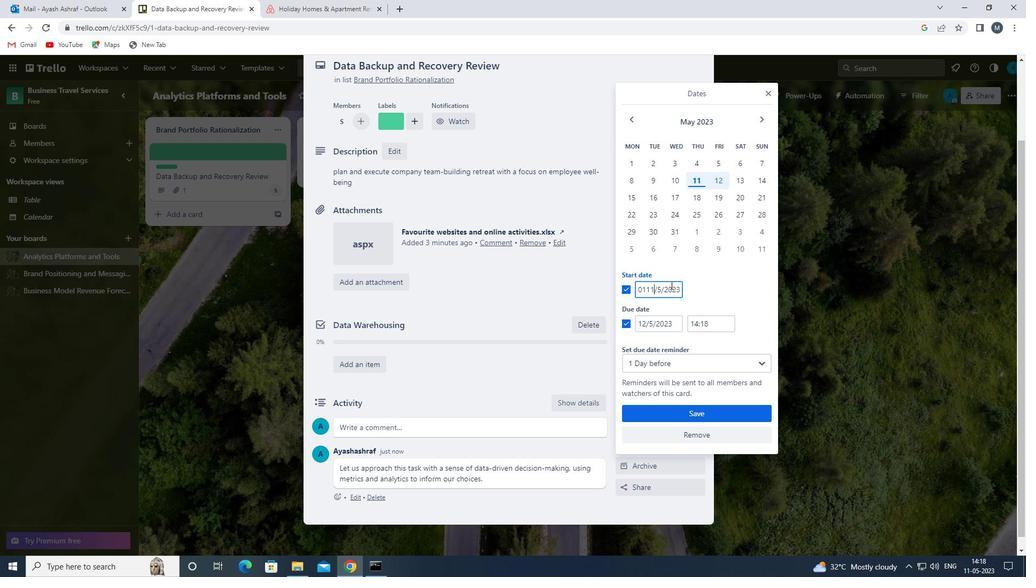 
Action: Key pressed <Key.backspace>
Screenshot: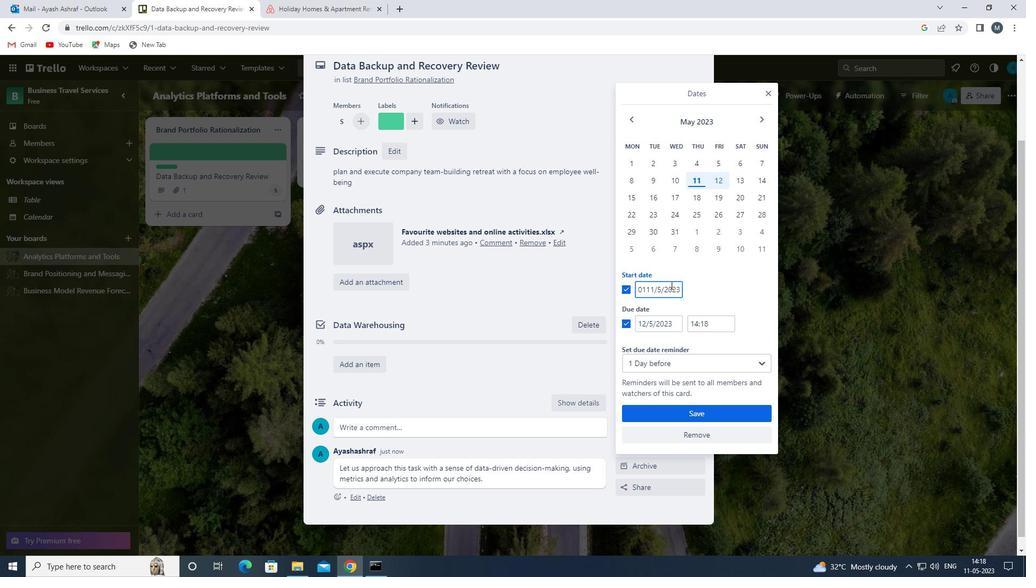 
Action: Mouse moved to (670, 285)
Screenshot: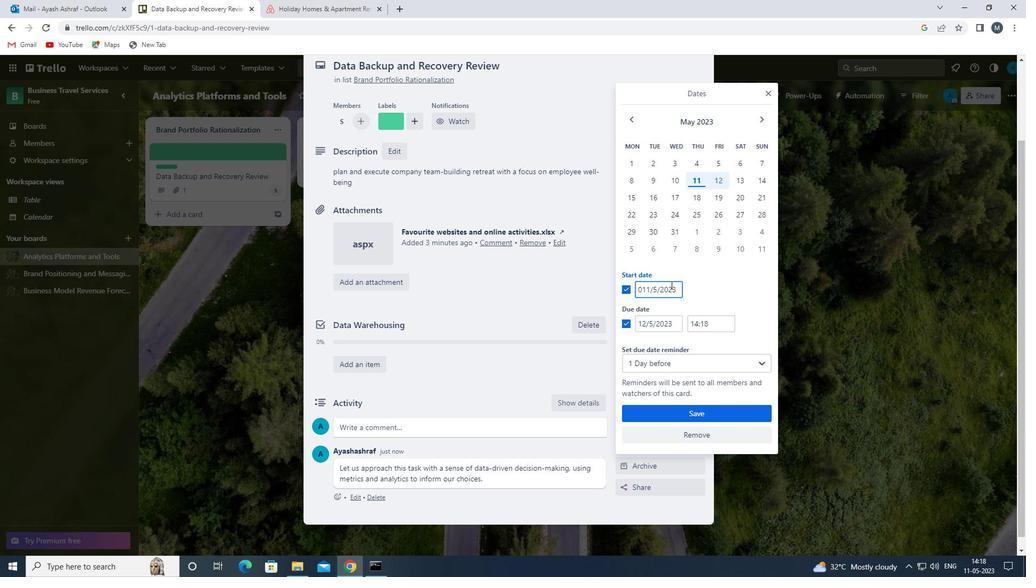 
Action: Key pressed <Key.backspace>
Screenshot: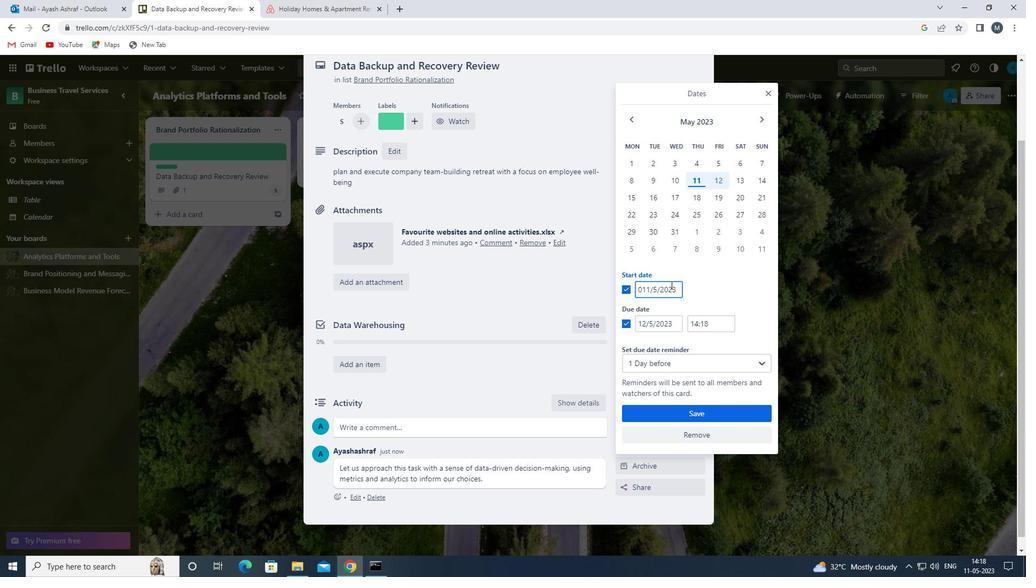 
Action: Mouse moved to (653, 289)
Screenshot: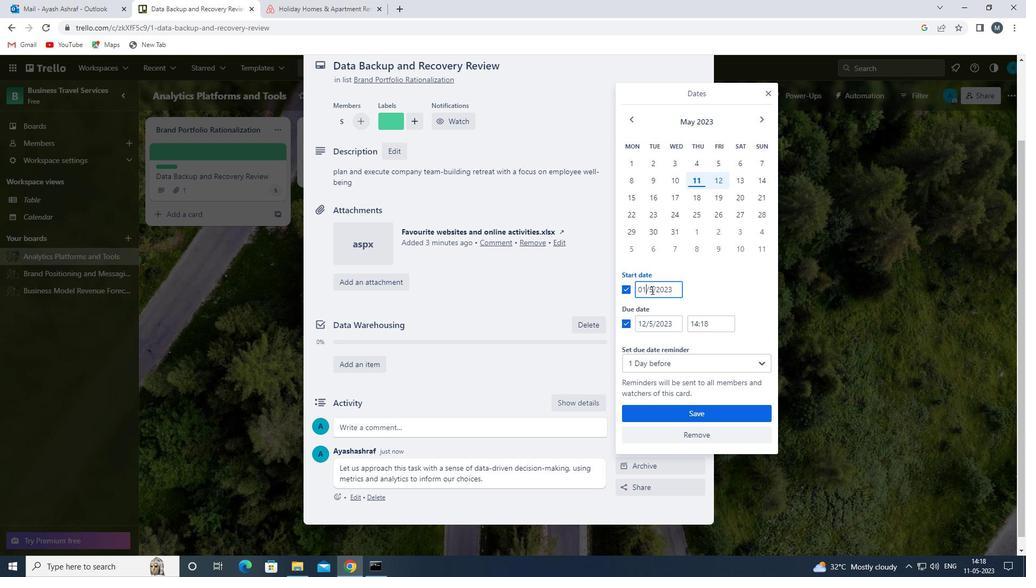 
Action: Mouse pressed left at (653, 289)
Screenshot: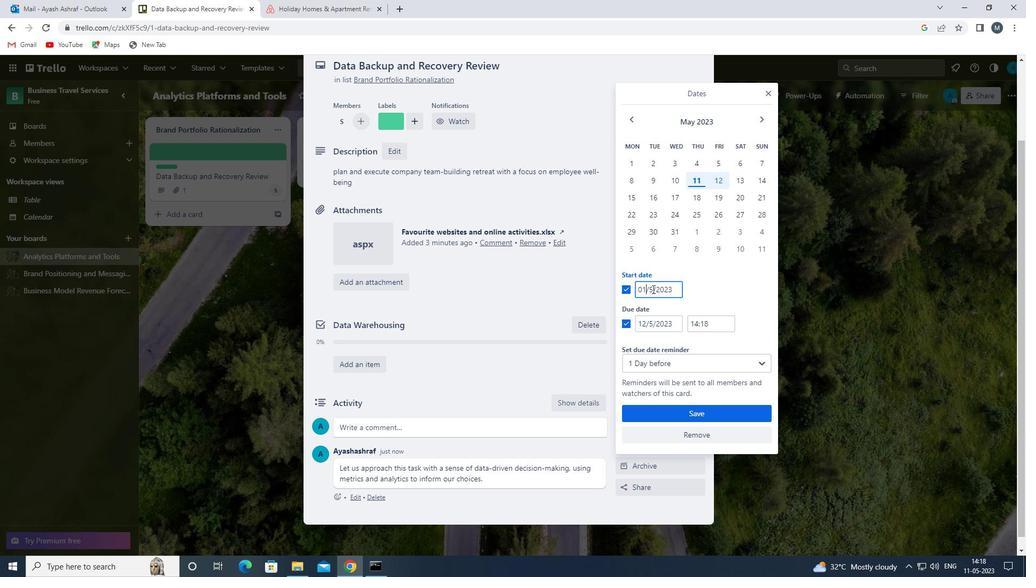 
Action: Mouse moved to (666, 290)
Screenshot: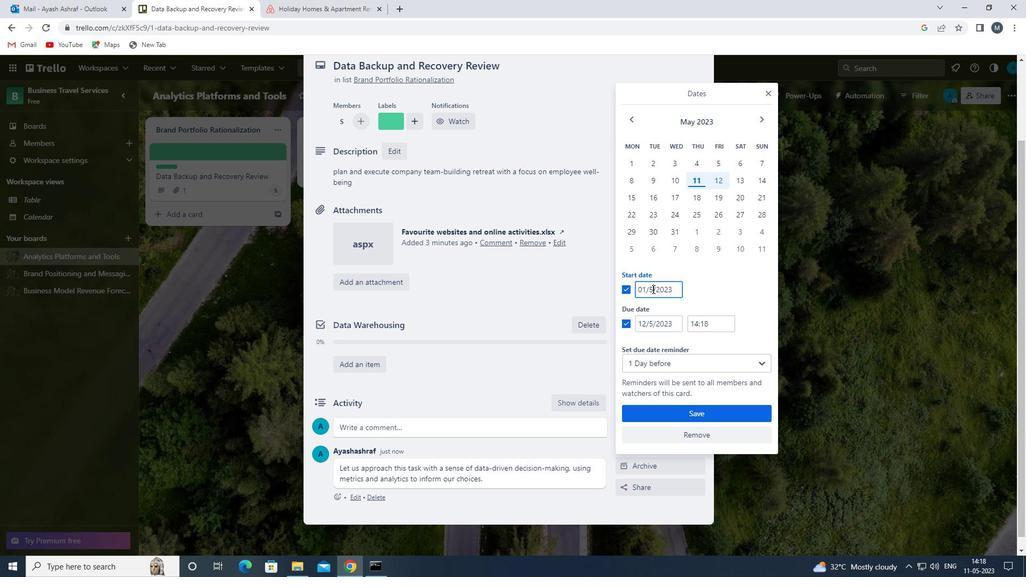 
Action: Key pressed <Key.backspace>
Screenshot: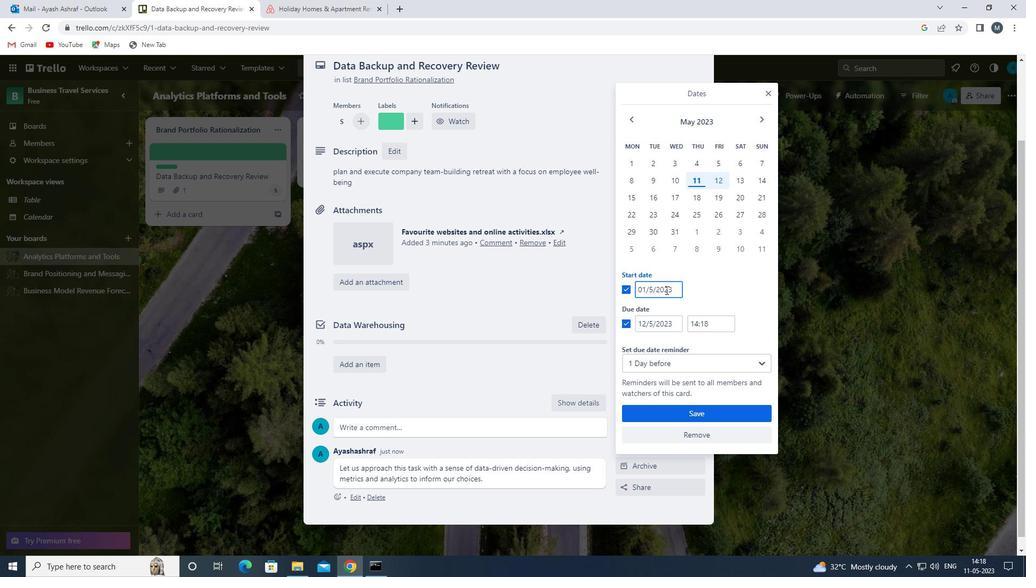 
Action: Mouse moved to (665, 292)
Screenshot: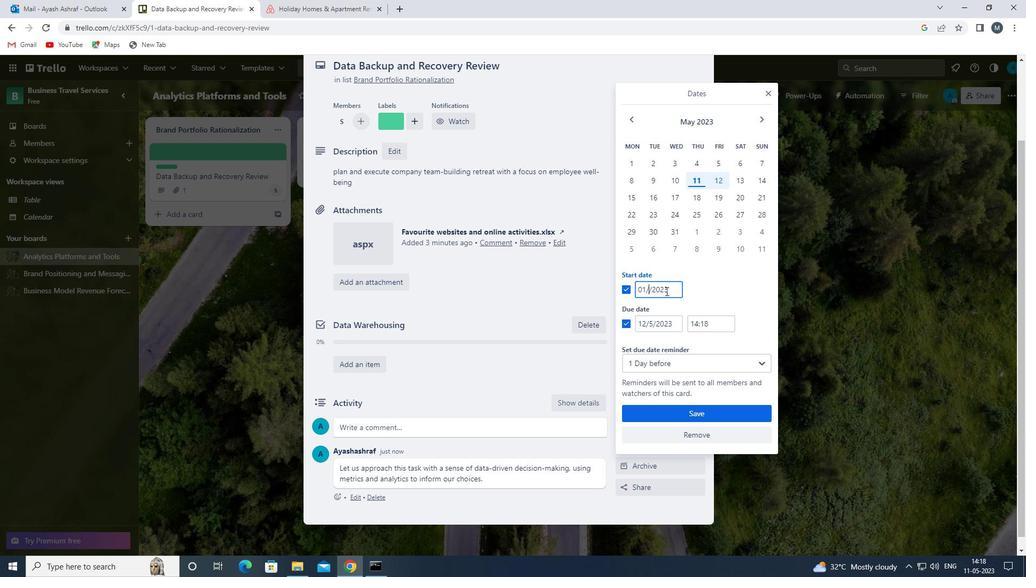
Action: Key pressed <<96>><<97>>
Screenshot: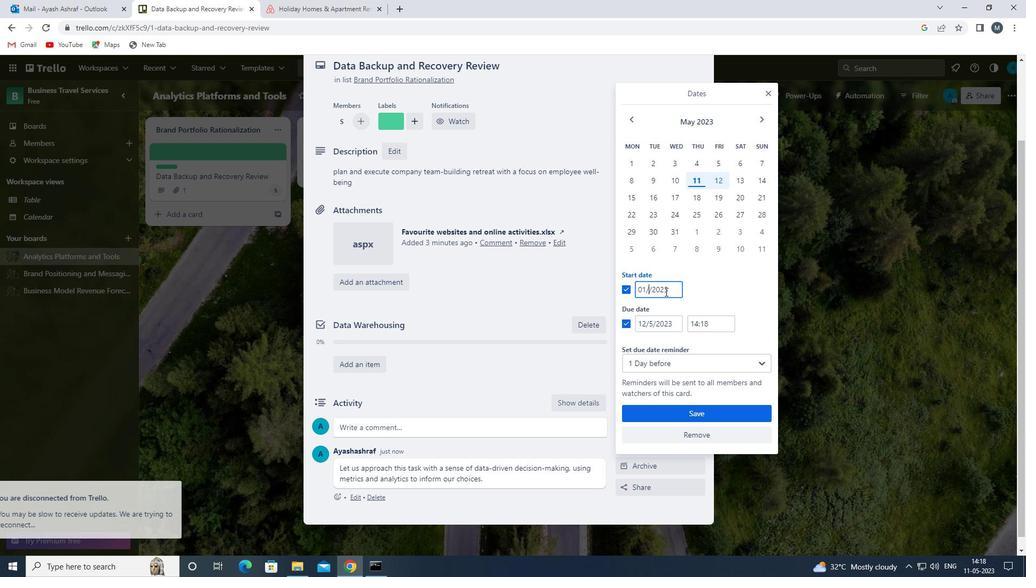 
Action: Mouse moved to (646, 324)
Screenshot: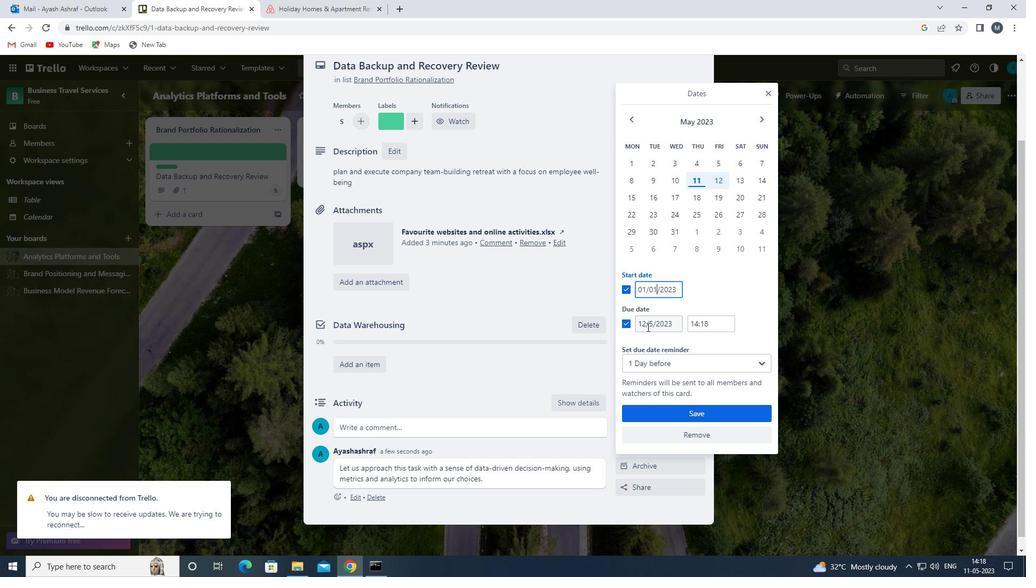 
Action: Mouse pressed left at (646, 324)
Screenshot: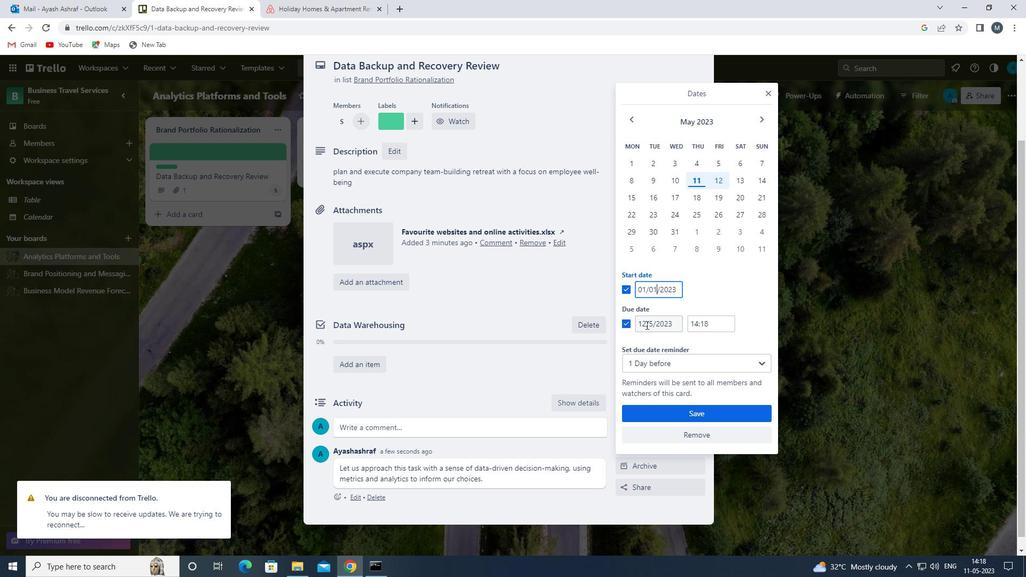 
Action: Mouse moved to (653, 323)
Screenshot: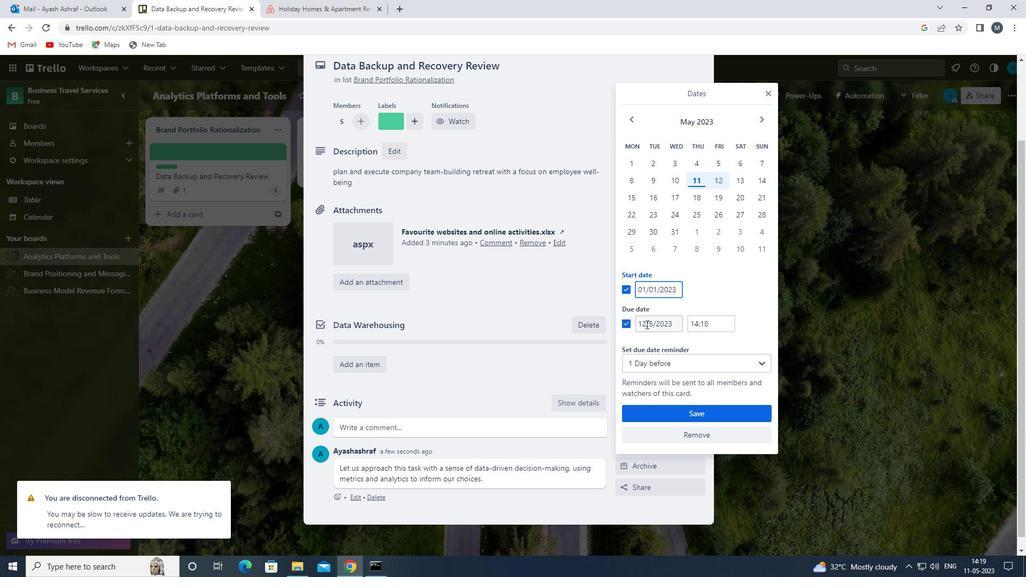 
Action: Key pressed <Key.backspace><Key.backspace><<96>><<104>>
Screenshot: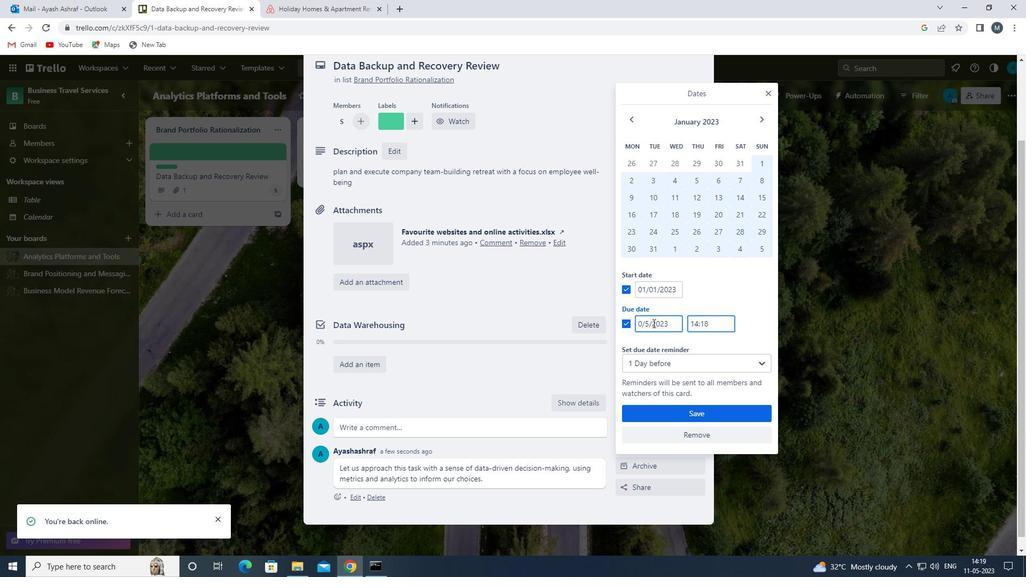 
Action: Mouse moved to (651, 324)
Screenshot: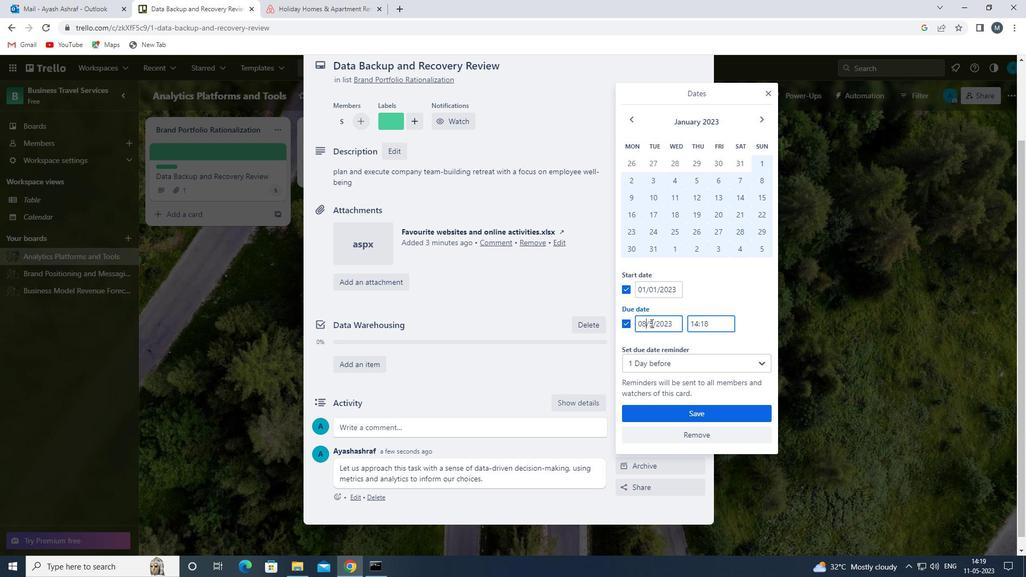 
Action: Mouse pressed left at (651, 324)
Screenshot: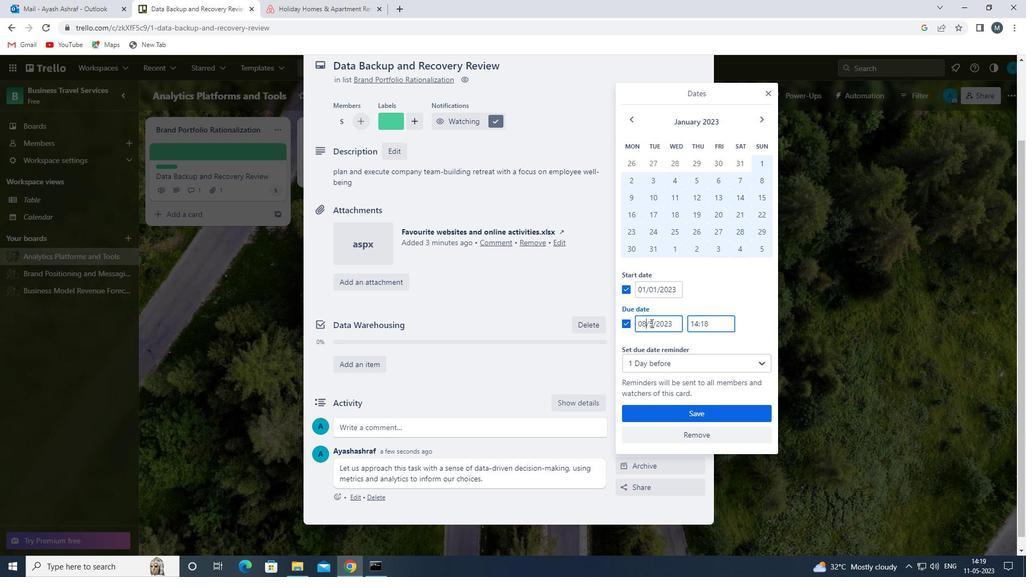 
Action: Mouse moved to (654, 324)
Screenshot: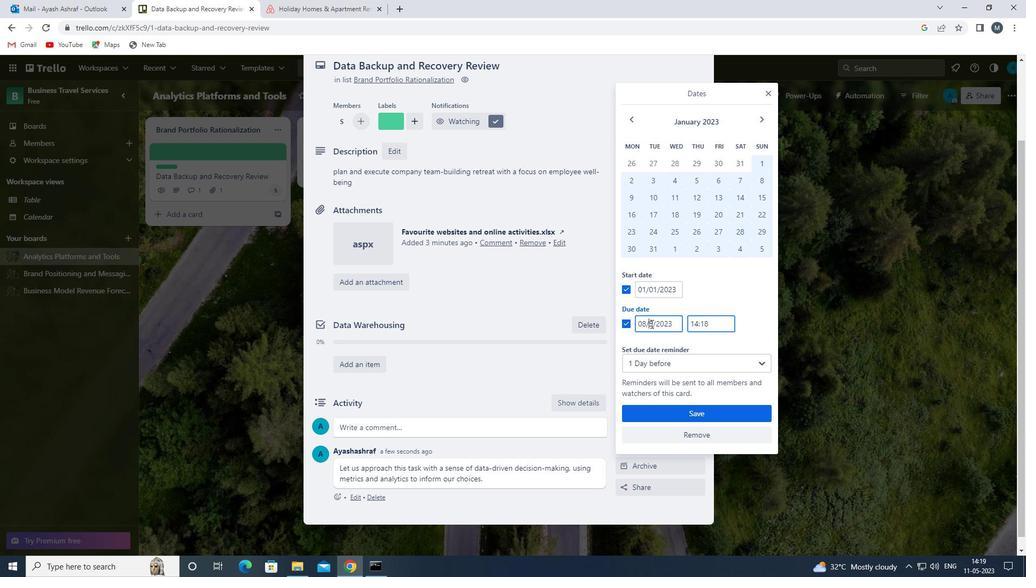 
Action: Mouse pressed left at (654, 324)
Screenshot: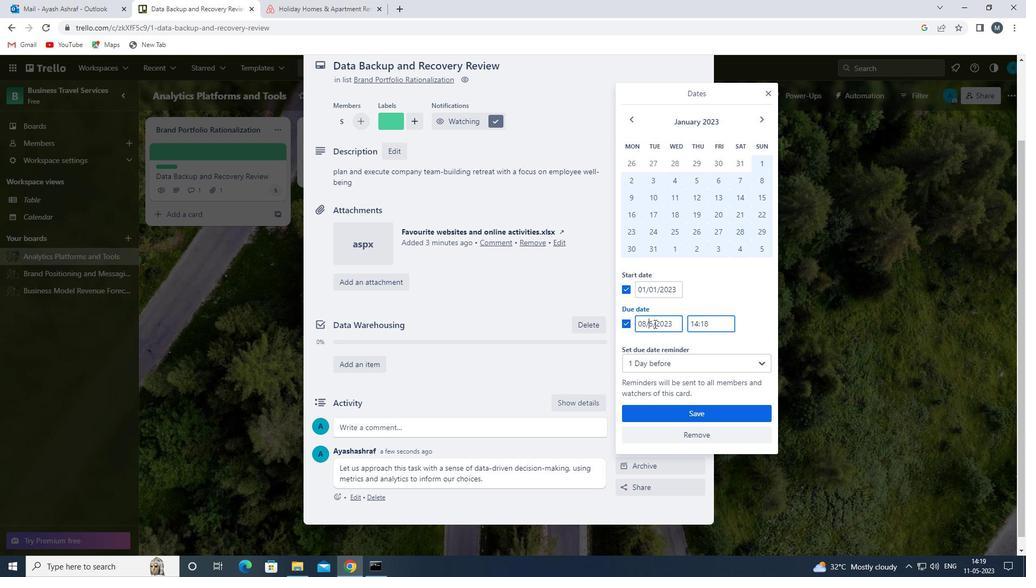 
Action: Key pressed <Key.backspace><<96>><<97>>
Screenshot: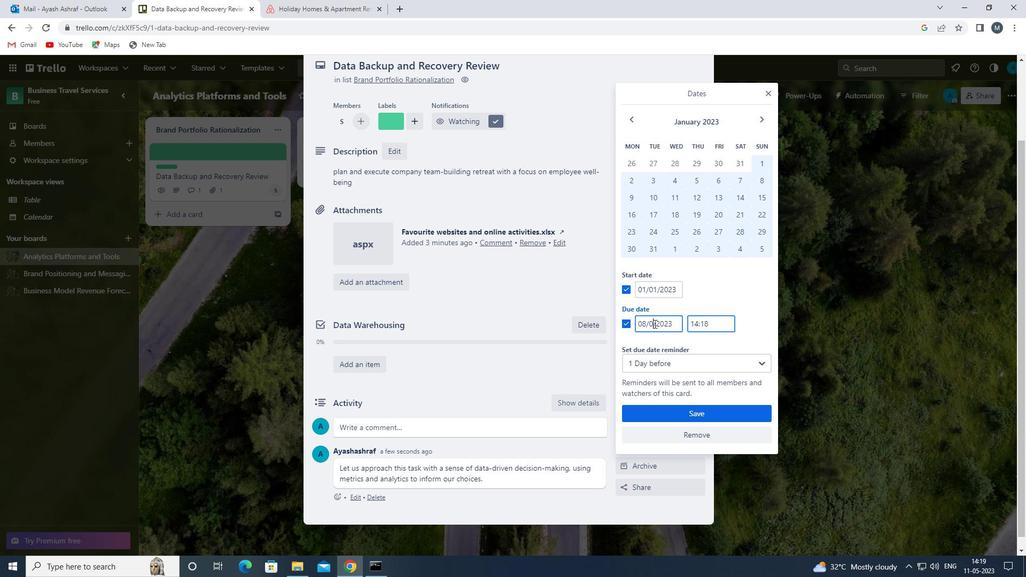 
Action: Mouse moved to (678, 325)
Screenshot: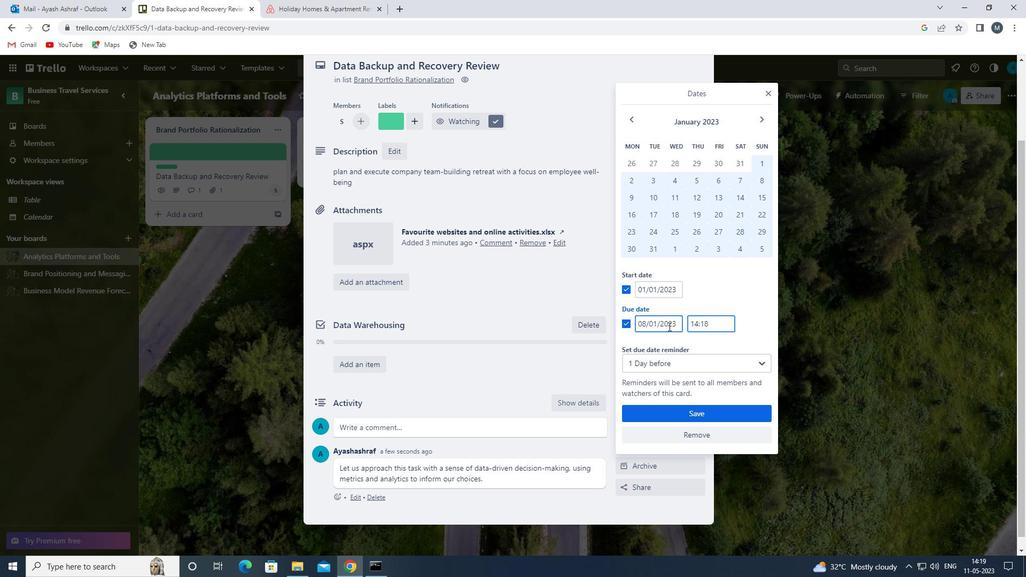 
Action: Mouse pressed left at (678, 325)
Screenshot: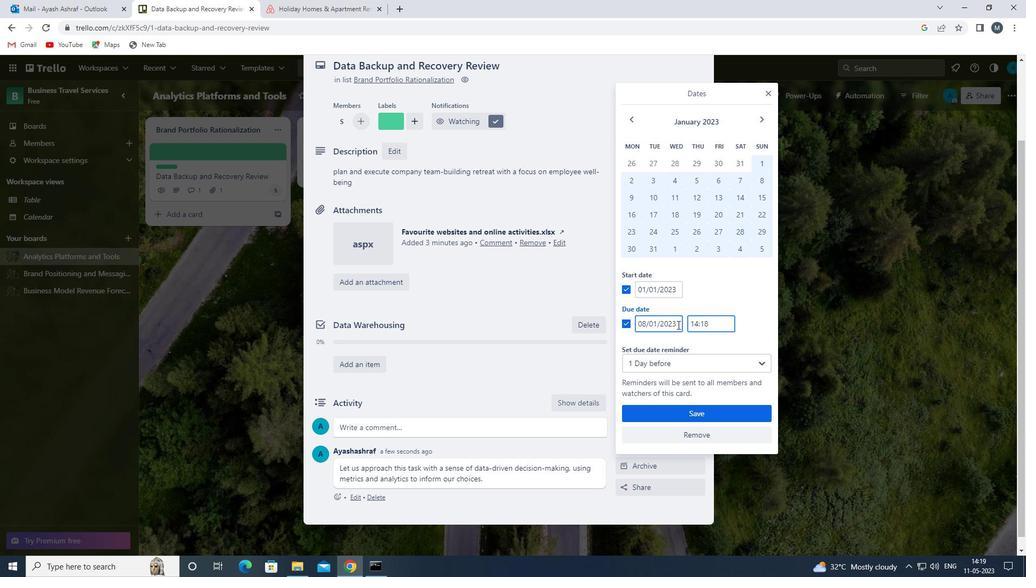 
Action: Mouse moved to (678, 325)
Screenshot: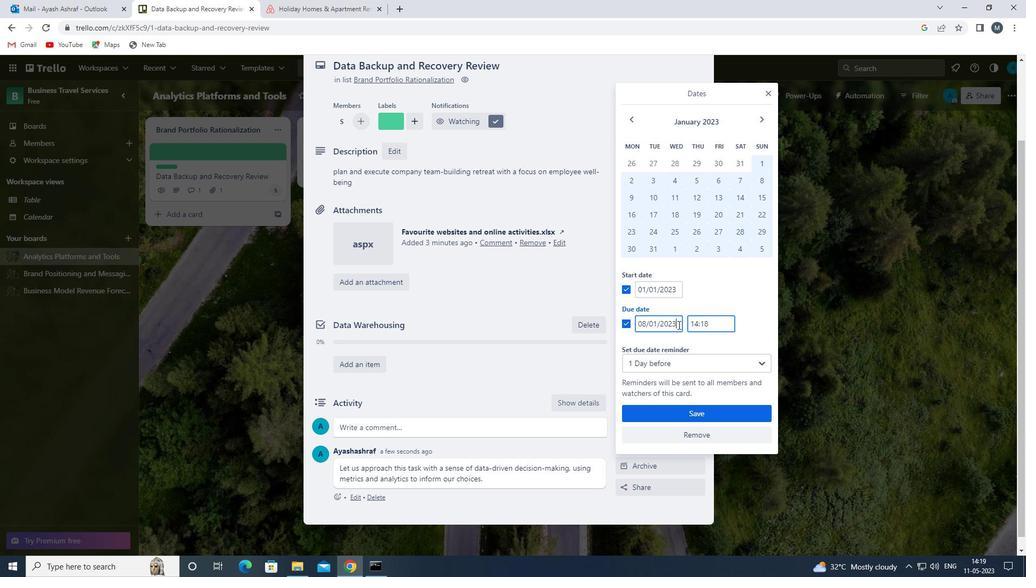 
Action: Key pressed <Key.backspace><Key.backspace>
Screenshot: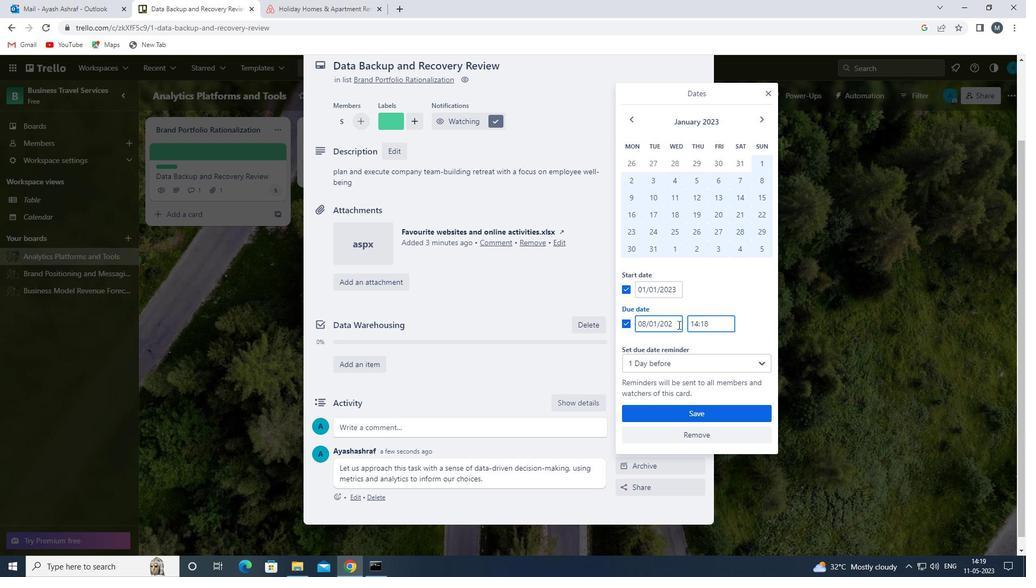 
Action: Mouse moved to (678, 324)
Screenshot: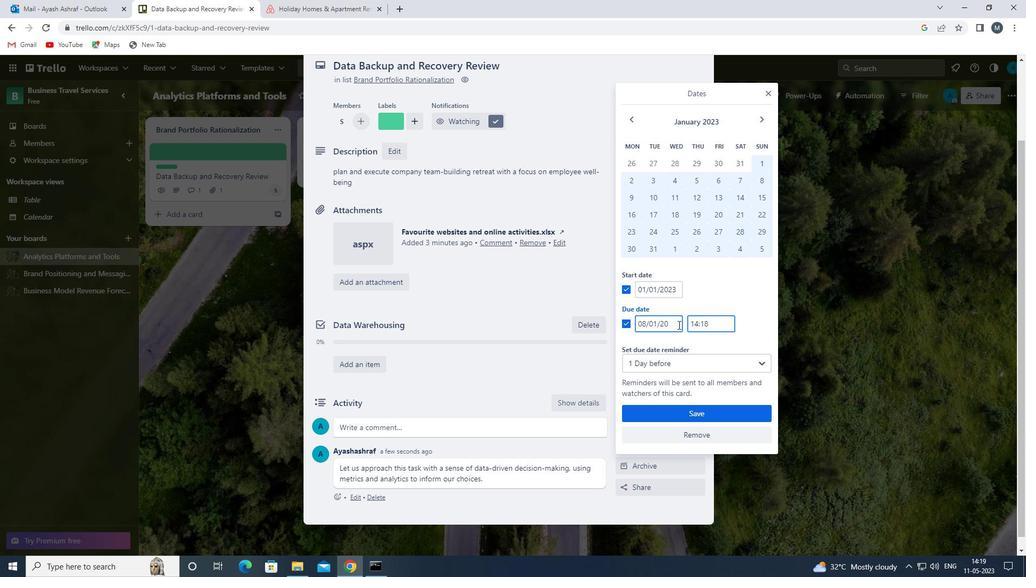 
Action: Key pressed <Key.backspace><Key.backspace><<97>>
Screenshot: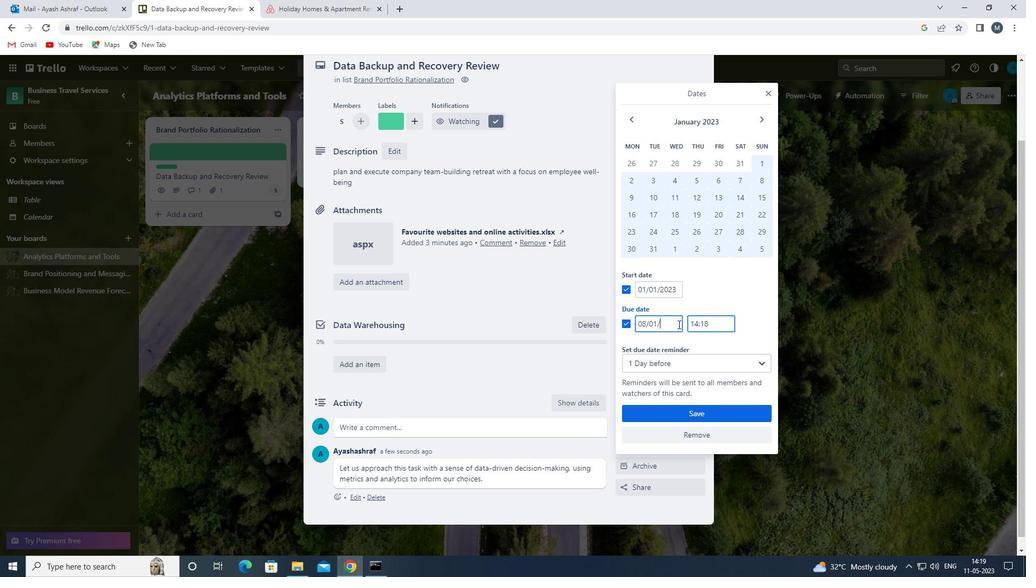 
Action: Mouse moved to (678, 324)
Screenshot: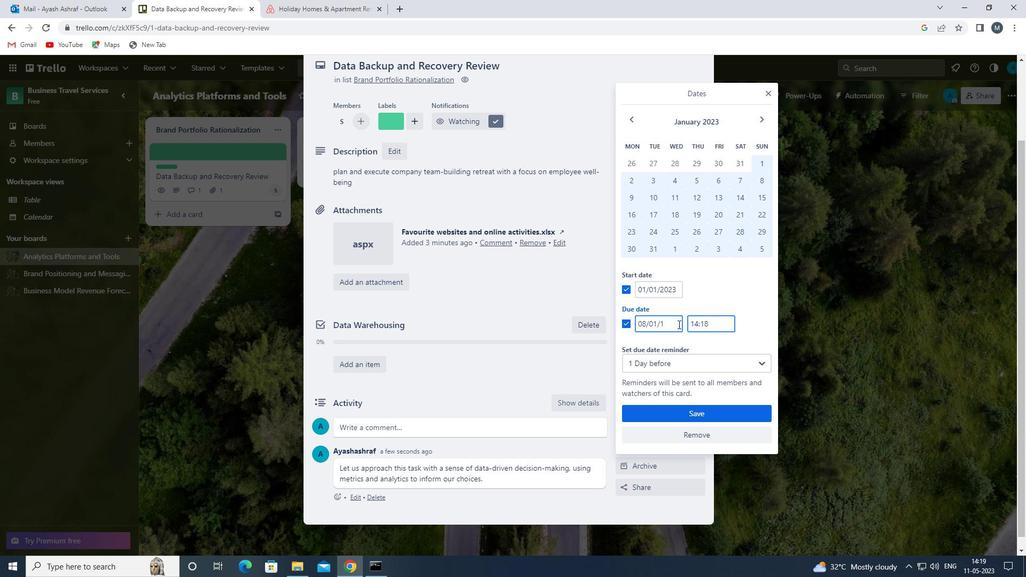 
Action: Key pressed <<105>><<96>><<96>>
Screenshot: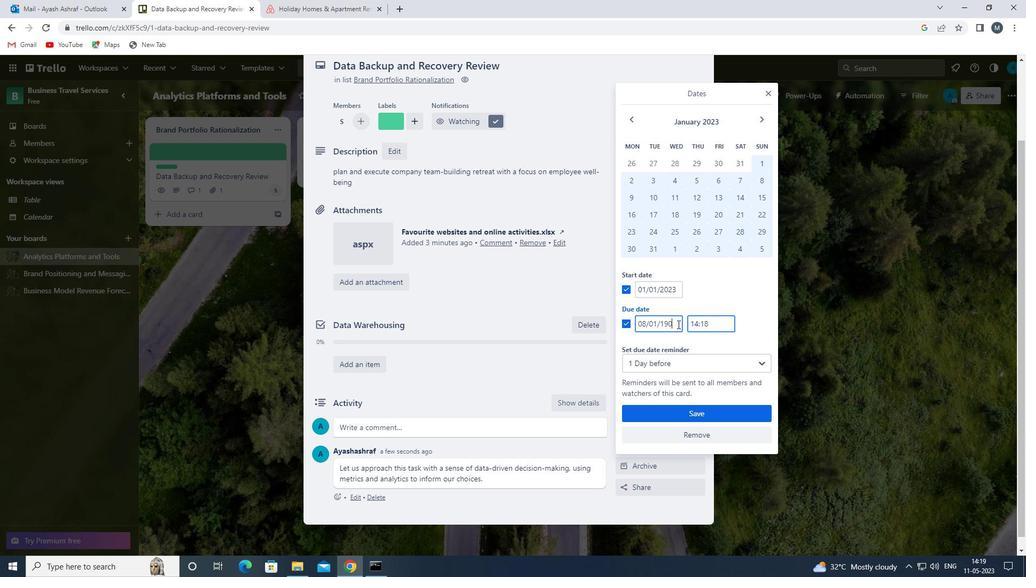 
Action: Mouse moved to (675, 289)
Screenshot: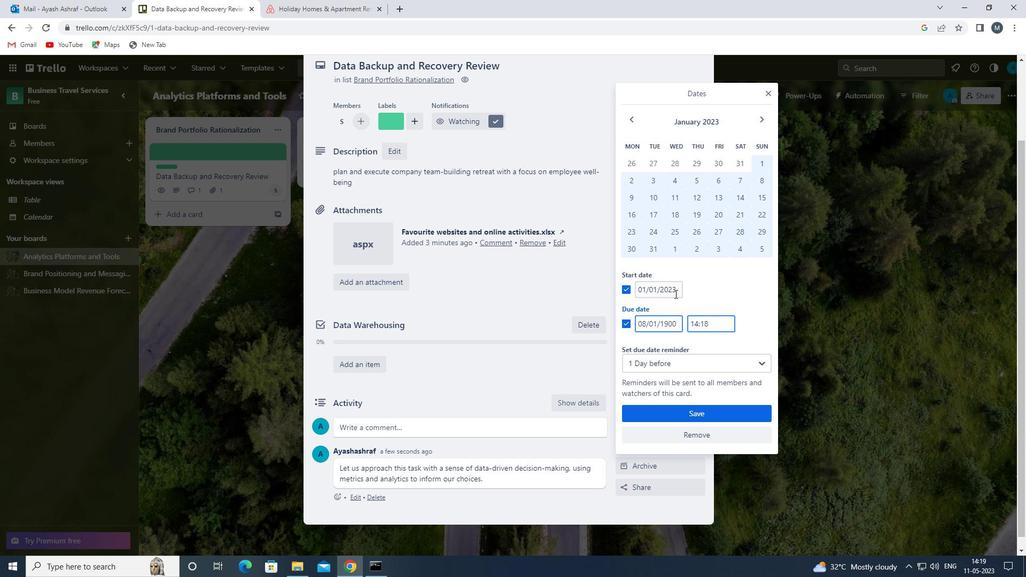 
Action: Mouse pressed left at (675, 289)
Screenshot: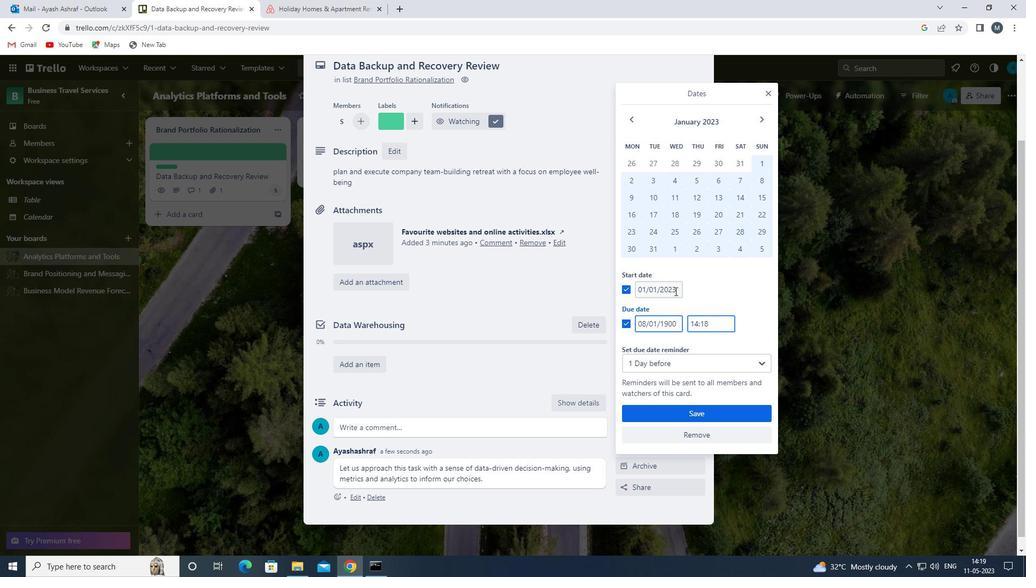 
Action: Mouse moved to (646, 289)
Screenshot: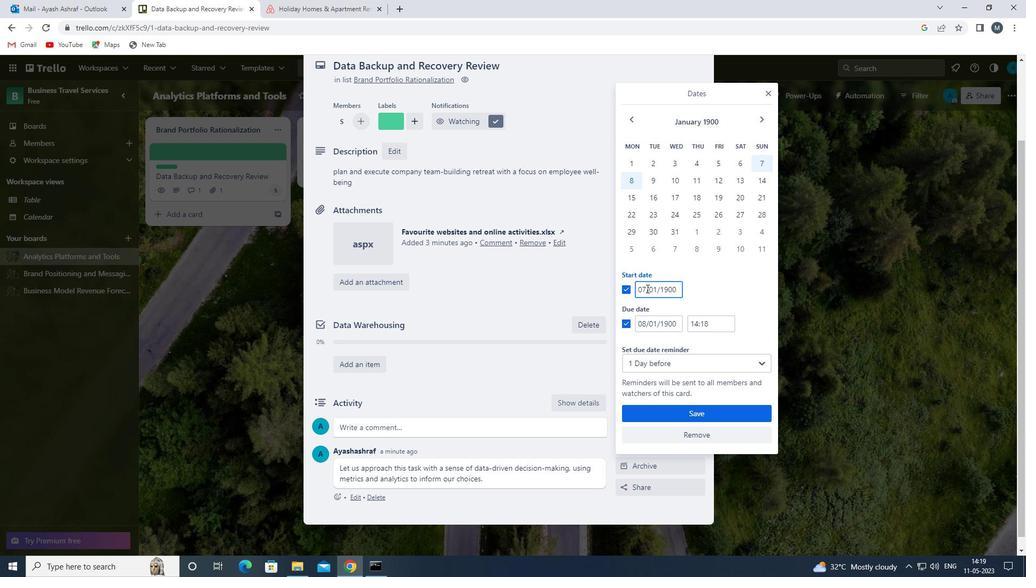 
Action: Mouse pressed left at (646, 289)
Screenshot: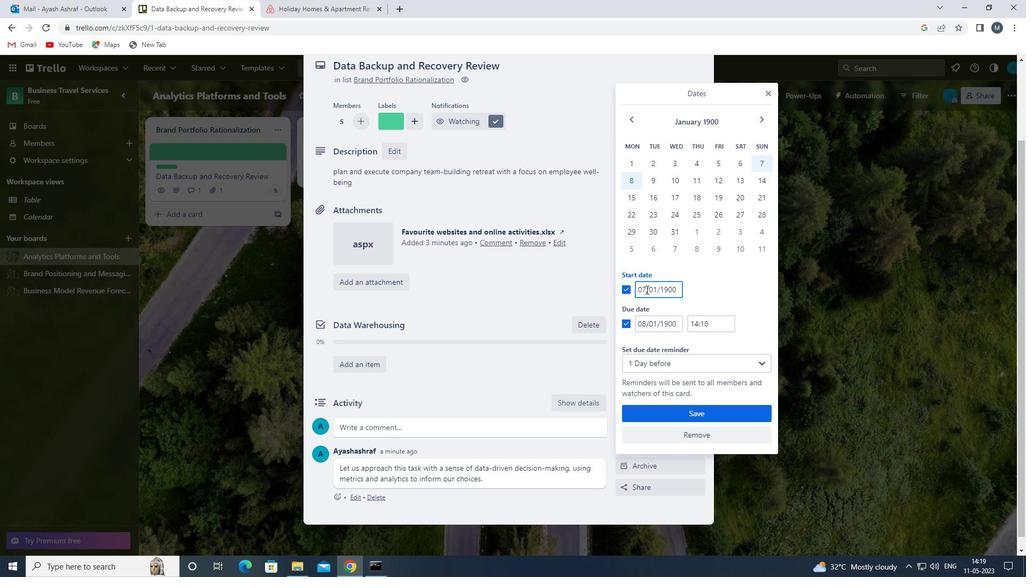 
Action: Mouse moved to (656, 294)
Screenshot: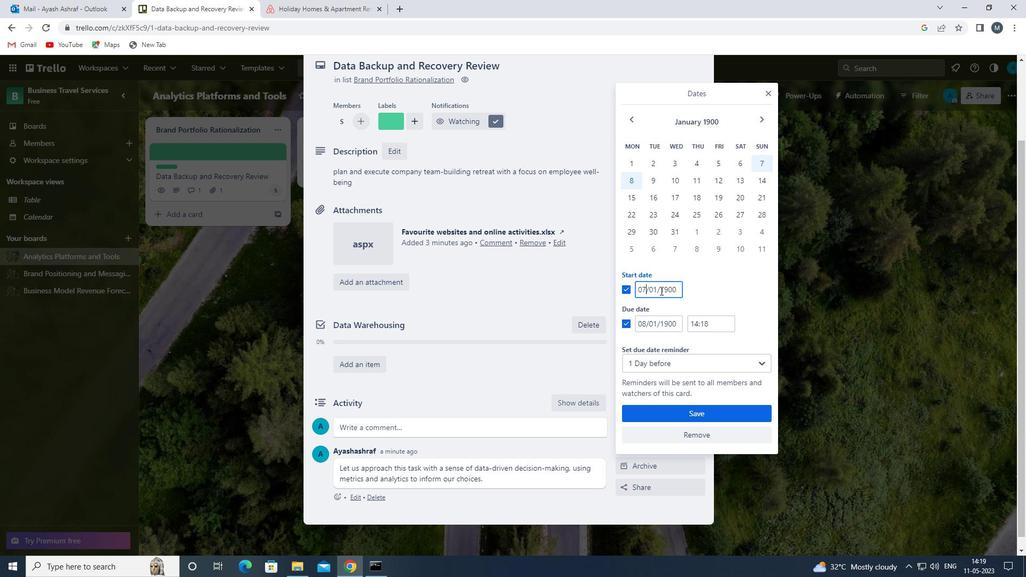 
Action: Key pressed <Key.backspace>
Screenshot: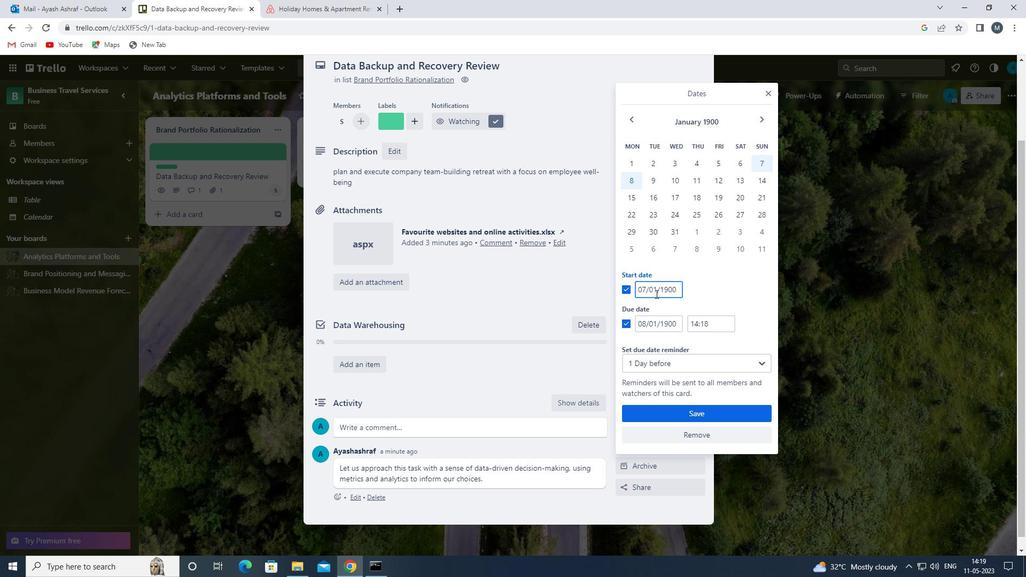 
Action: Mouse moved to (650, 299)
Screenshot: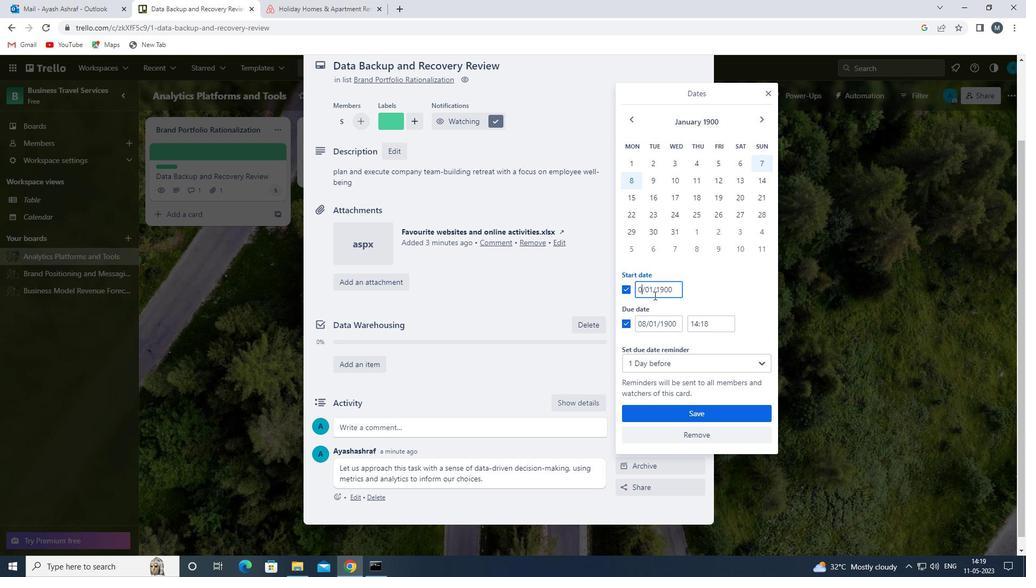 
Action: Key pressed <<97>>
Screenshot: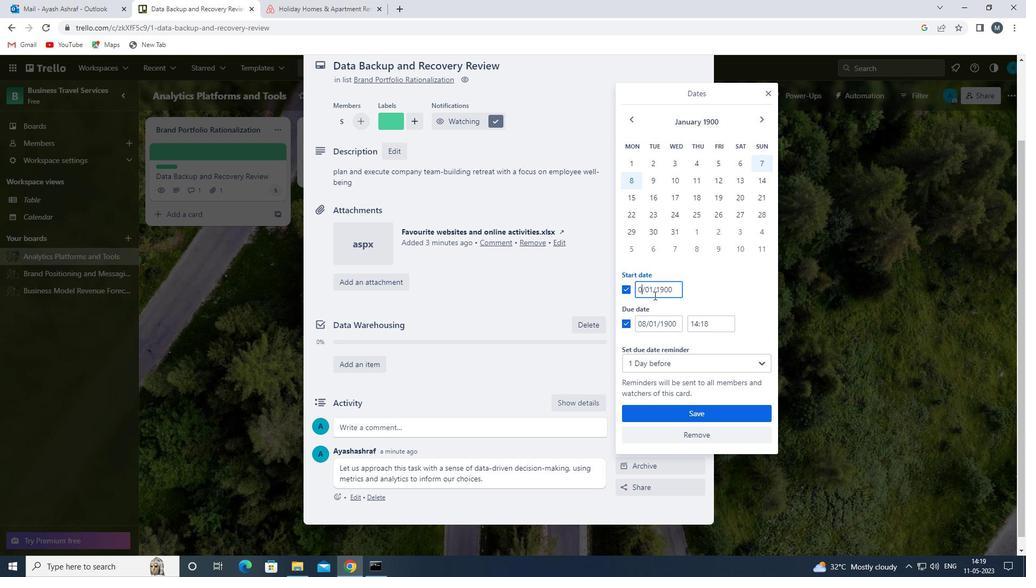 
Action: Mouse moved to (676, 413)
Screenshot: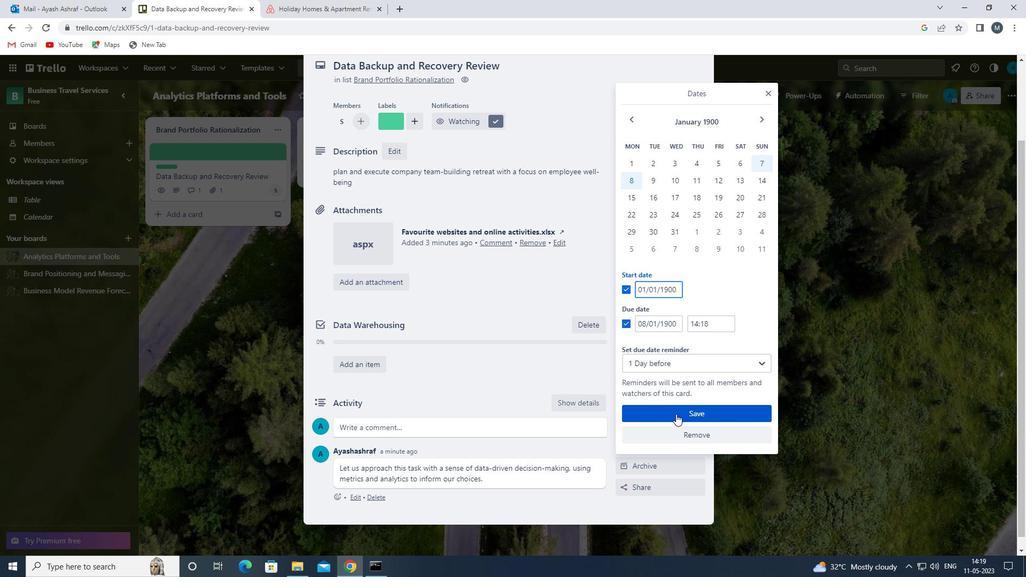 
Action: Mouse pressed left at (676, 413)
Screenshot: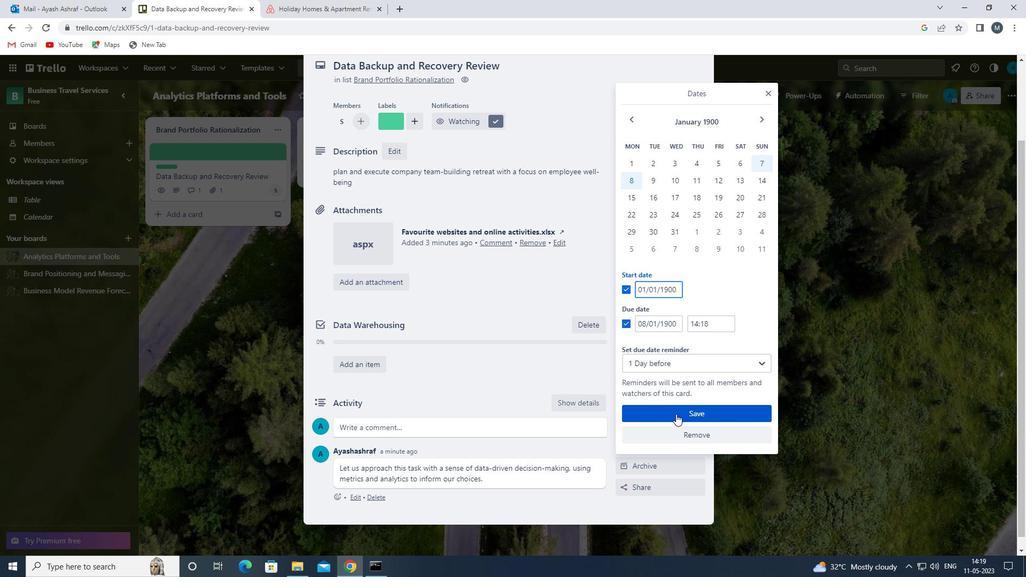 
Action: Mouse moved to (544, 388)
Screenshot: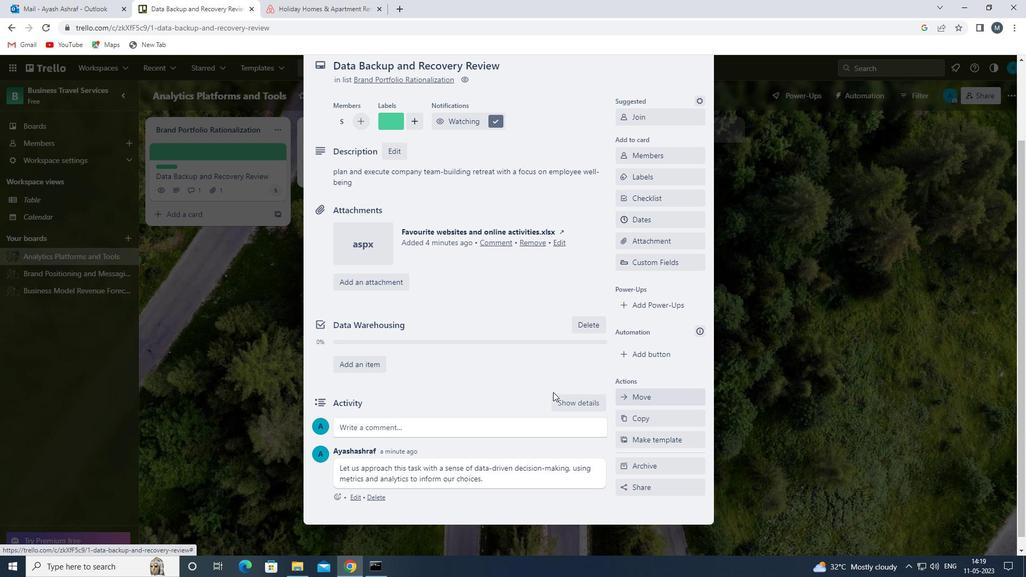 
Action: Mouse scrolled (544, 388) with delta (0, 0)
Screenshot: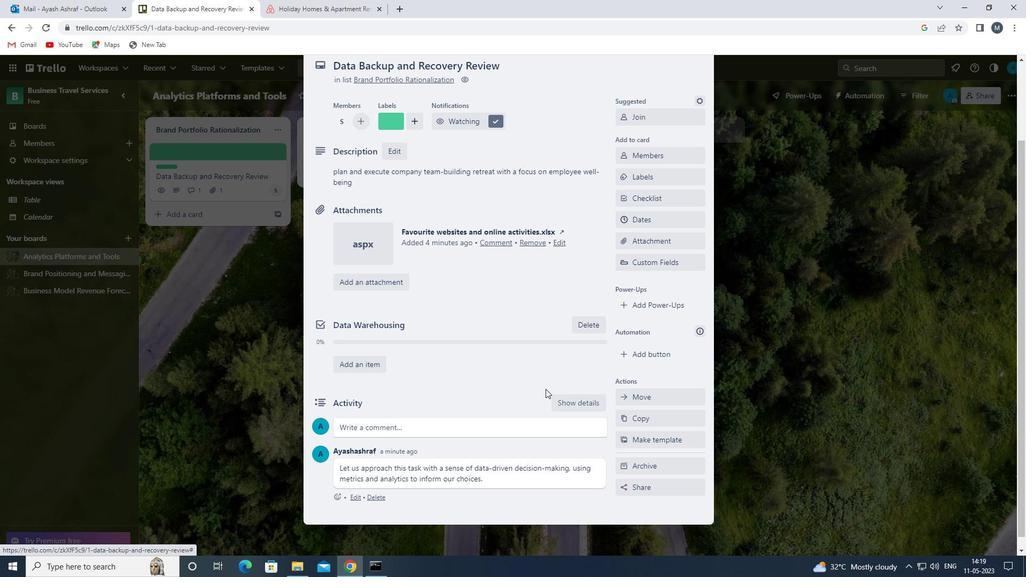 
Action: Mouse scrolled (544, 388) with delta (0, 0)
Screenshot: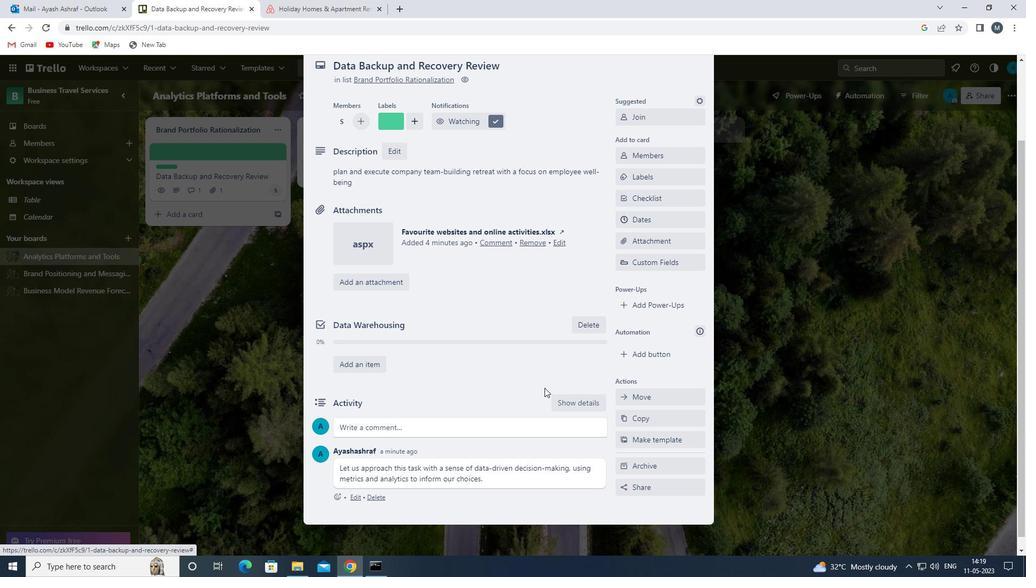 
Action: Mouse scrolled (544, 388) with delta (0, 0)
Screenshot: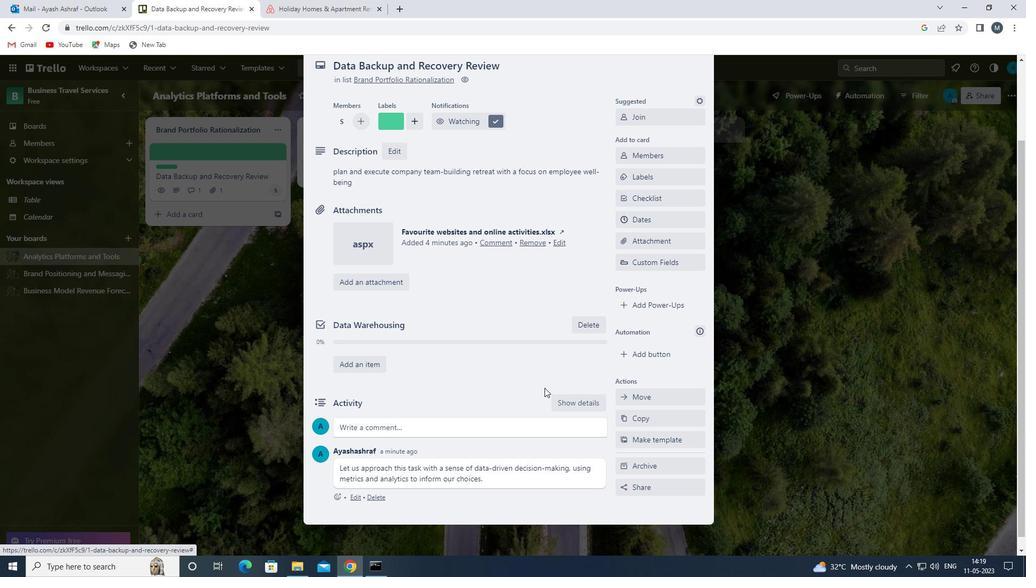 
Action: Mouse moved to (546, 387)
Screenshot: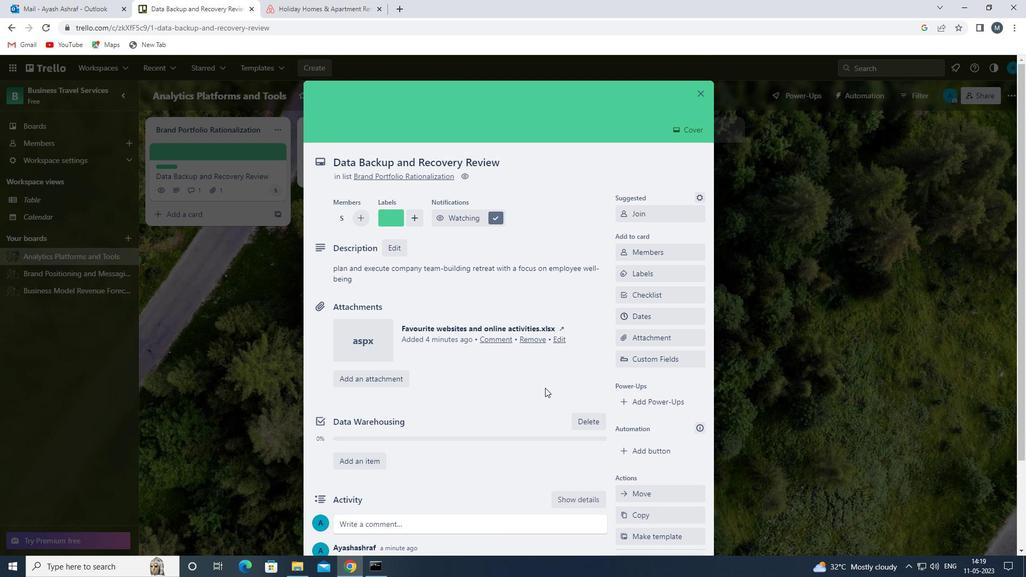 
